 Task: Look for Airbnb properties in Paidha, Uganda from 12th December, 2023 to 16th December, 2023 for 8 adults.8 bedrooms having 8 beds and 8 bathrooms. Property type can be house. Amenities needed are: wifi, TV, free parkinig on premises, gym, breakfast. Booking option can be shelf check-in. Look for 3 properties as per requirement.
Action: Mouse moved to (451, 134)
Screenshot: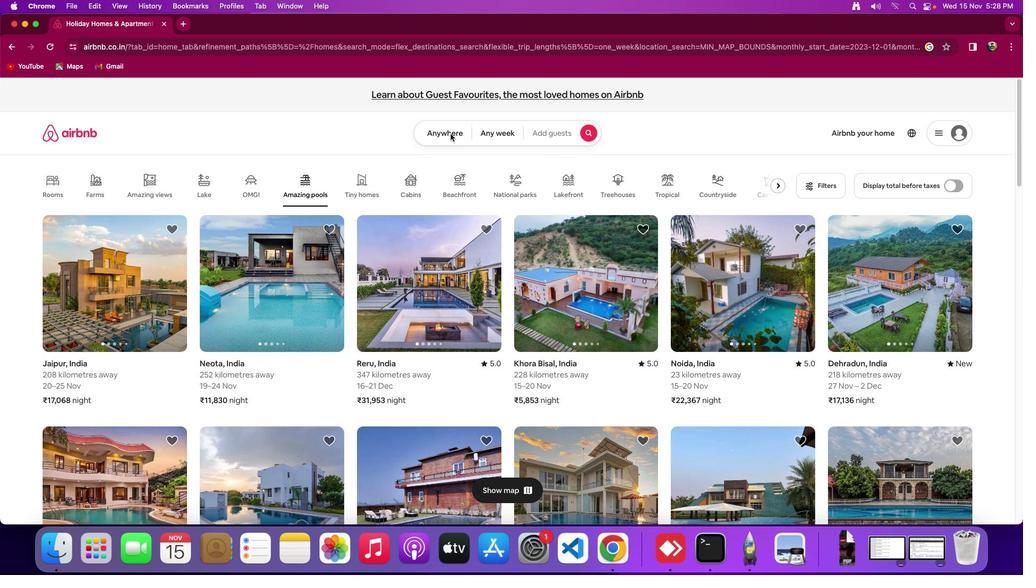 
Action: Mouse pressed left at (451, 134)
Screenshot: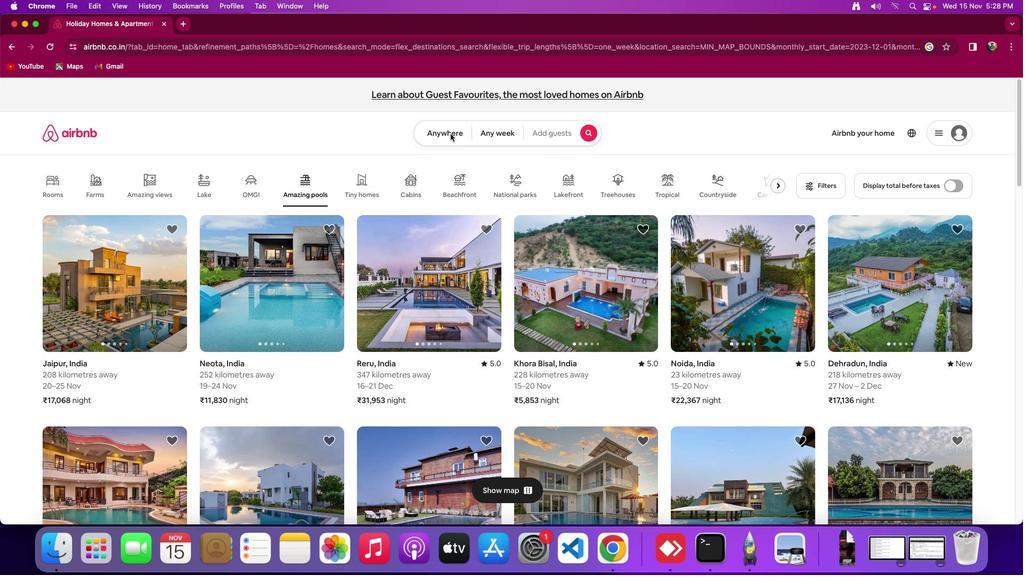 
Action: Mouse pressed left at (451, 134)
Screenshot: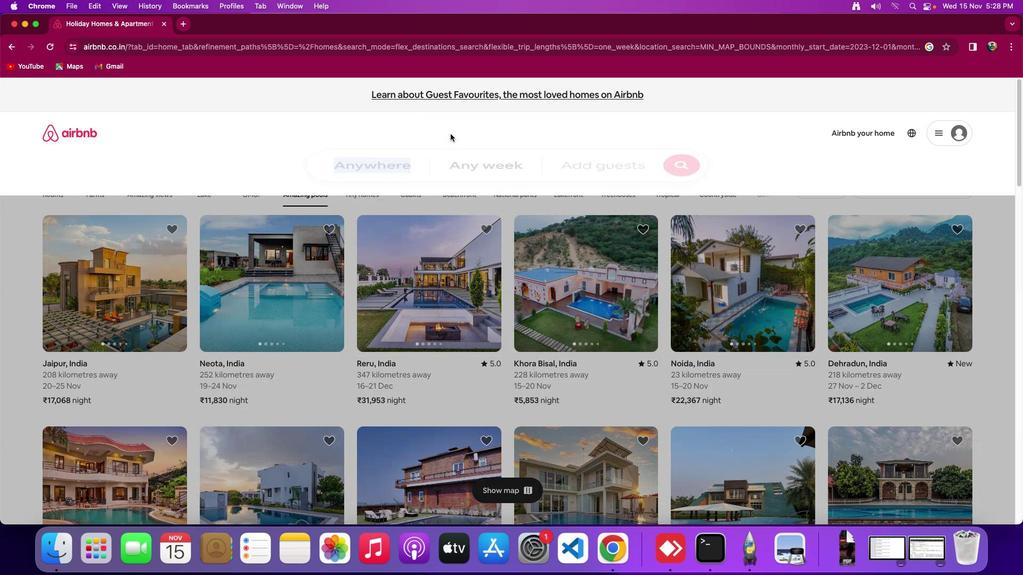
Action: Mouse moved to (390, 167)
Screenshot: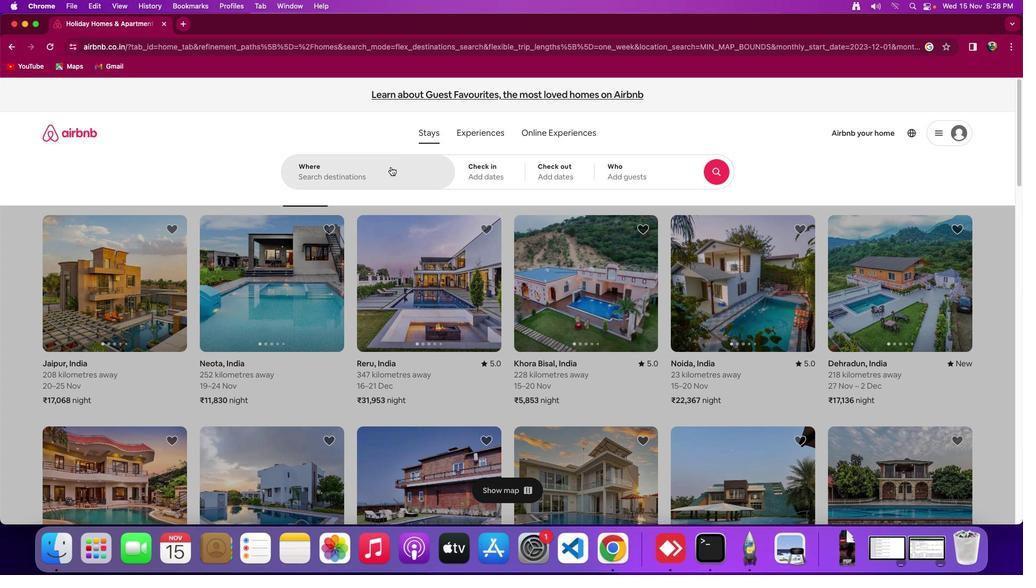 
Action: Mouse pressed left at (390, 167)
Screenshot: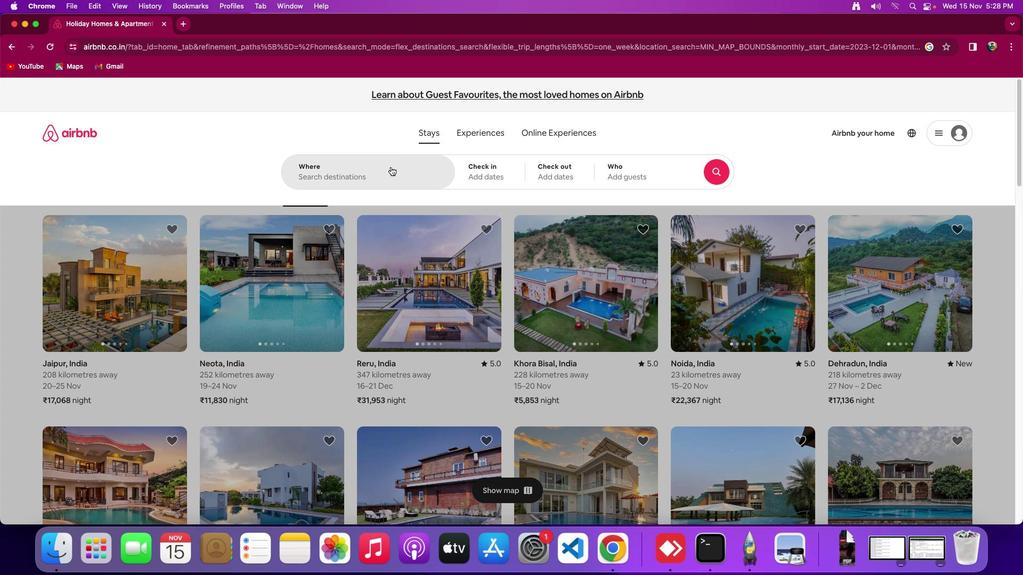 
Action: Mouse moved to (390, 167)
Screenshot: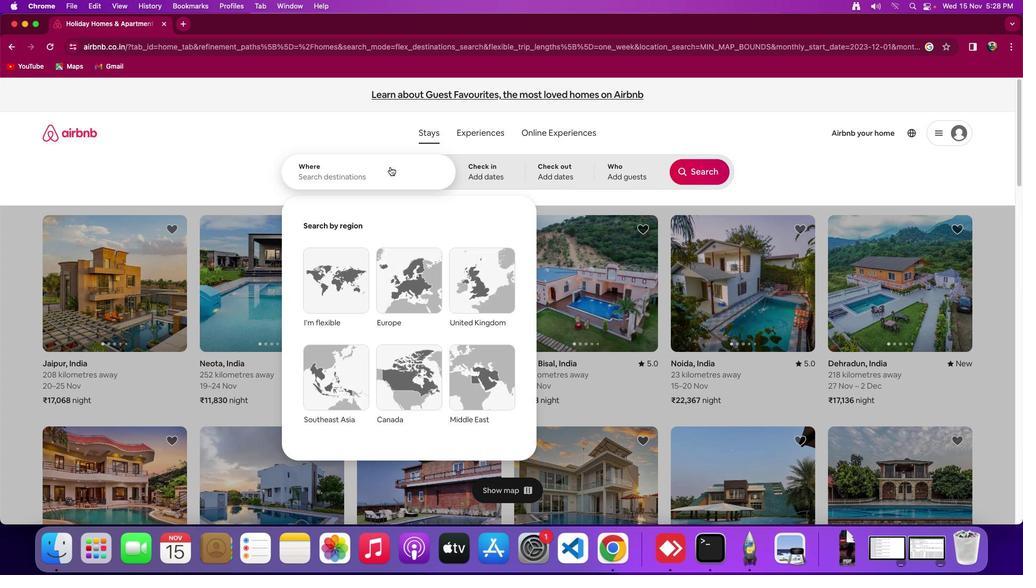 
Action: Key pressed Key.shift'P''a''i''d''h''a'','Key.spaceKey.shift'U''g''a''n''d''a'
Screenshot: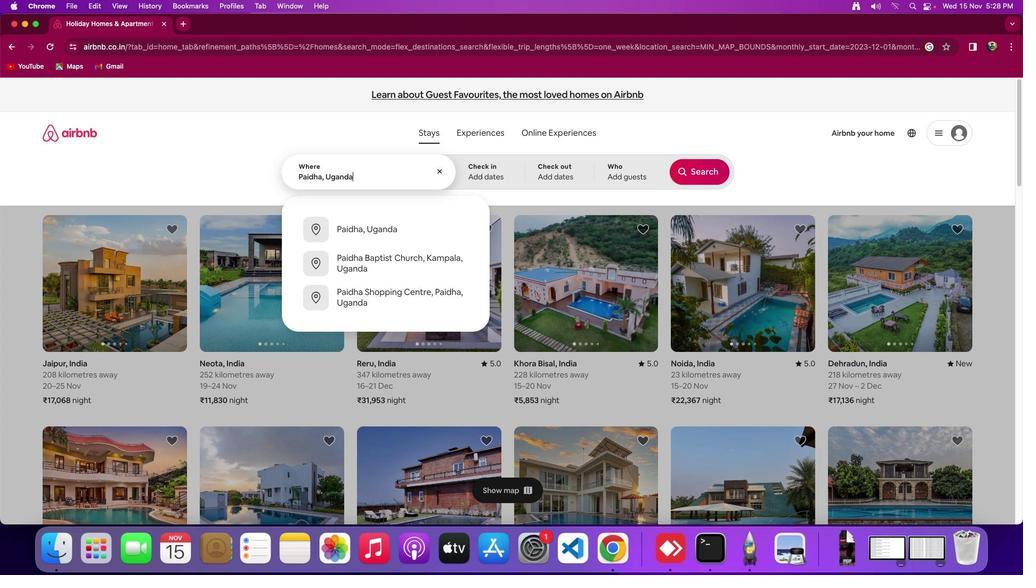 
Action: Mouse moved to (497, 175)
Screenshot: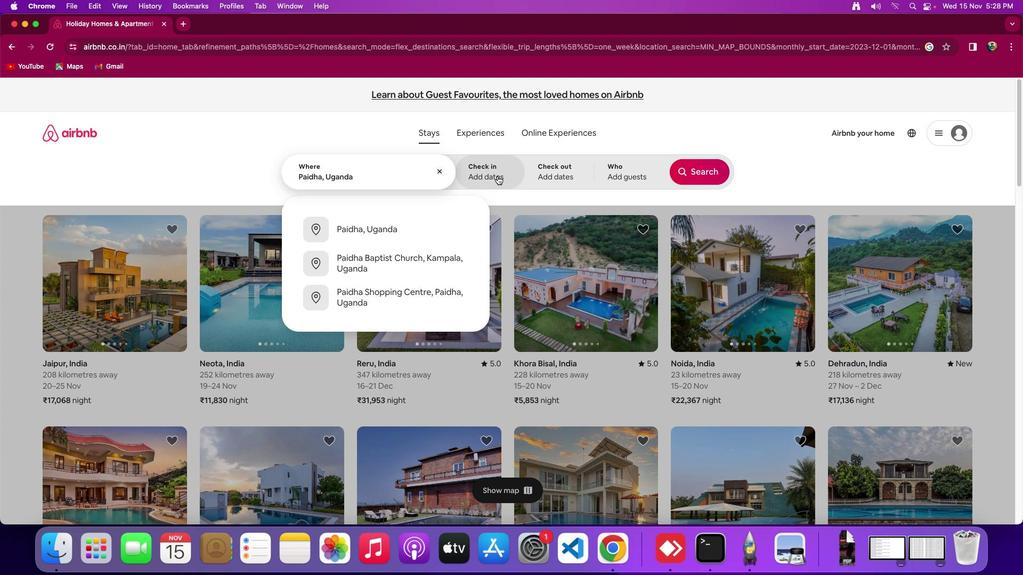 
Action: Mouse pressed left at (497, 175)
Screenshot: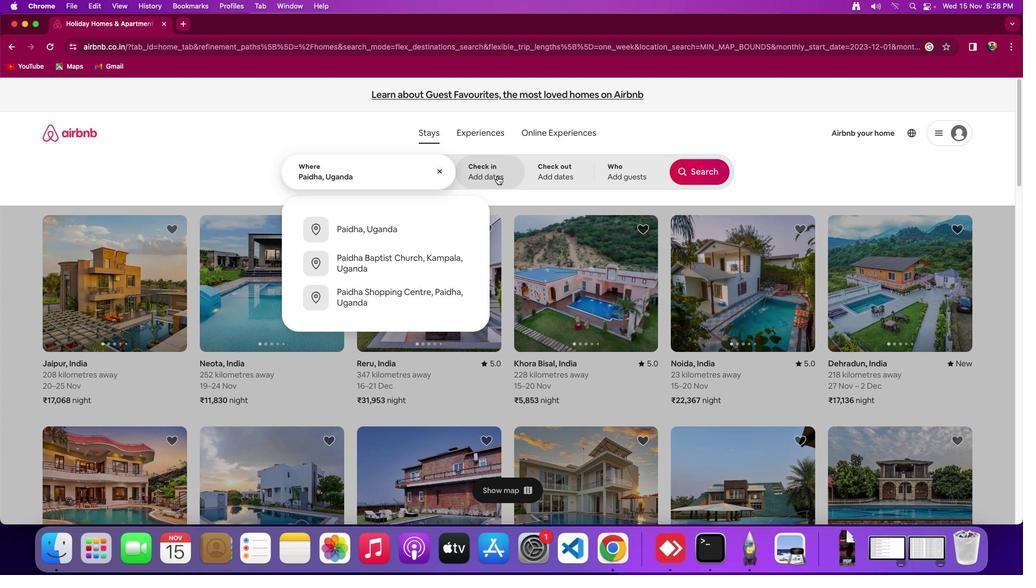
Action: Mouse moved to (589, 354)
Screenshot: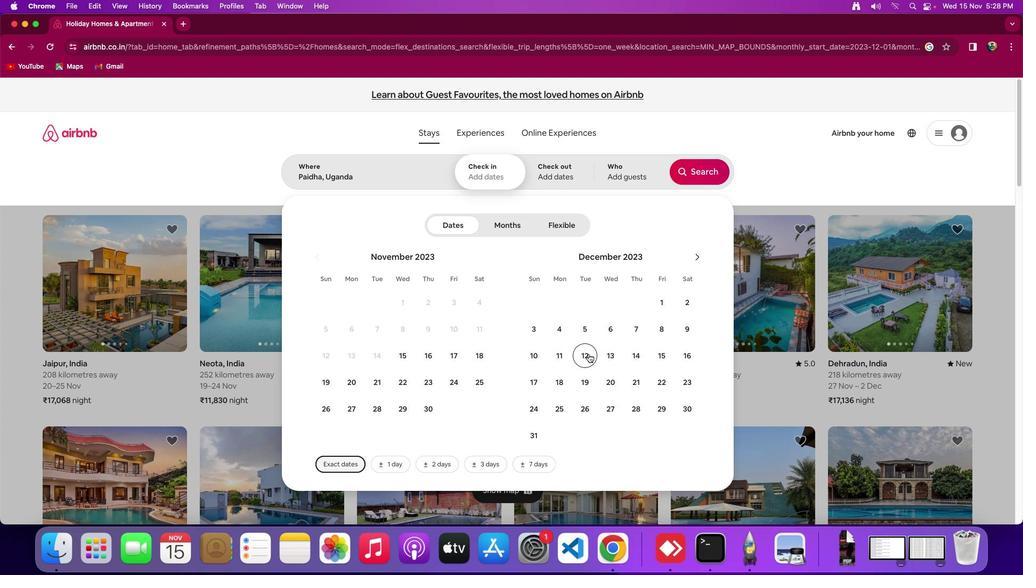 
Action: Mouse pressed left at (589, 354)
Screenshot: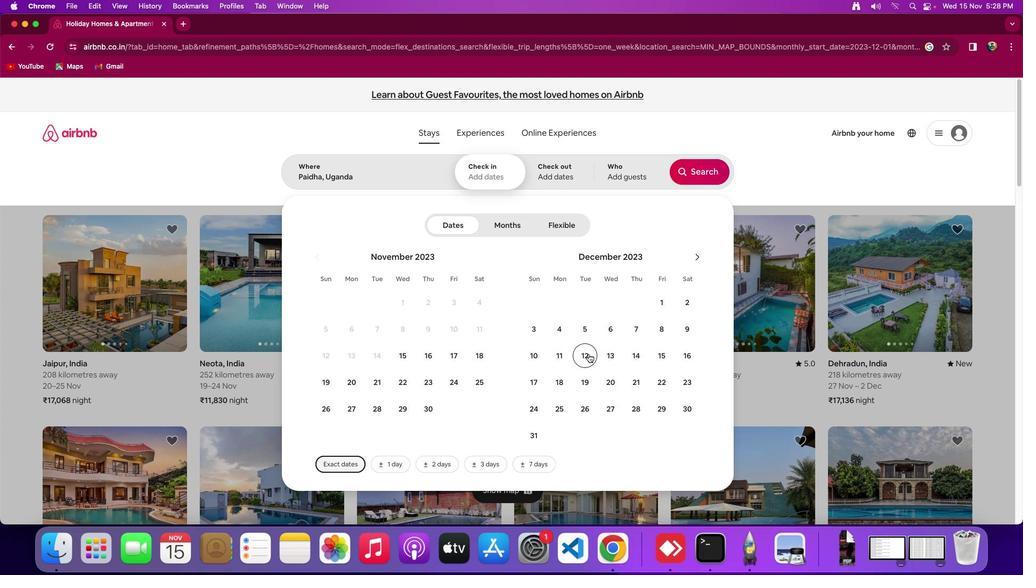 
Action: Mouse moved to (684, 357)
Screenshot: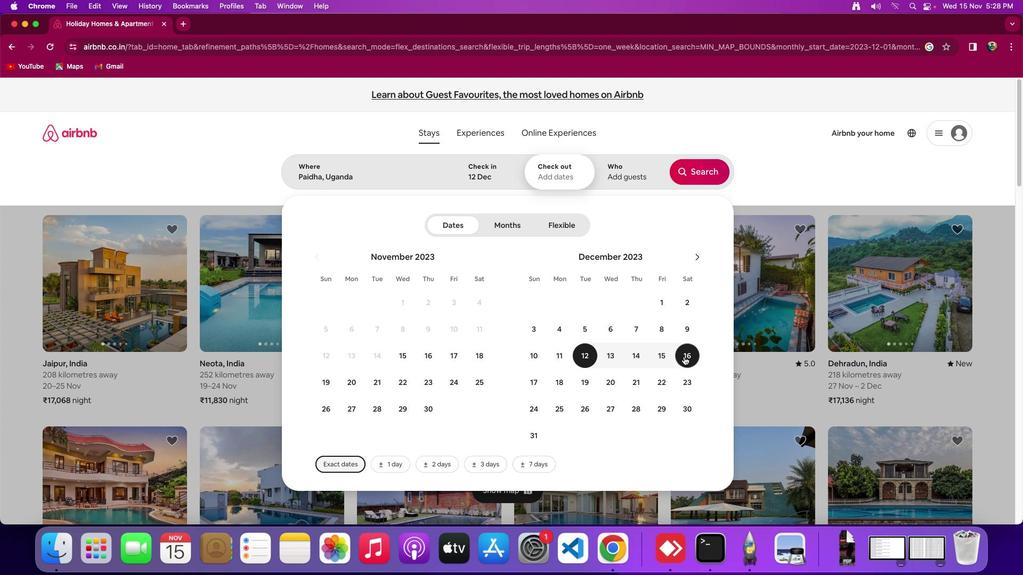 
Action: Mouse pressed left at (684, 357)
Screenshot: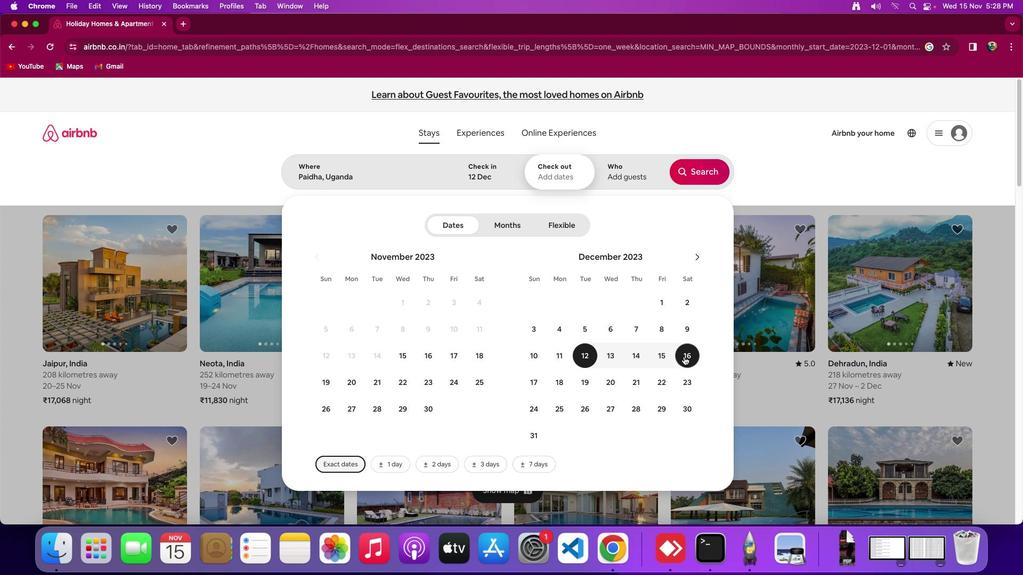 
Action: Mouse moved to (614, 177)
Screenshot: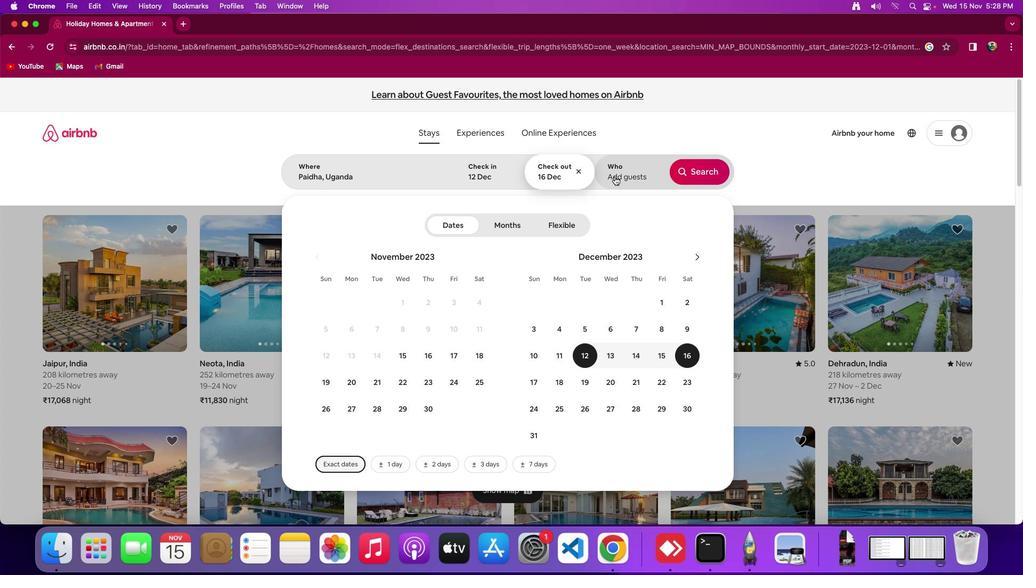 
Action: Mouse pressed left at (614, 177)
Screenshot: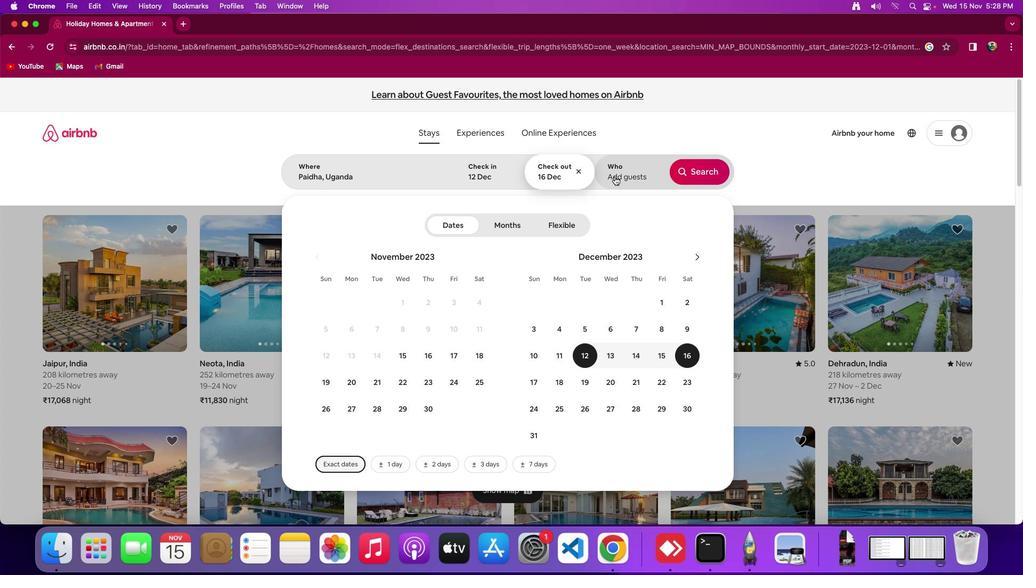 
Action: Mouse moved to (707, 227)
Screenshot: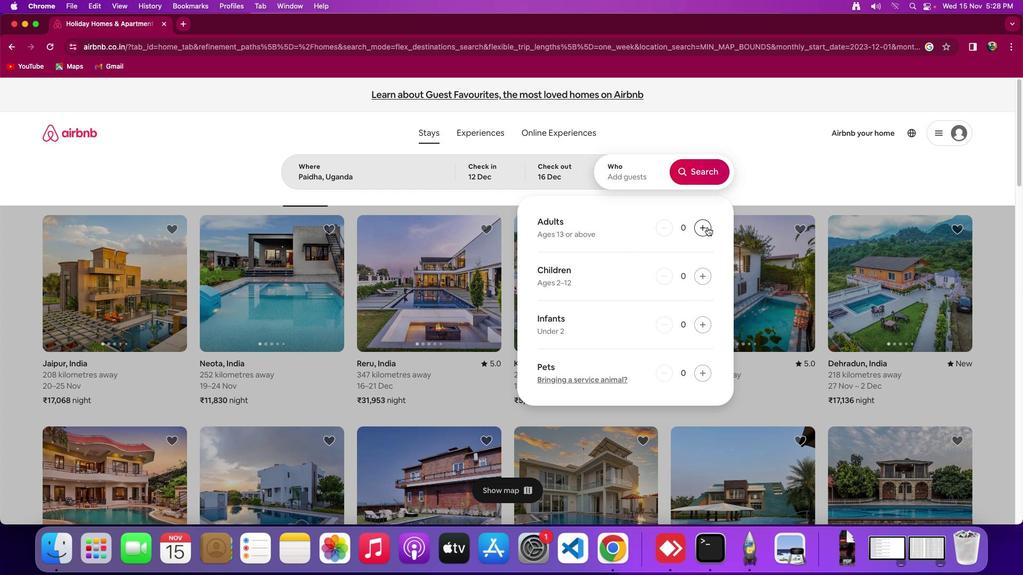 
Action: Mouse pressed left at (707, 227)
Screenshot: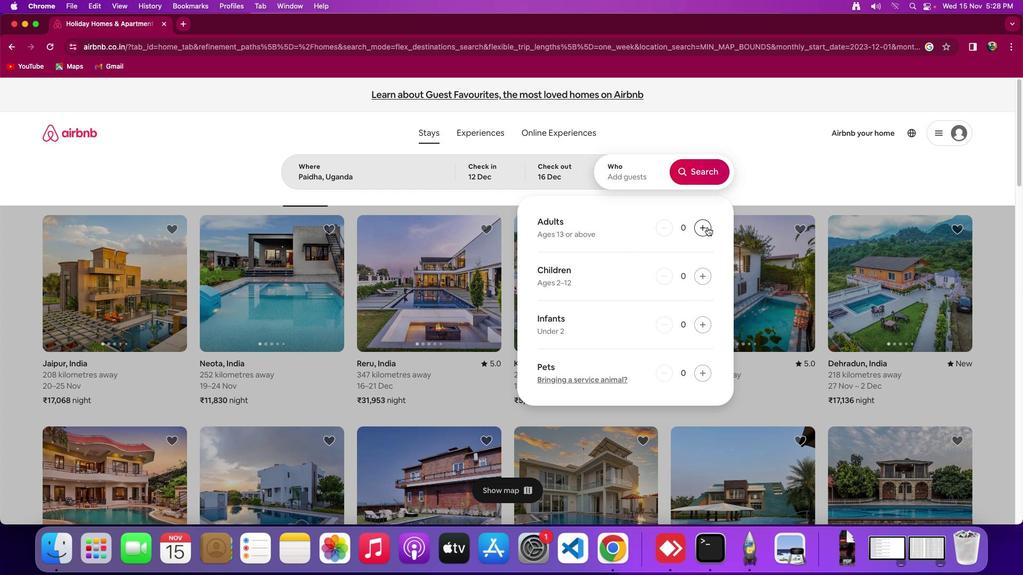 
Action: Mouse pressed left at (707, 227)
Screenshot: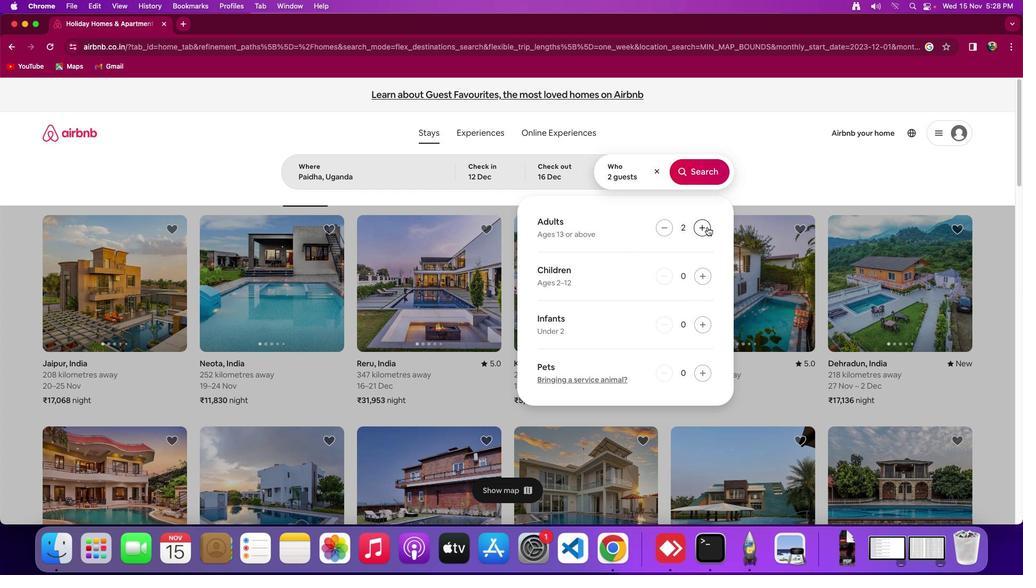 
Action: Mouse pressed left at (707, 227)
Screenshot: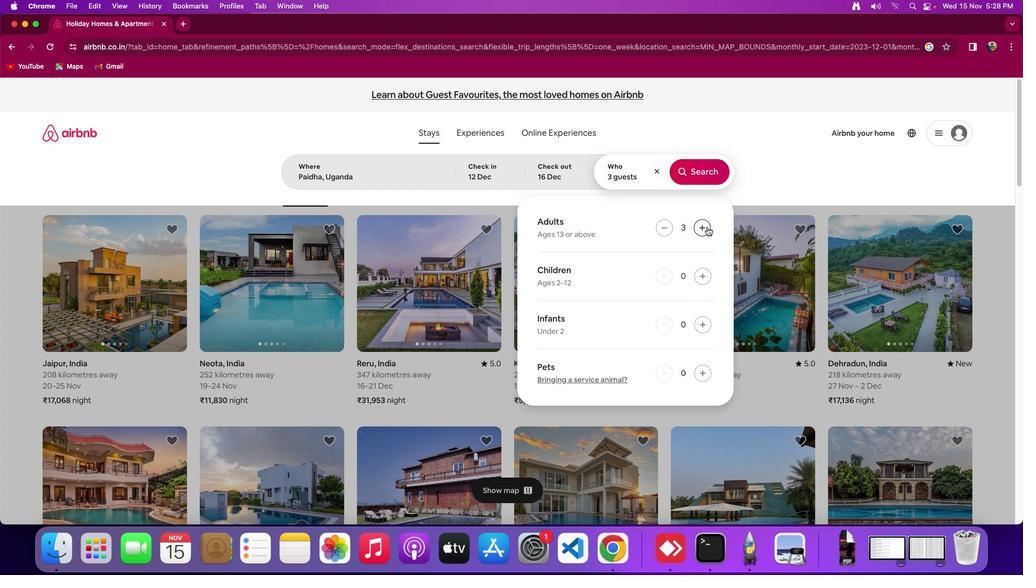 
Action: Mouse pressed left at (707, 227)
Screenshot: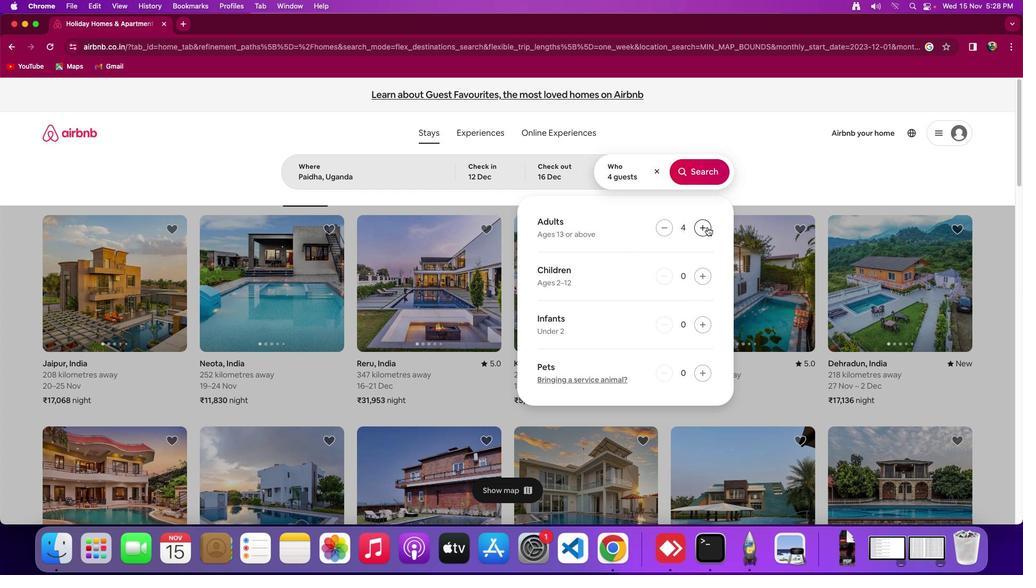 
Action: Mouse moved to (707, 227)
Screenshot: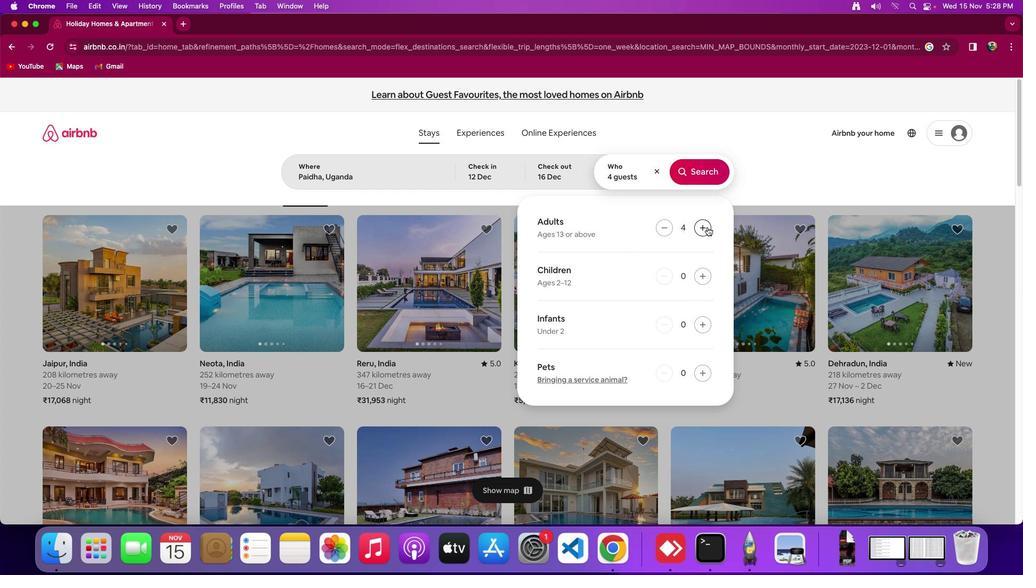 
Action: Mouse pressed left at (707, 227)
Screenshot: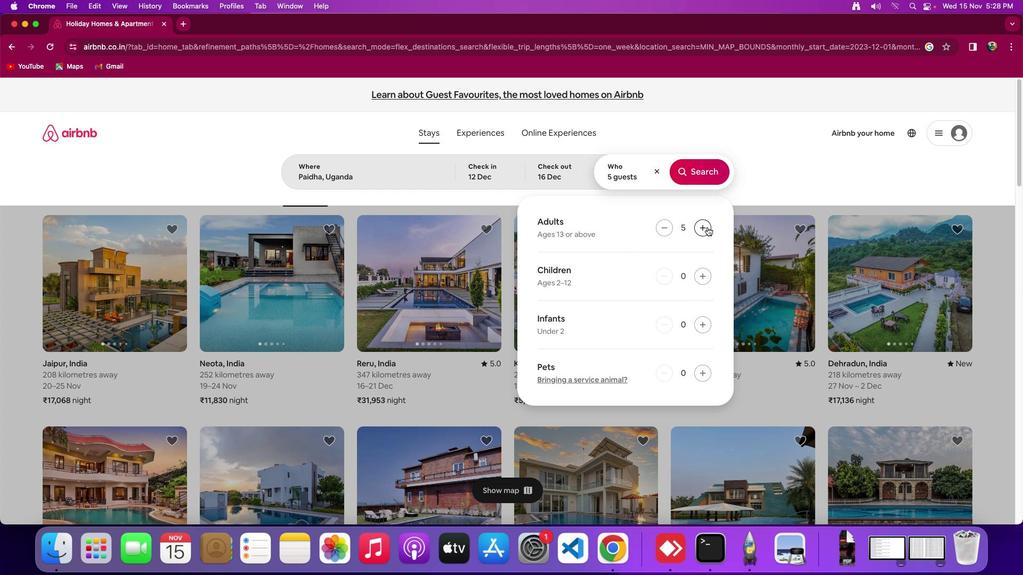 
Action: Mouse pressed left at (707, 227)
Screenshot: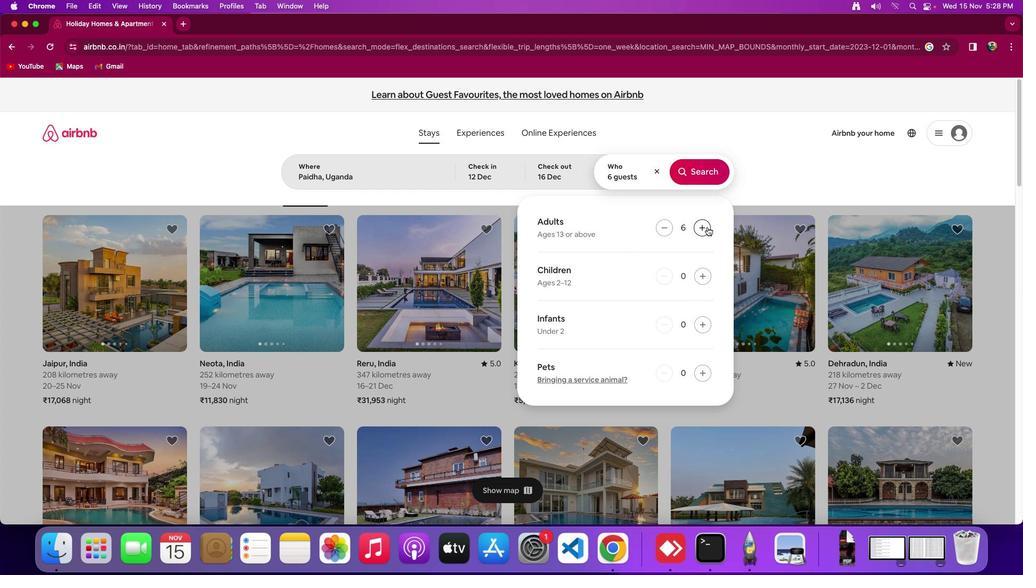
Action: Mouse pressed left at (707, 227)
Screenshot: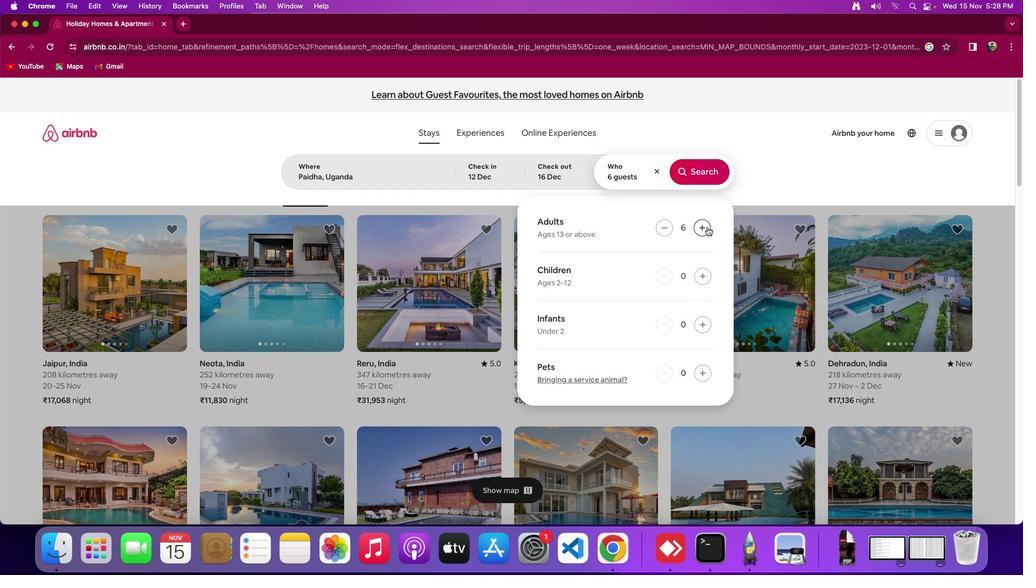 
Action: Mouse pressed left at (707, 227)
Screenshot: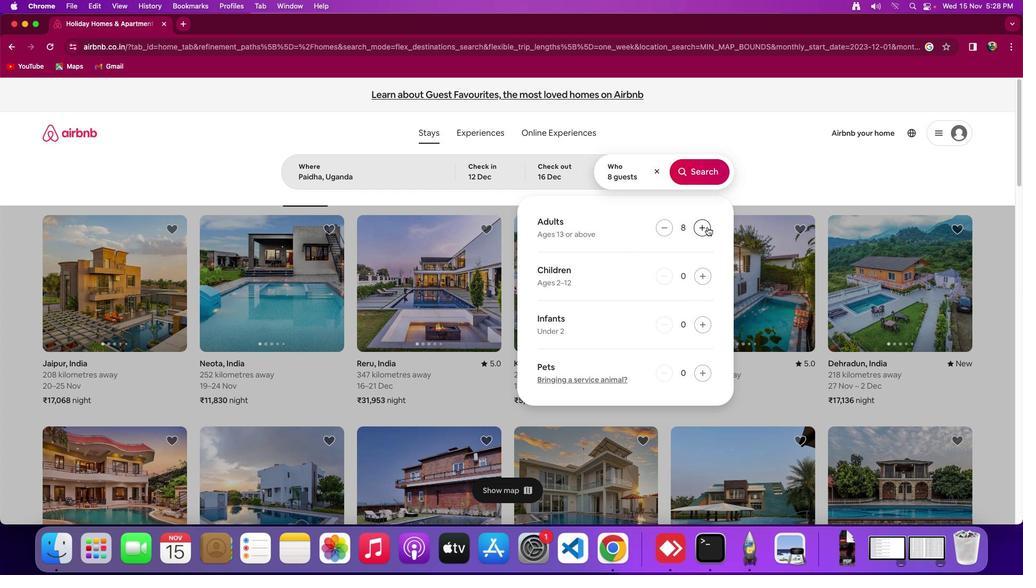 
Action: Mouse pressed left at (707, 227)
Screenshot: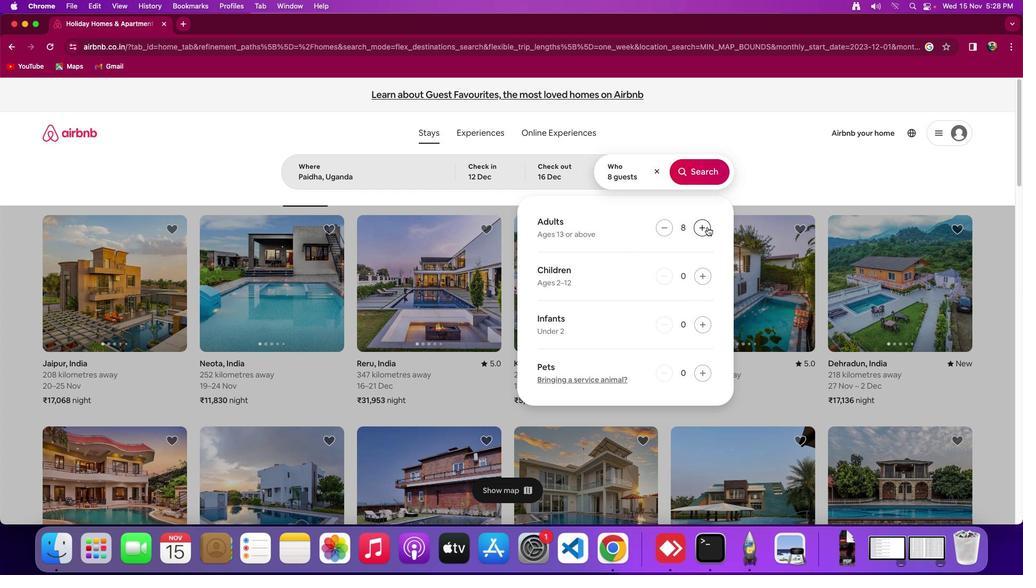 
Action: Mouse moved to (662, 229)
Screenshot: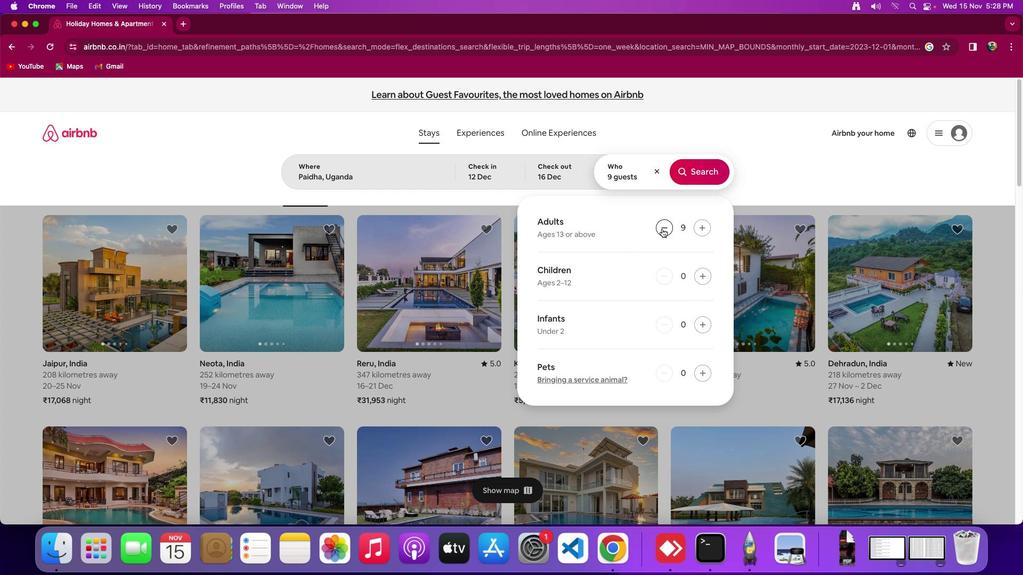 
Action: Mouse pressed left at (662, 229)
Screenshot: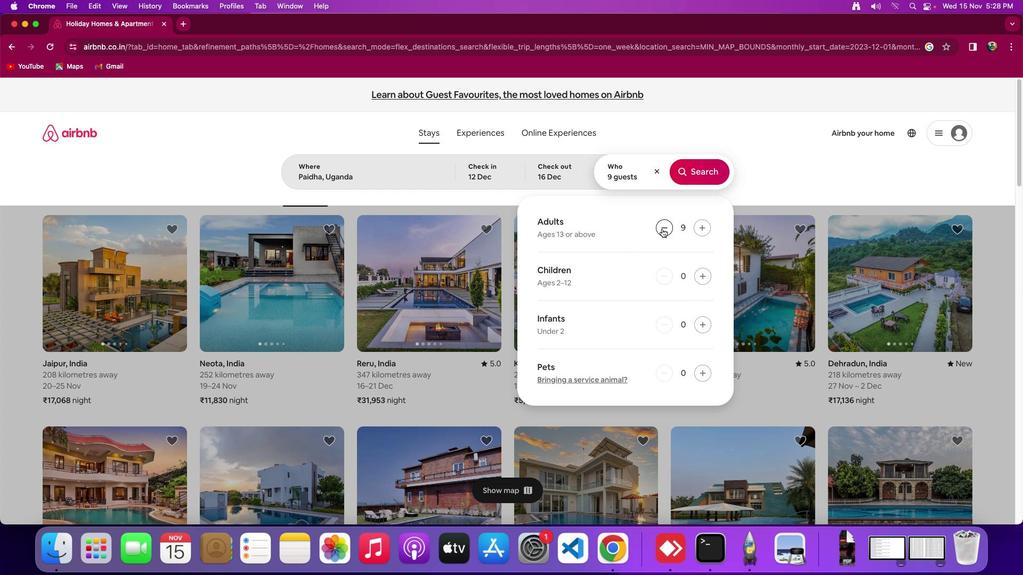 
Action: Mouse moved to (717, 167)
Screenshot: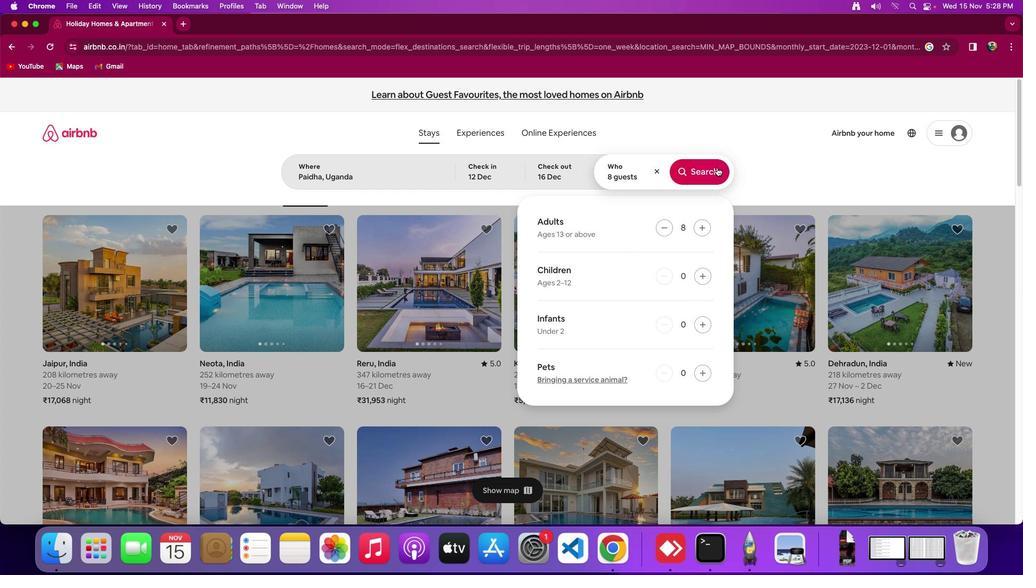
Action: Mouse pressed left at (717, 167)
Screenshot: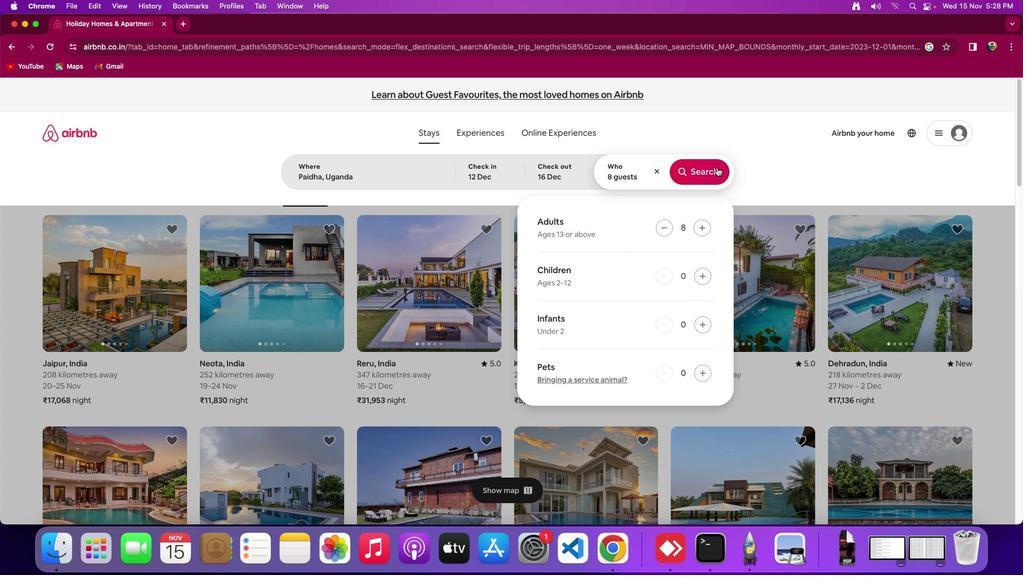
Action: Mouse moved to (850, 140)
Screenshot: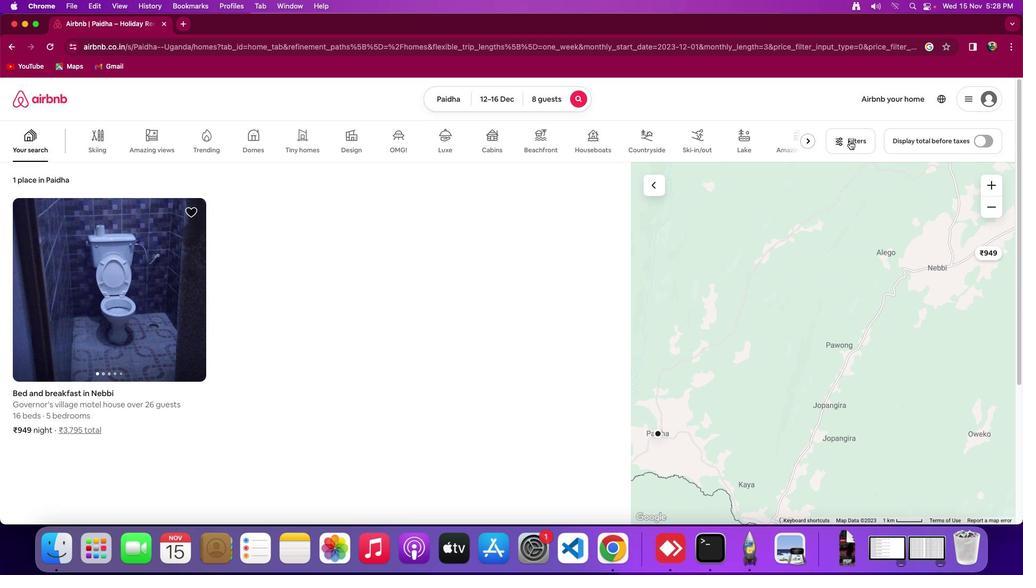 
Action: Mouse pressed left at (850, 140)
Screenshot: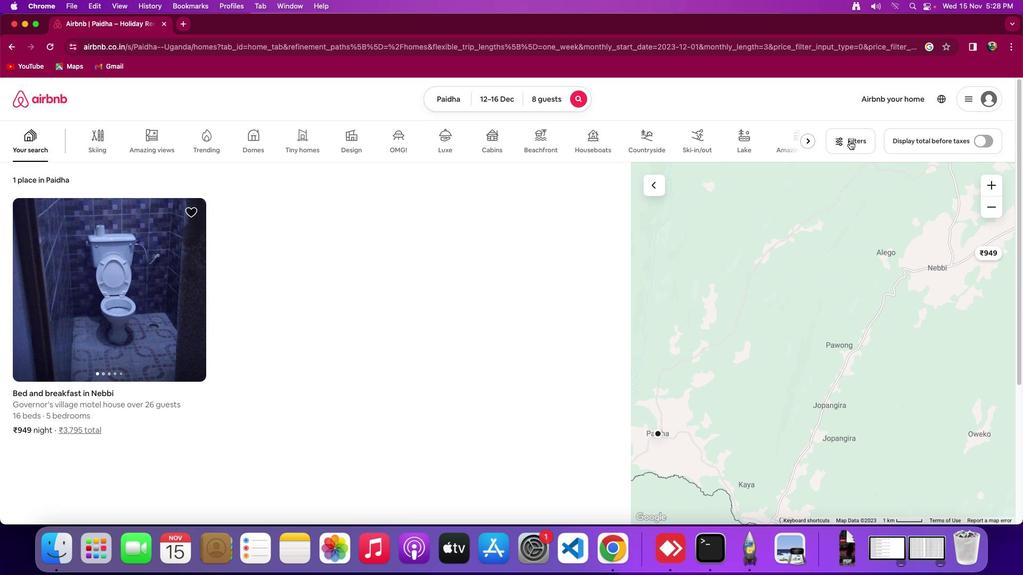 
Action: Mouse moved to (516, 306)
Screenshot: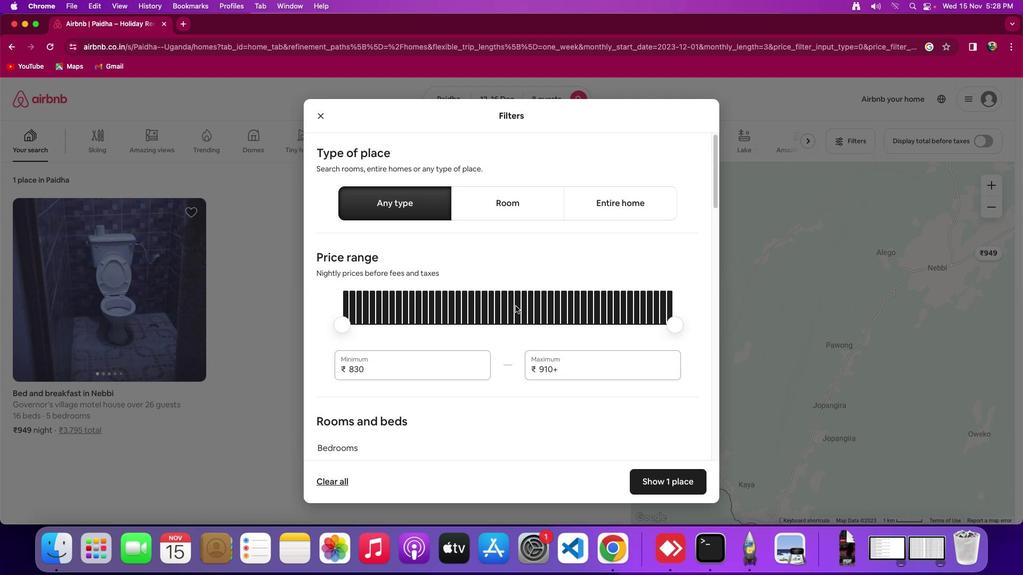 
Action: Mouse scrolled (516, 306) with delta (0, 0)
Screenshot: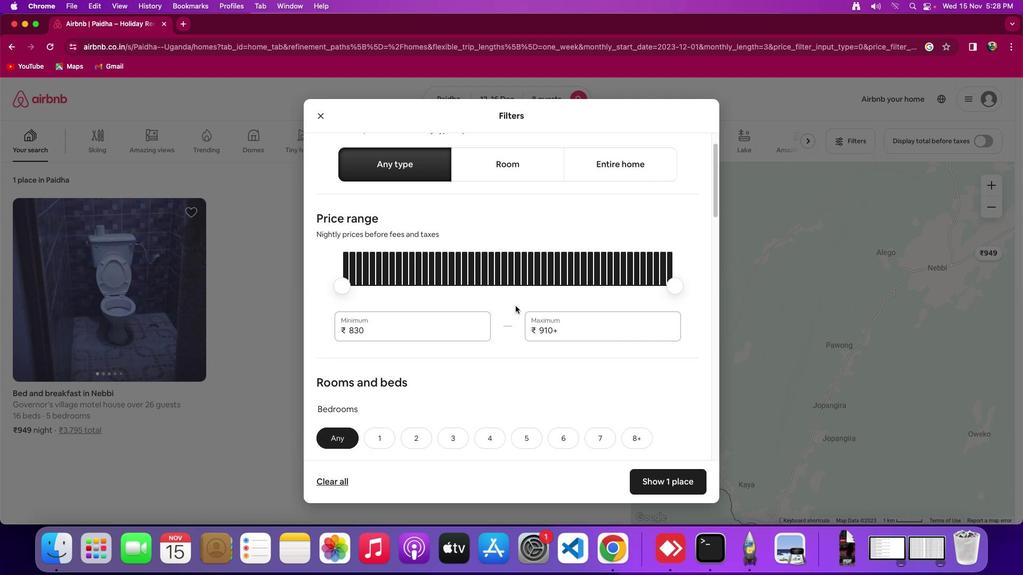 
Action: Mouse scrolled (516, 306) with delta (0, 0)
Screenshot: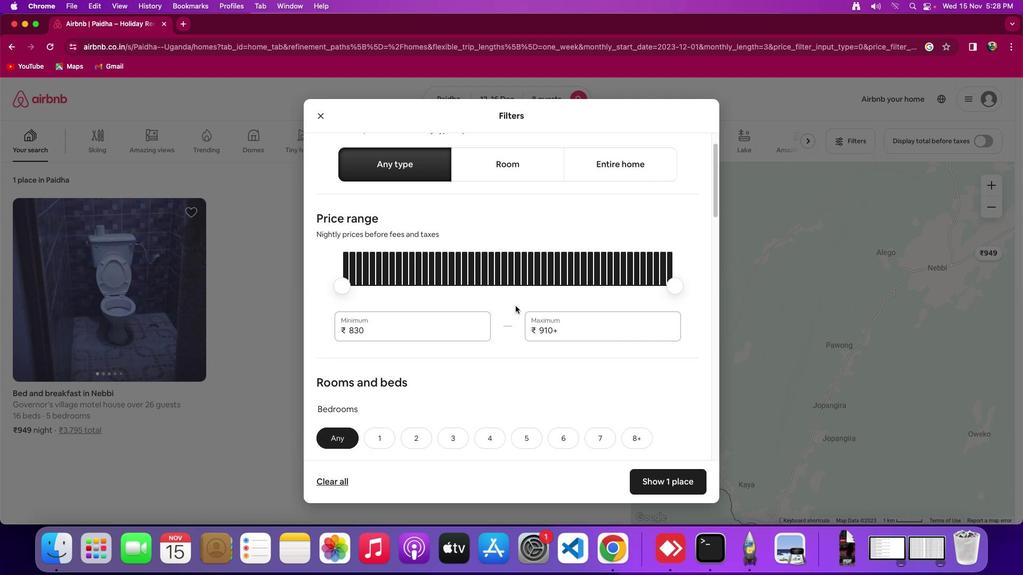 
Action: Mouse scrolled (516, 306) with delta (0, -2)
Screenshot: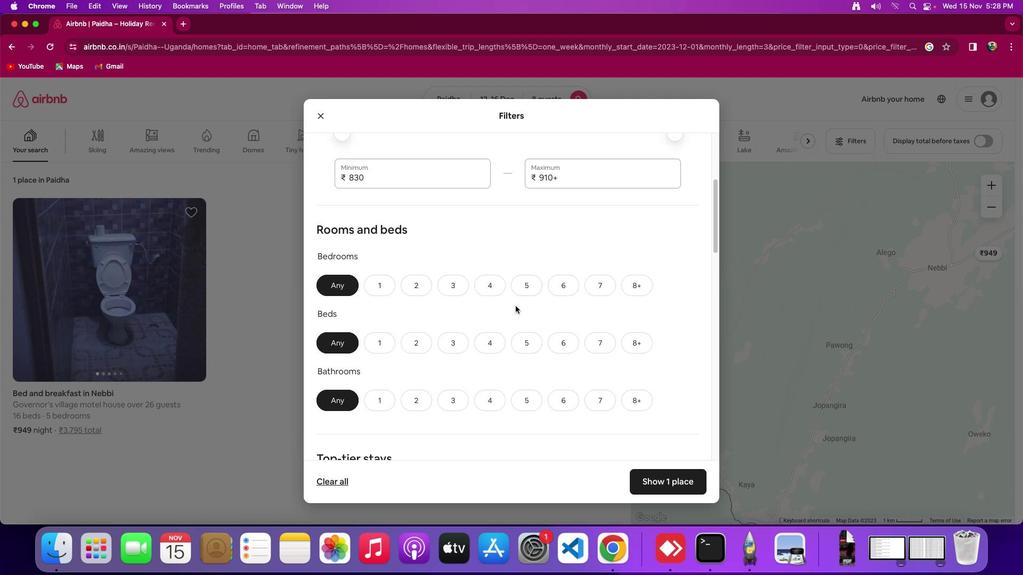 
Action: Mouse scrolled (516, 306) with delta (0, -2)
Screenshot: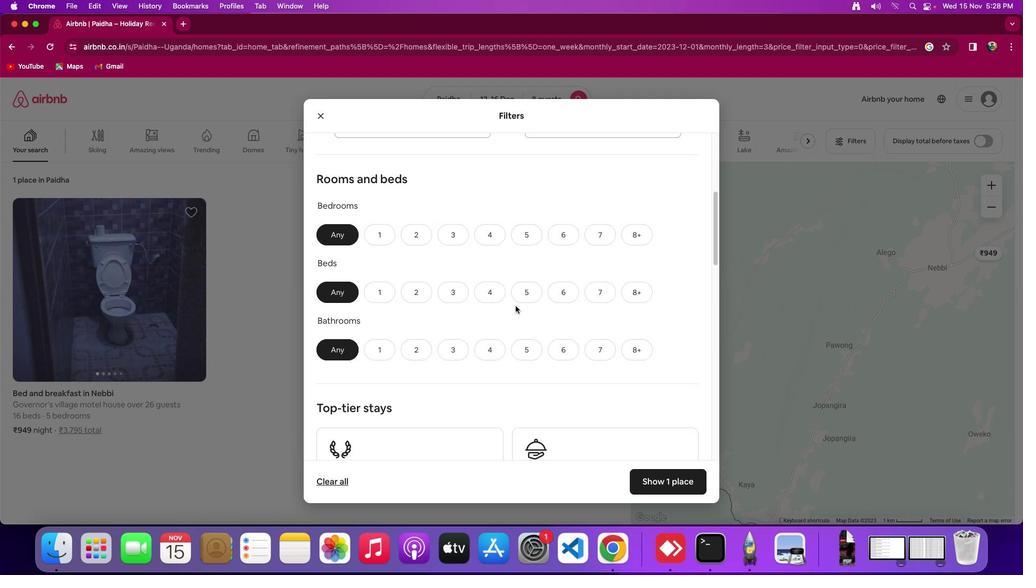 
Action: Mouse moved to (516, 306)
Screenshot: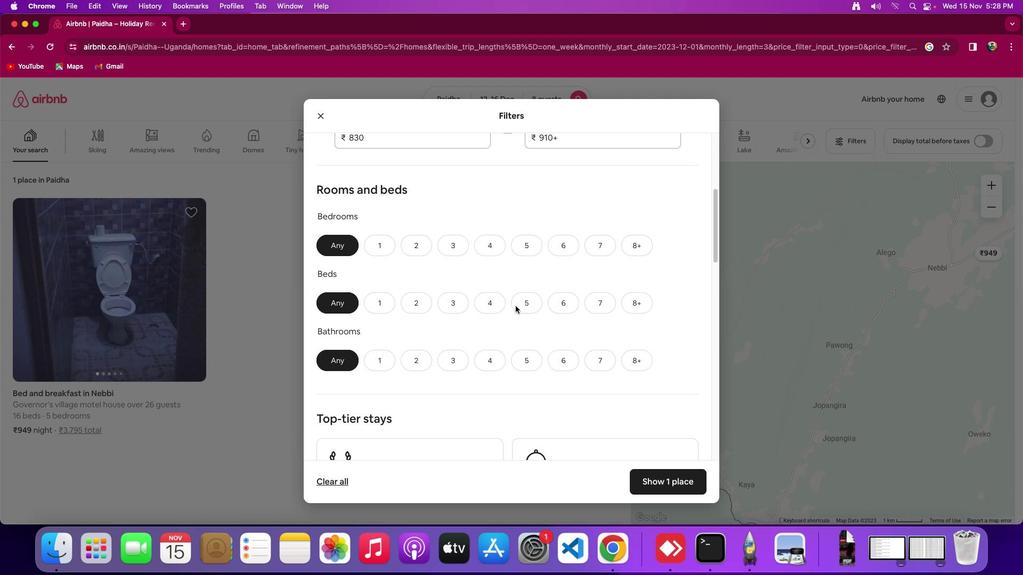 
Action: Mouse scrolled (516, 306) with delta (0, 0)
Screenshot: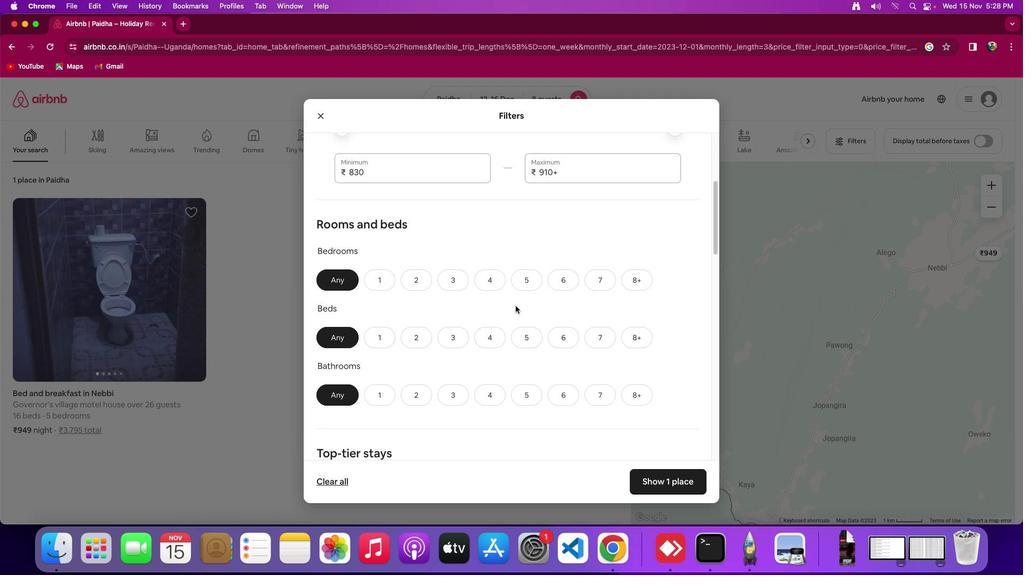 
Action: Mouse scrolled (516, 306) with delta (0, 0)
Screenshot: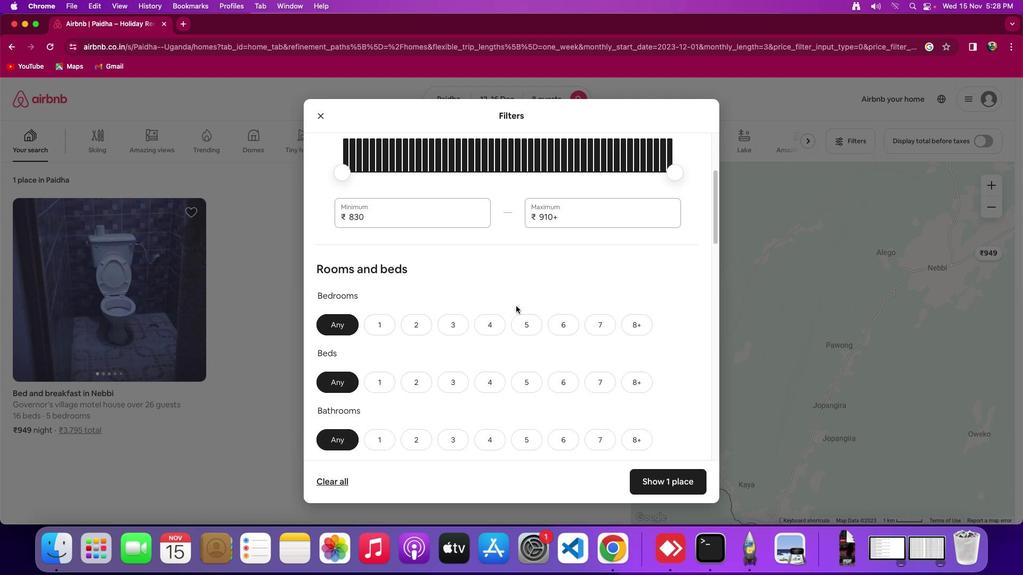 
Action: Mouse scrolled (516, 306) with delta (0, 2)
Screenshot: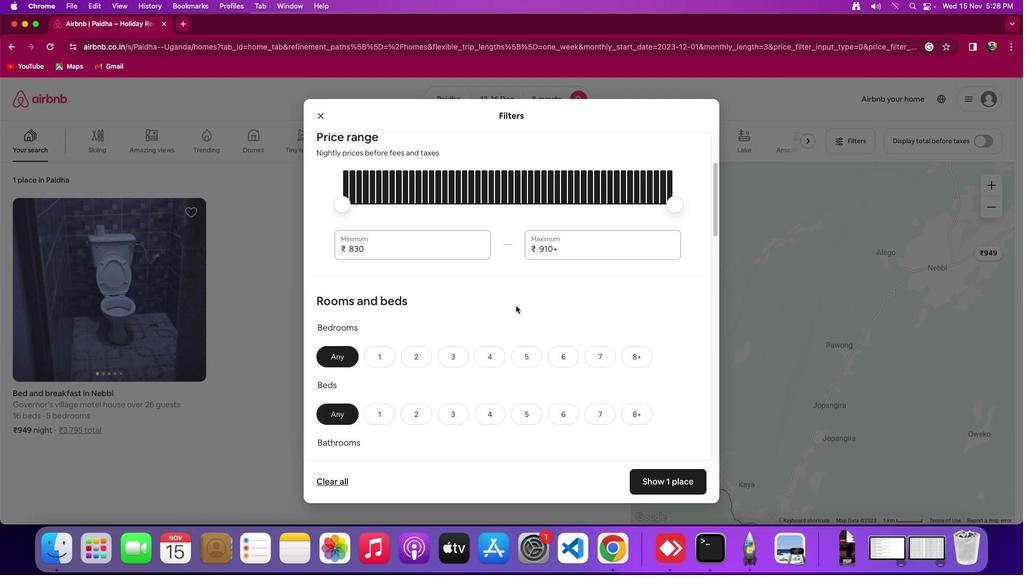 
Action: Mouse moved to (516, 306)
Screenshot: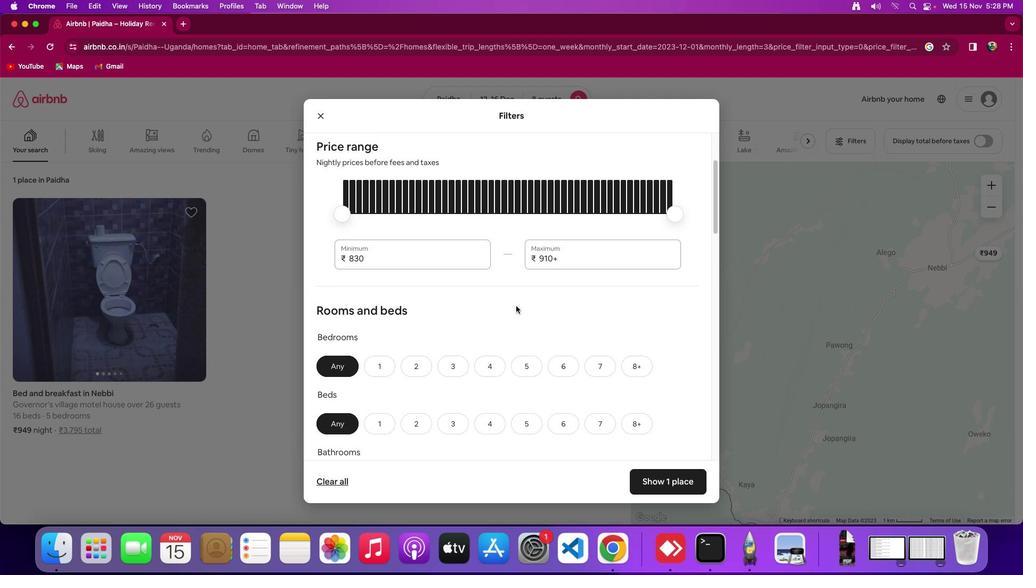 
Action: Mouse scrolled (516, 306) with delta (0, 0)
Screenshot: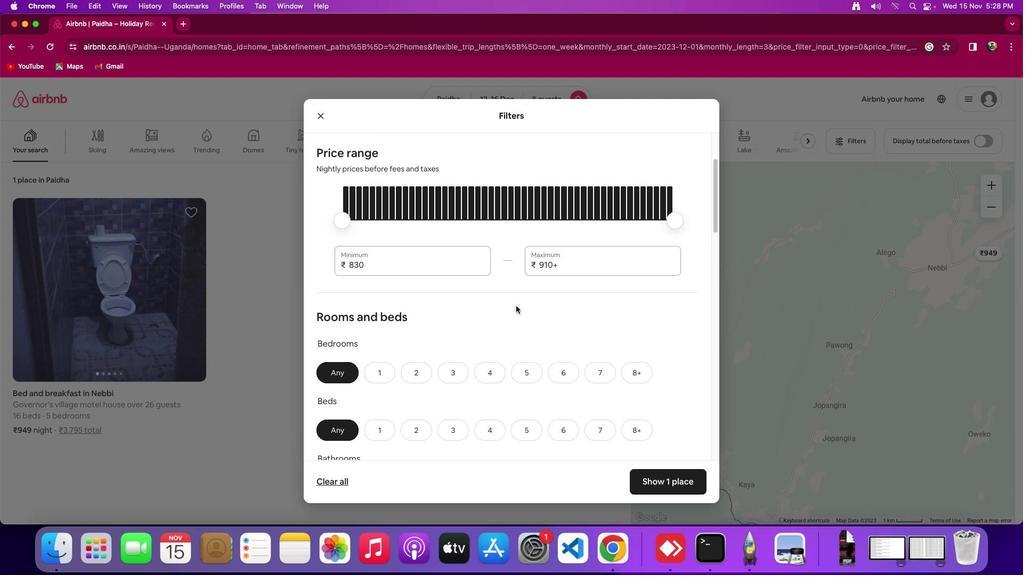 
Action: Mouse scrolled (516, 306) with delta (0, 0)
Screenshot: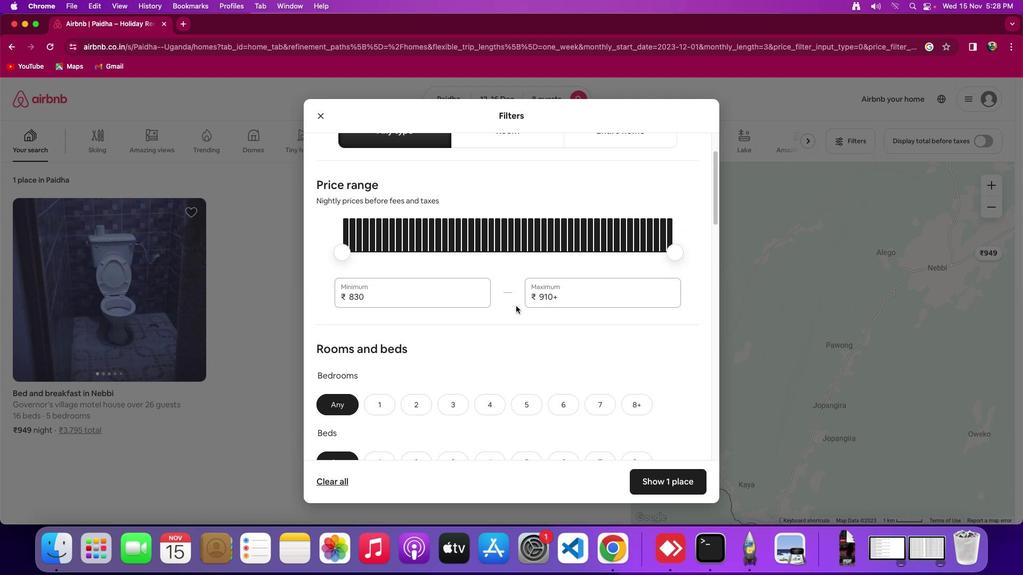
Action: Mouse scrolled (516, 306) with delta (0, 1)
Screenshot: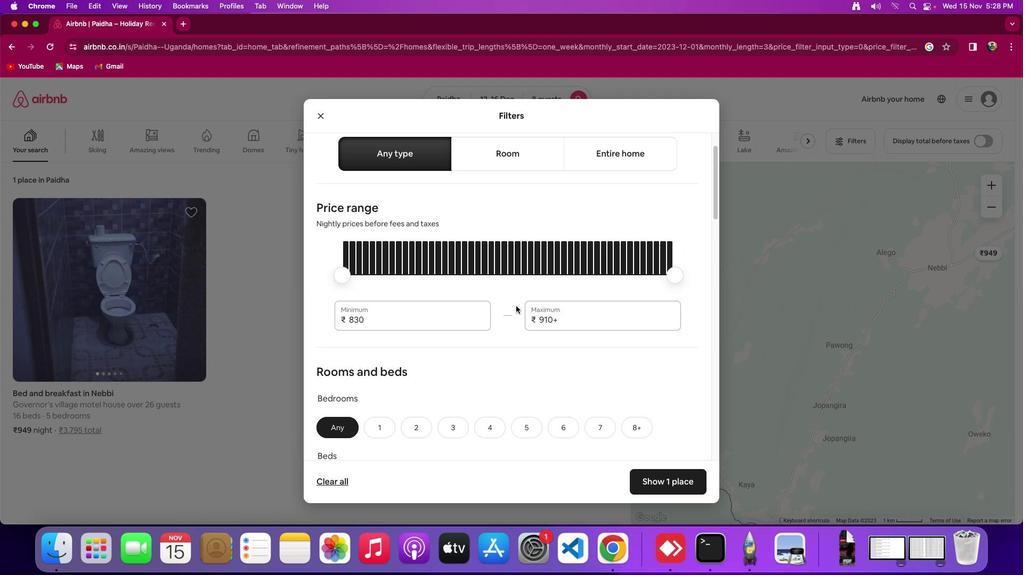 
Action: Mouse scrolled (516, 306) with delta (0, 2)
Screenshot: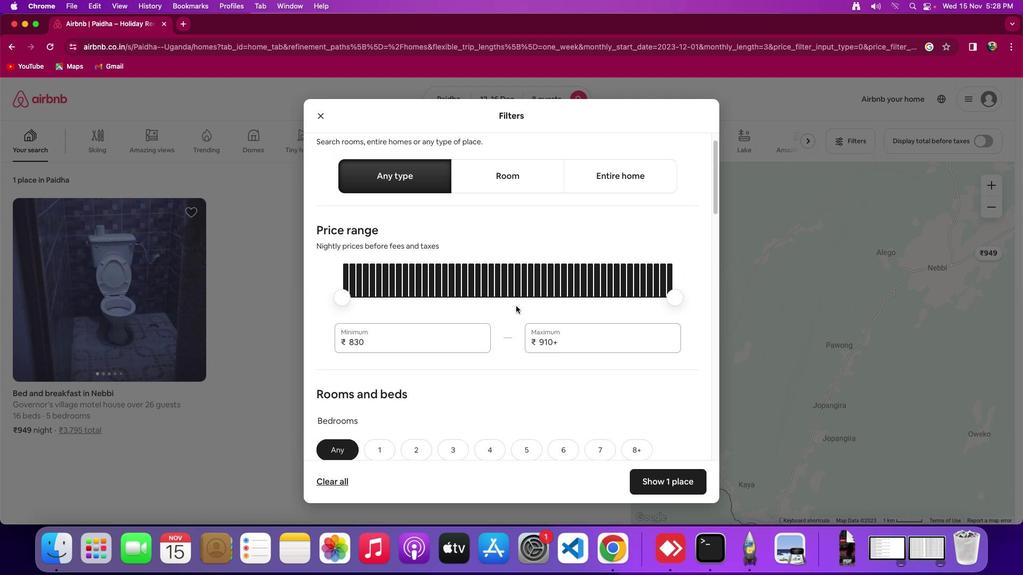 
Action: Mouse moved to (517, 307)
Screenshot: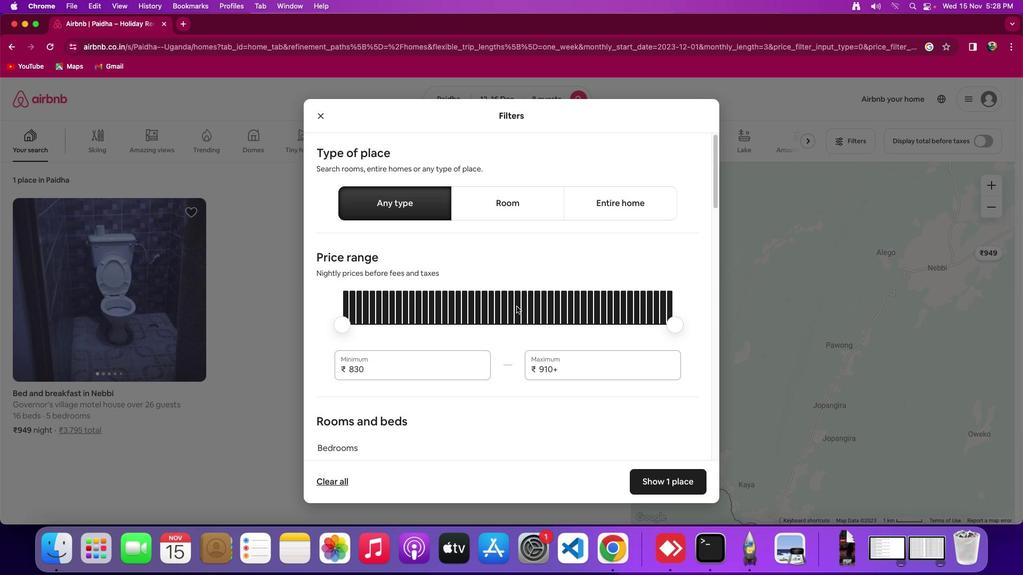 
Action: Mouse scrolled (517, 307) with delta (0, 0)
Screenshot: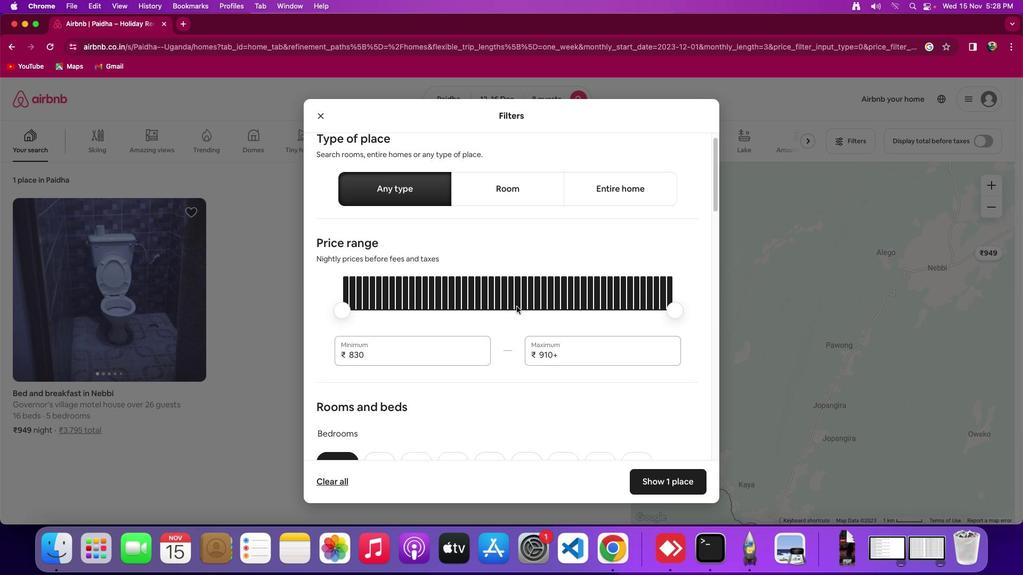 
Action: Mouse scrolled (517, 307) with delta (0, 0)
Screenshot: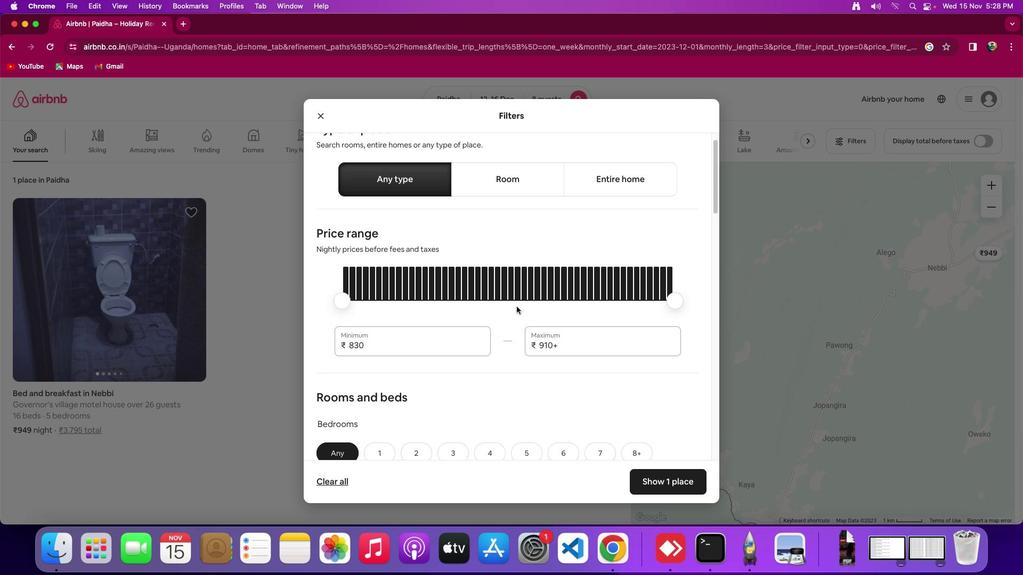 
Action: Mouse moved to (517, 306)
Screenshot: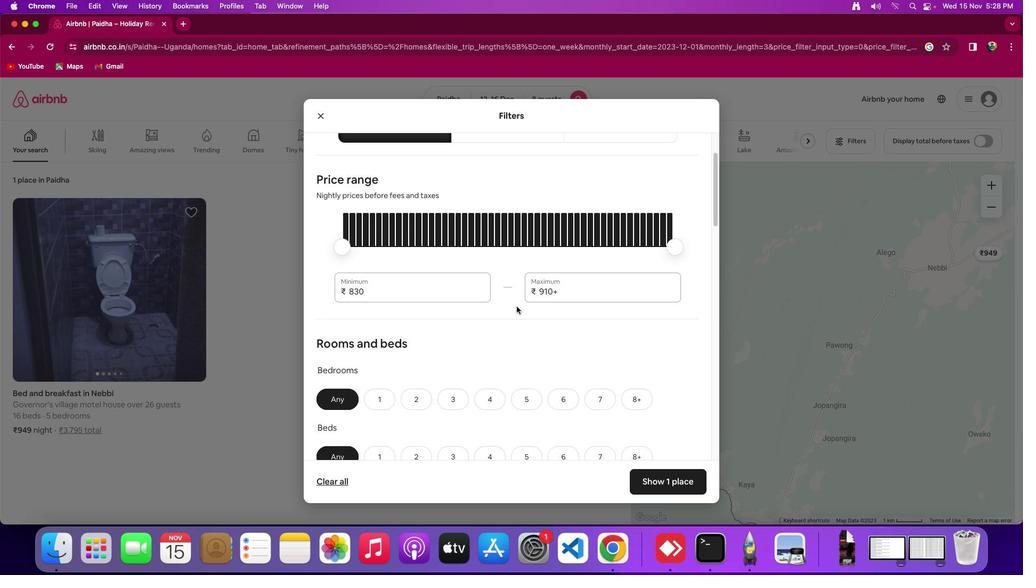 
Action: Mouse scrolled (517, 306) with delta (0, -1)
Screenshot: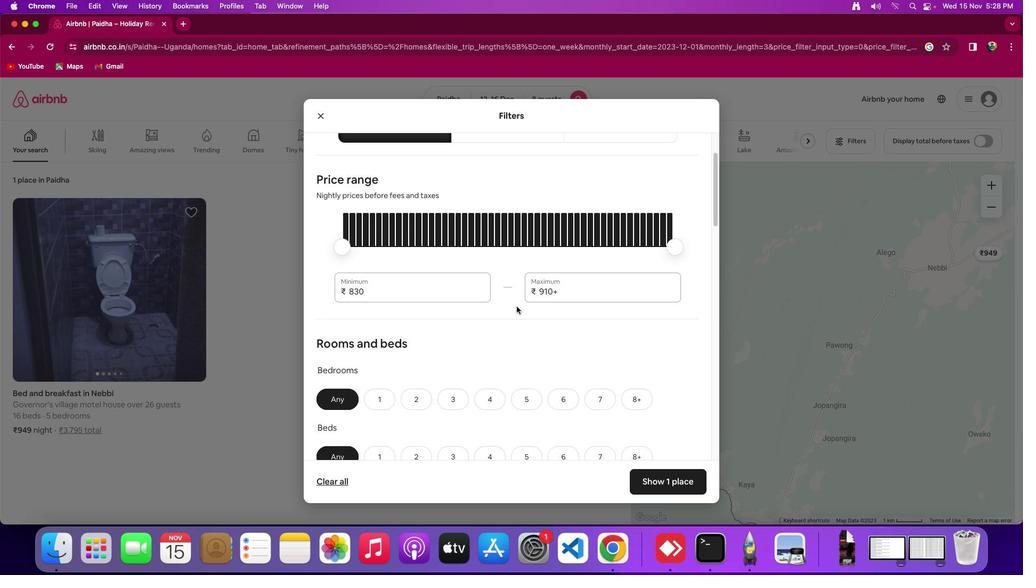 
Action: Mouse moved to (517, 307)
Screenshot: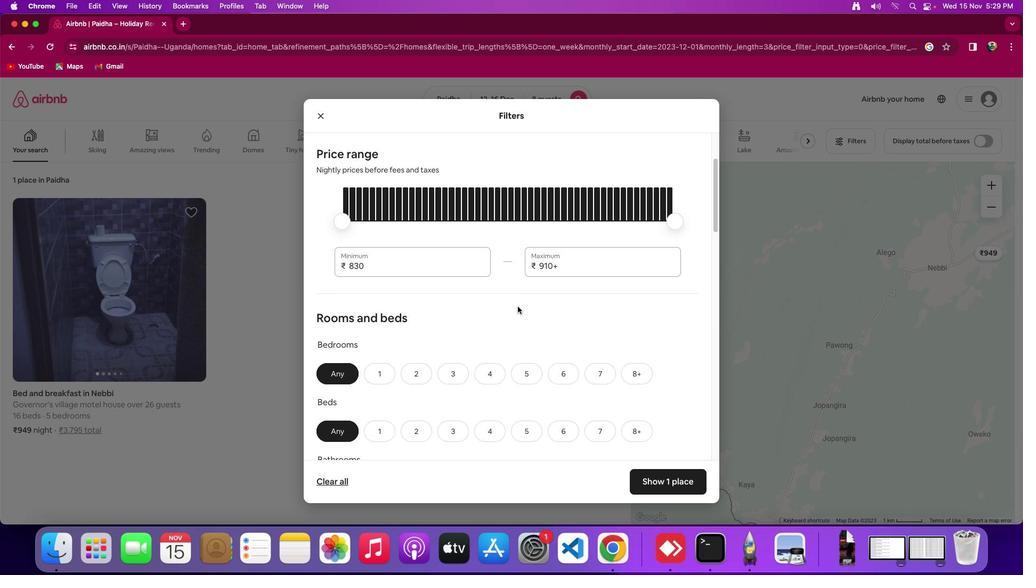 
Action: Mouse scrolled (517, 307) with delta (0, 0)
Screenshot: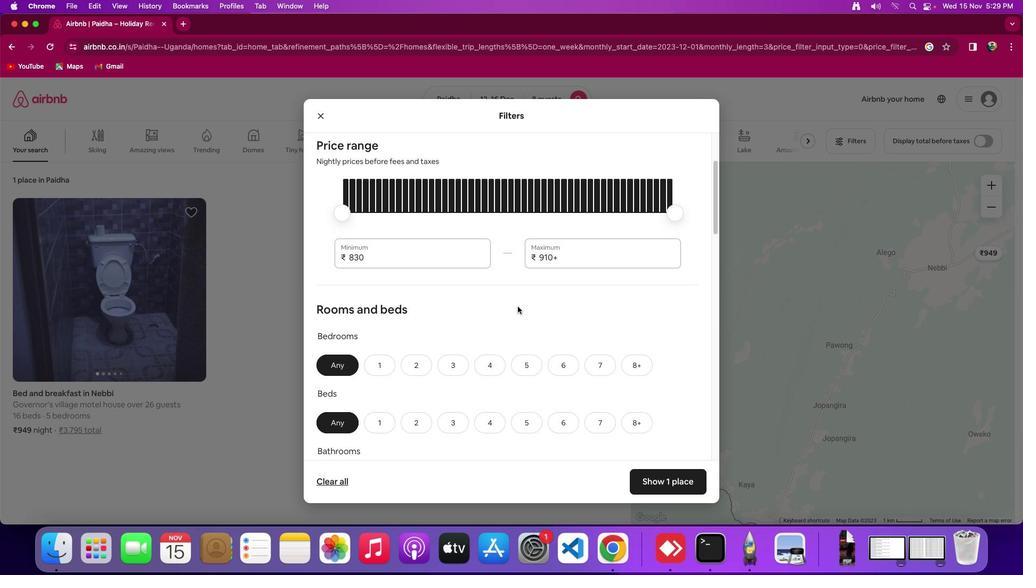 
Action: Mouse moved to (518, 307)
Screenshot: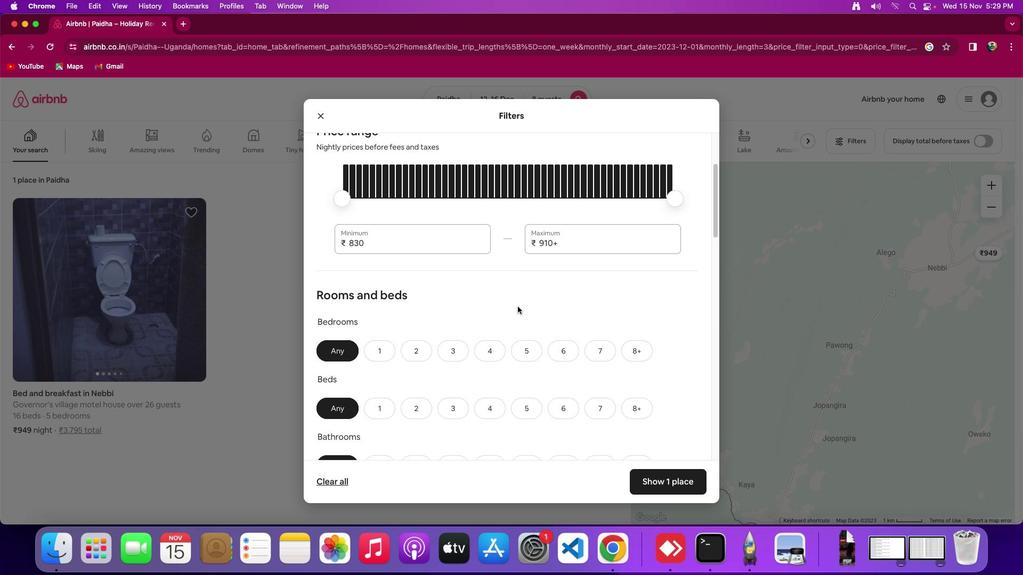 
Action: Mouse scrolled (518, 307) with delta (0, 0)
Screenshot: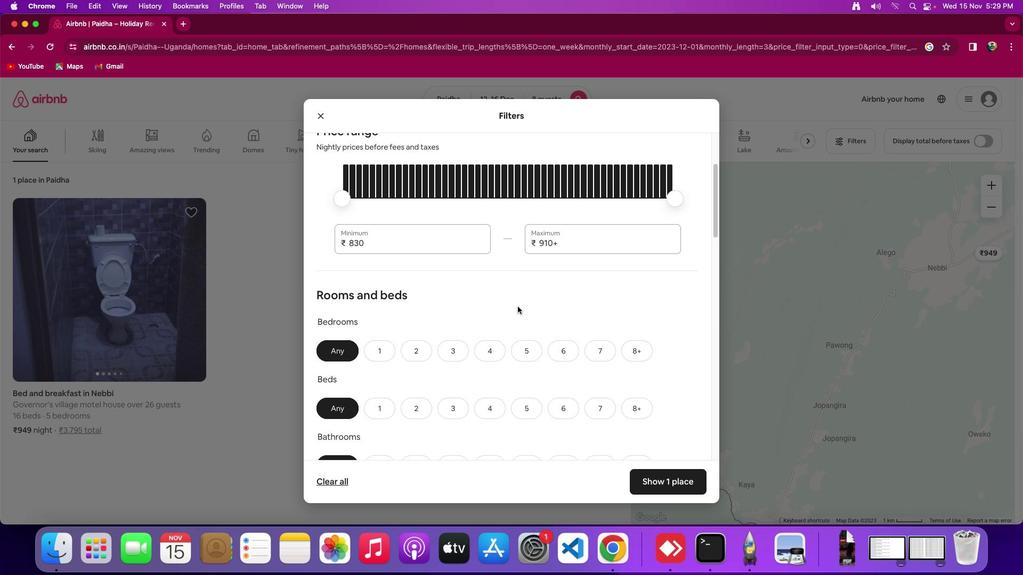 
Action: Mouse scrolled (518, 307) with delta (0, -1)
Screenshot: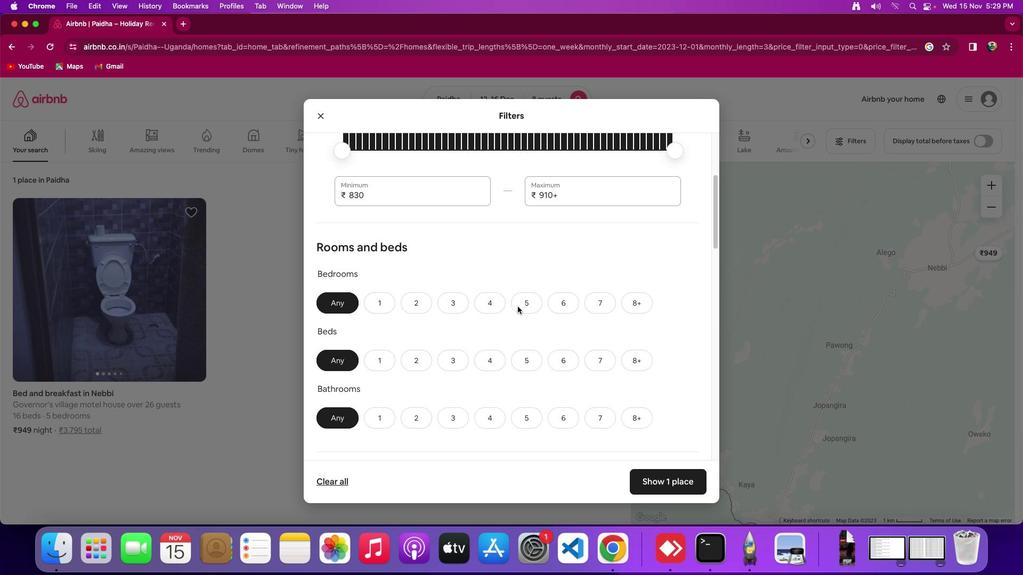 
Action: Mouse moved to (518, 306)
Screenshot: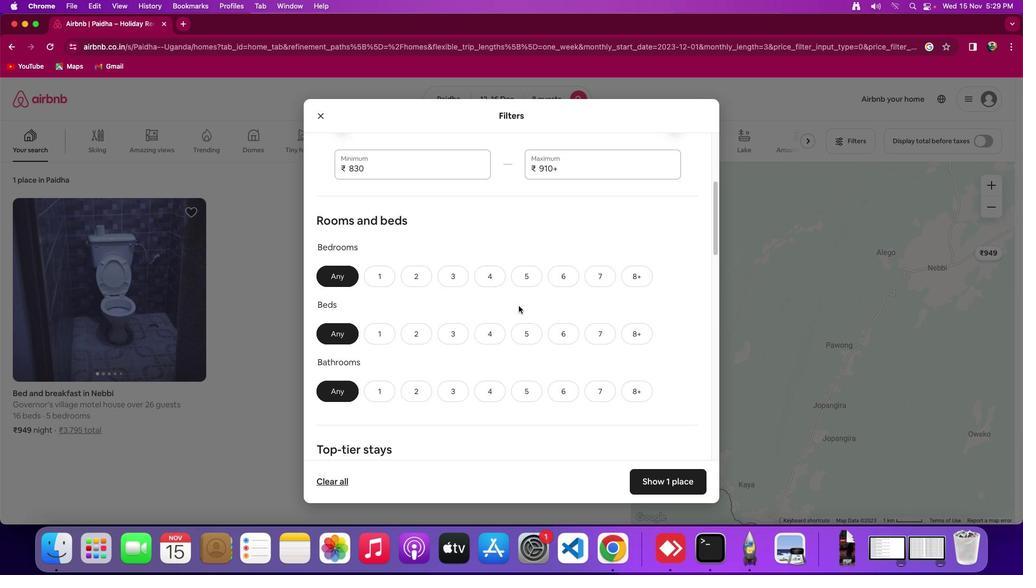 
Action: Mouse scrolled (518, 306) with delta (0, 0)
Screenshot: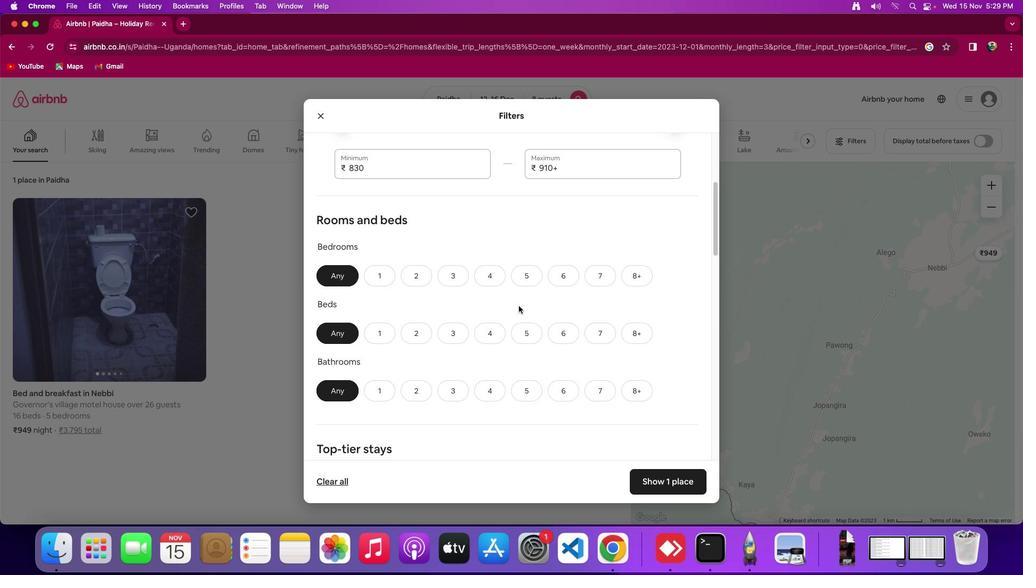 
Action: Mouse moved to (519, 306)
Screenshot: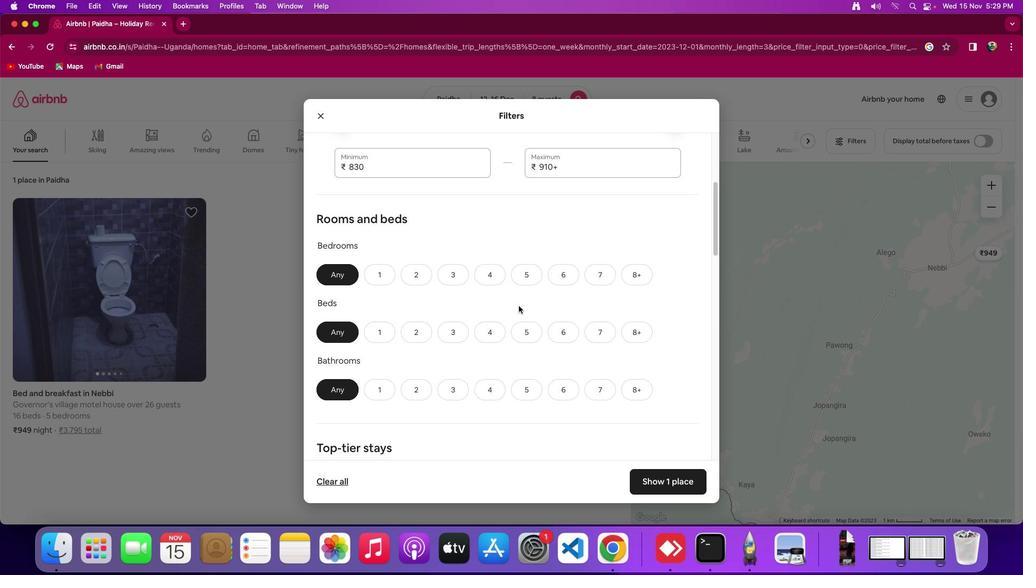 
Action: Mouse scrolled (519, 306) with delta (0, 0)
Screenshot: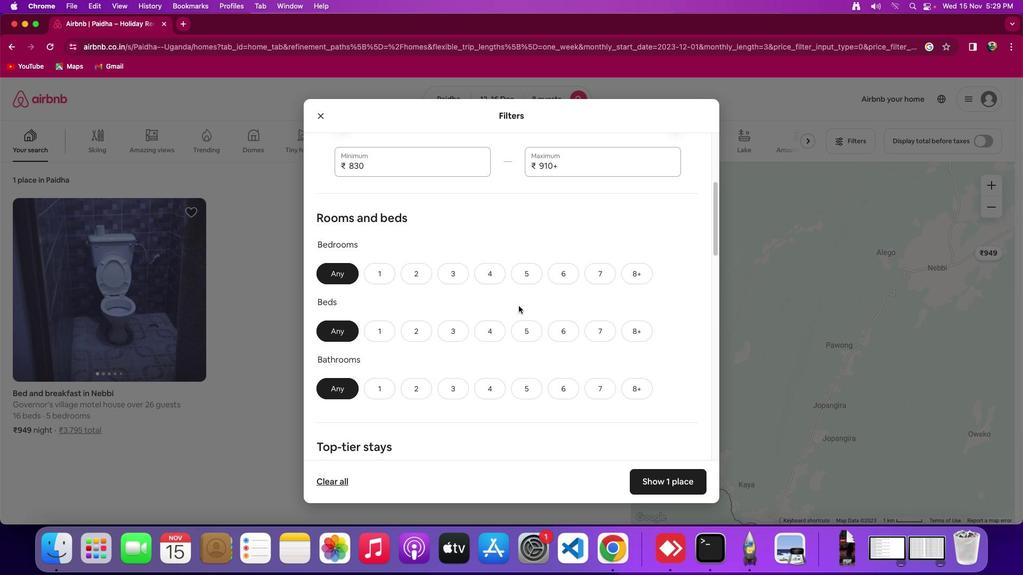 
Action: Mouse moved to (636, 275)
Screenshot: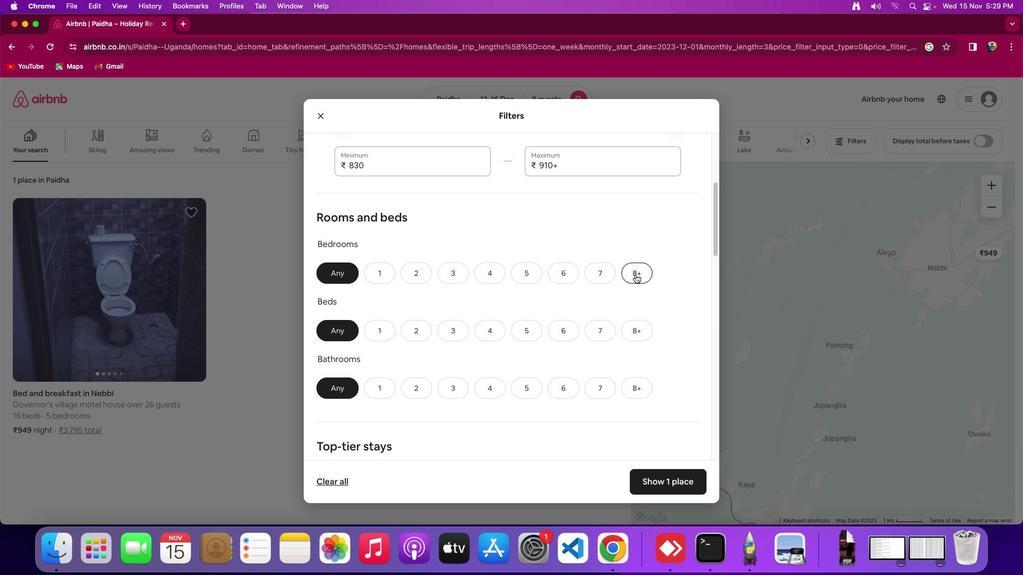 
Action: Mouse pressed left at (636, 275)
Screenshot: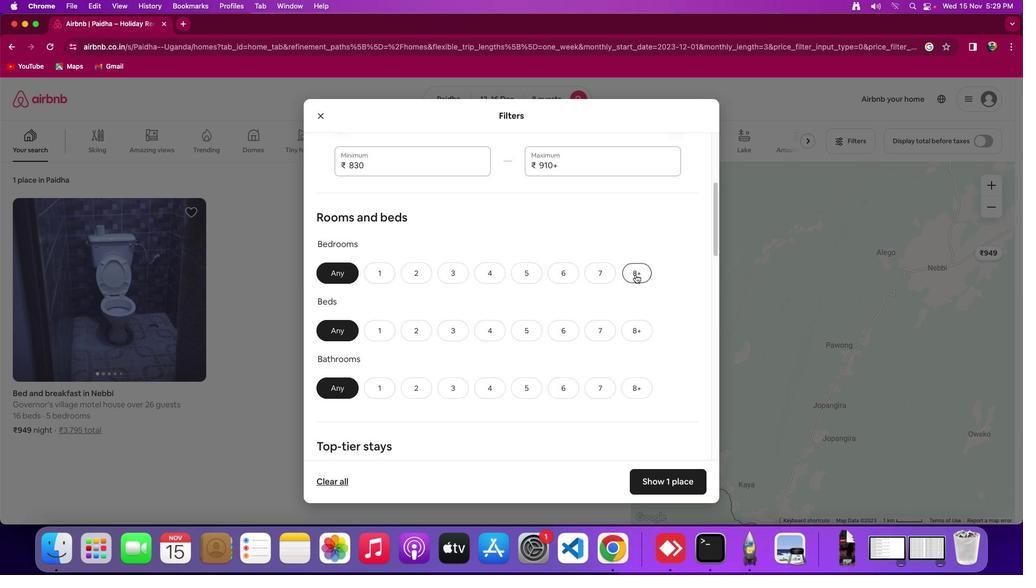 
Action: Mouse moved to (635, 329)
Screenshot: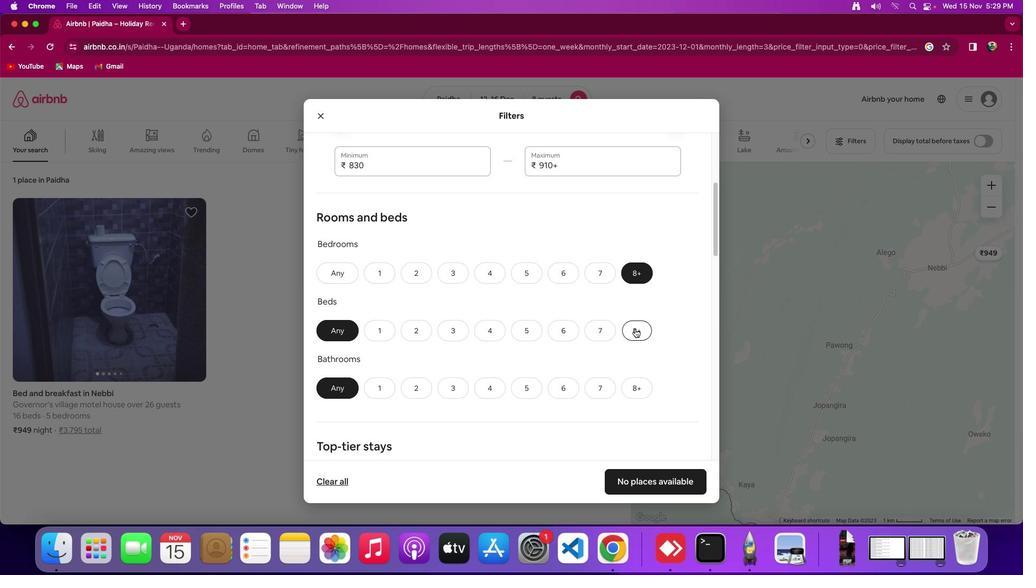 
Action: Mouse pressed left at (635, 329)
Screenshot: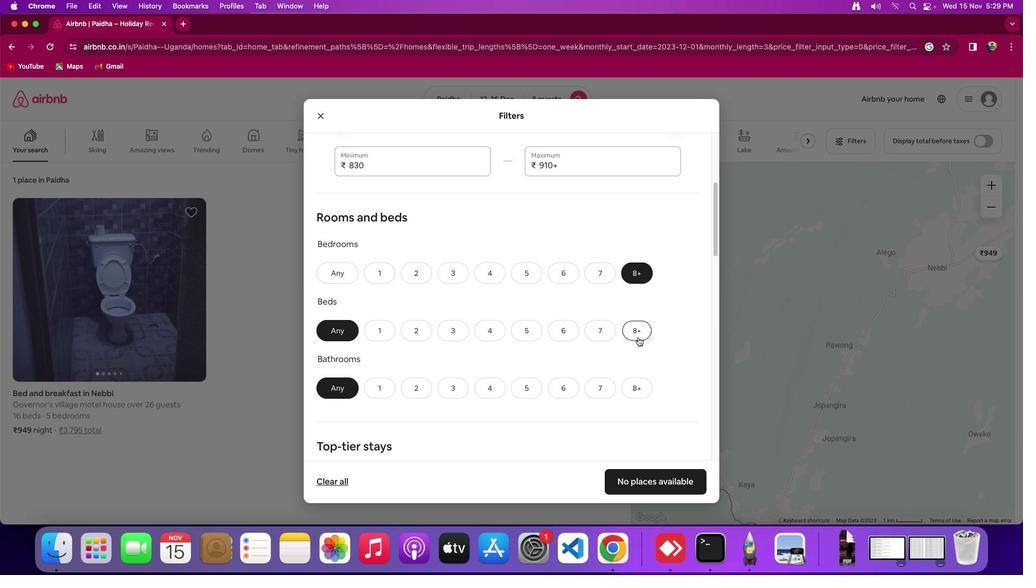 
Action: Mouse moved to (638, 391)
Screenshot: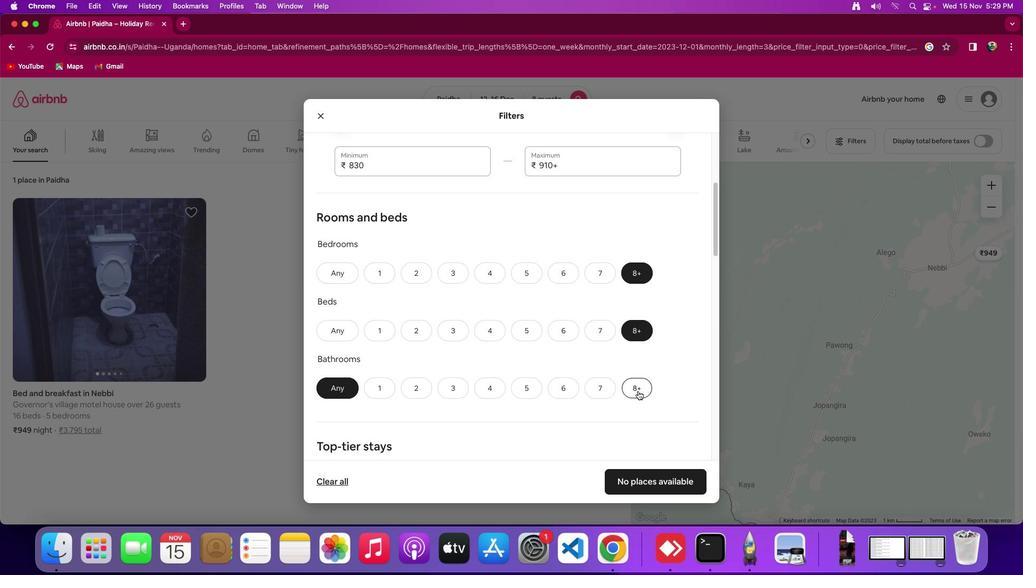 
Action: Mouse pressed left at (638, 391)
Screenshot: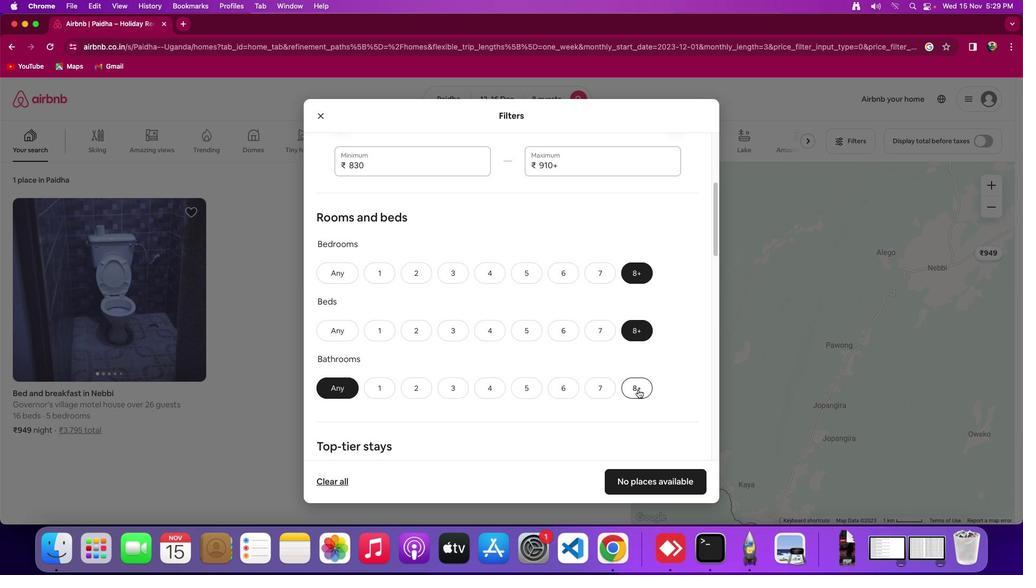 
Action: Mouse moved to (577, 361)
Screenshot: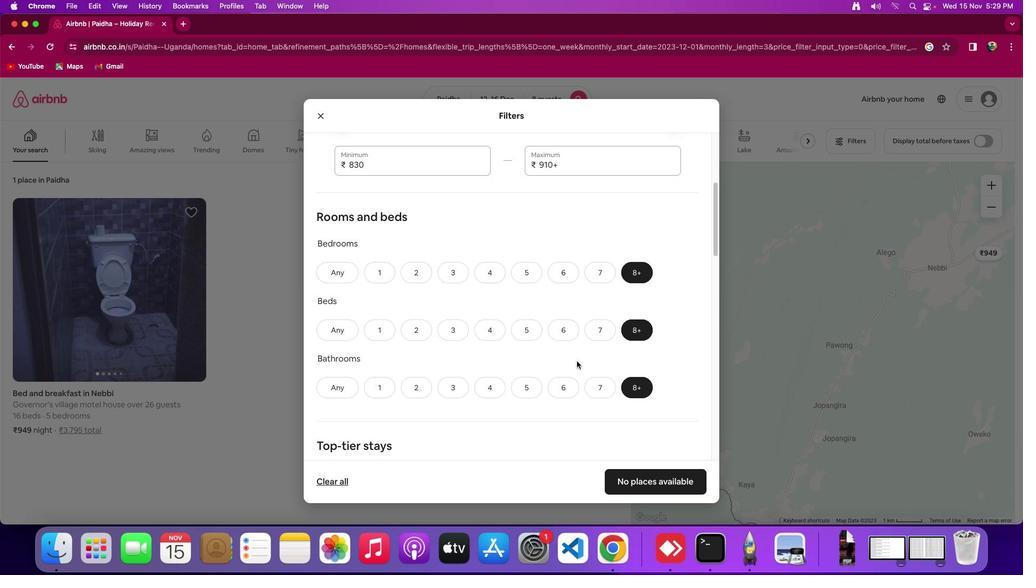
Action: Mouse scrolled (577, 361) with delta (0, 0)
Screenshot: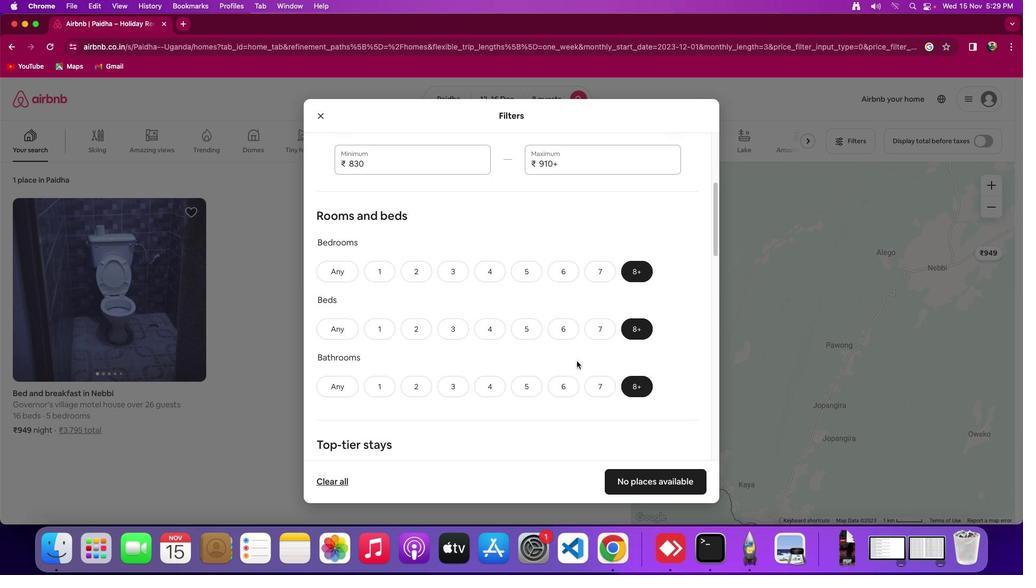 
Action: Mouse scrolled (577, 361) with delta (0, 0)
Screenshot: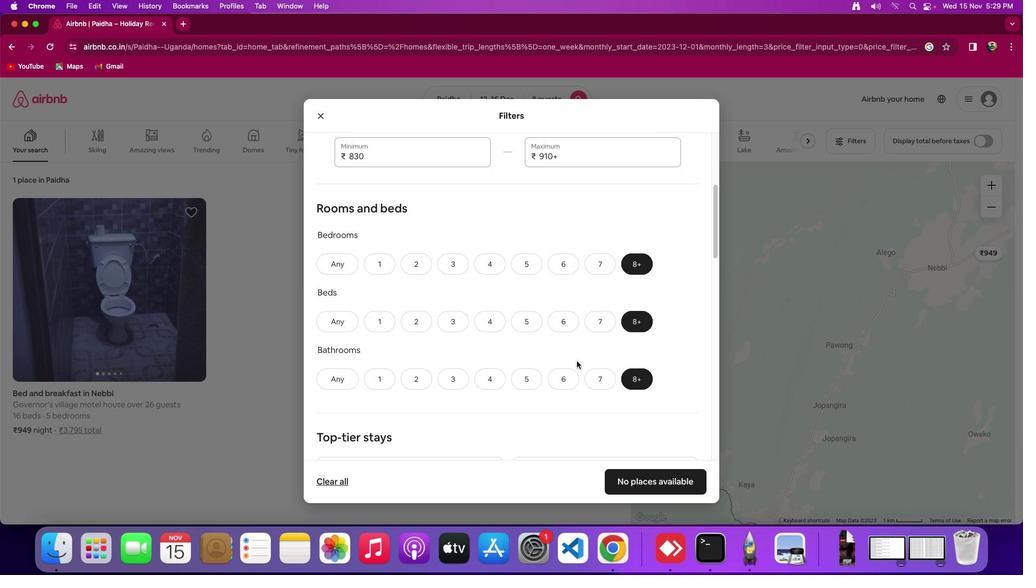 
Action: Mouse scrolled (577, 361) with delta (0, 0)
Screenshot: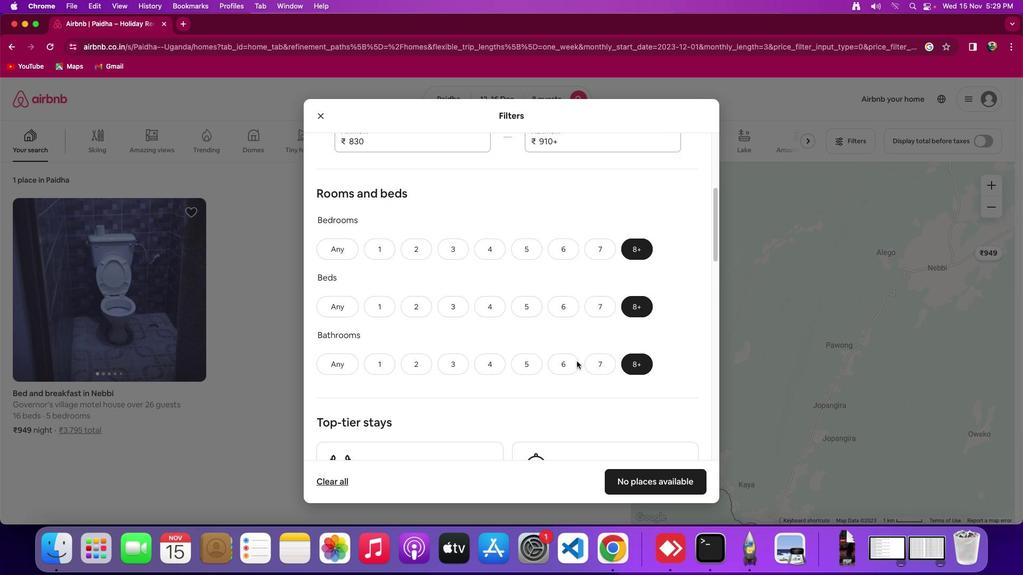 
Action: Mouse moved to (578, 360)
Screenshot: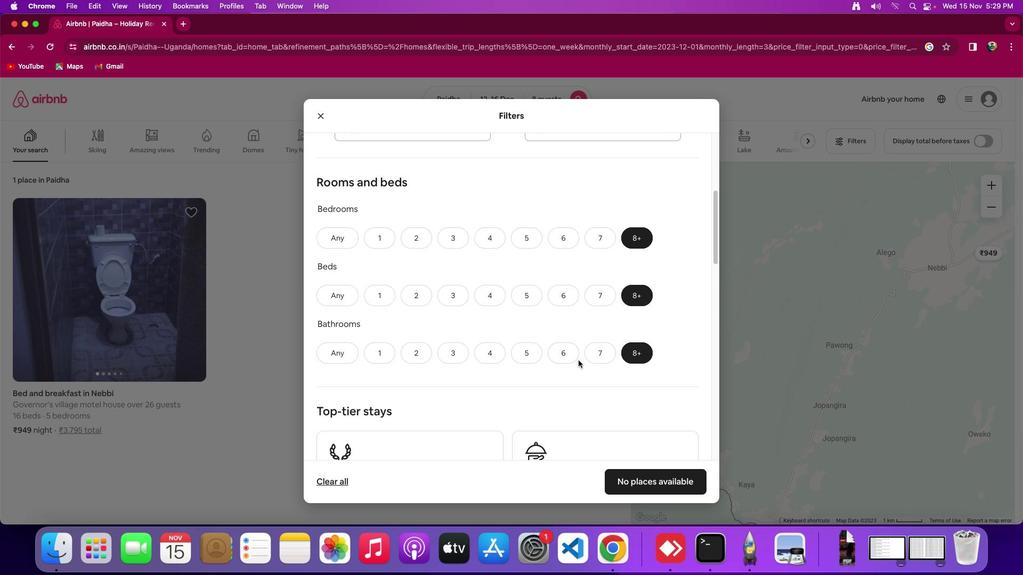 
Action: Mouse scrolled (578, 360) with delta (0, 0)
Screenshot: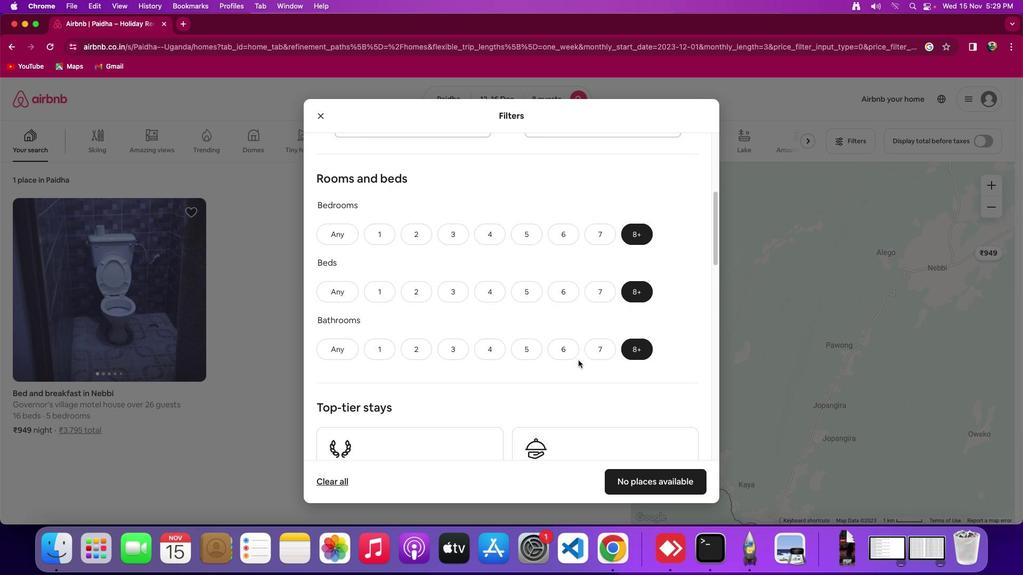 
Action: Mouse scrolled (578, 360) with delta (0, 0)
Screenshot: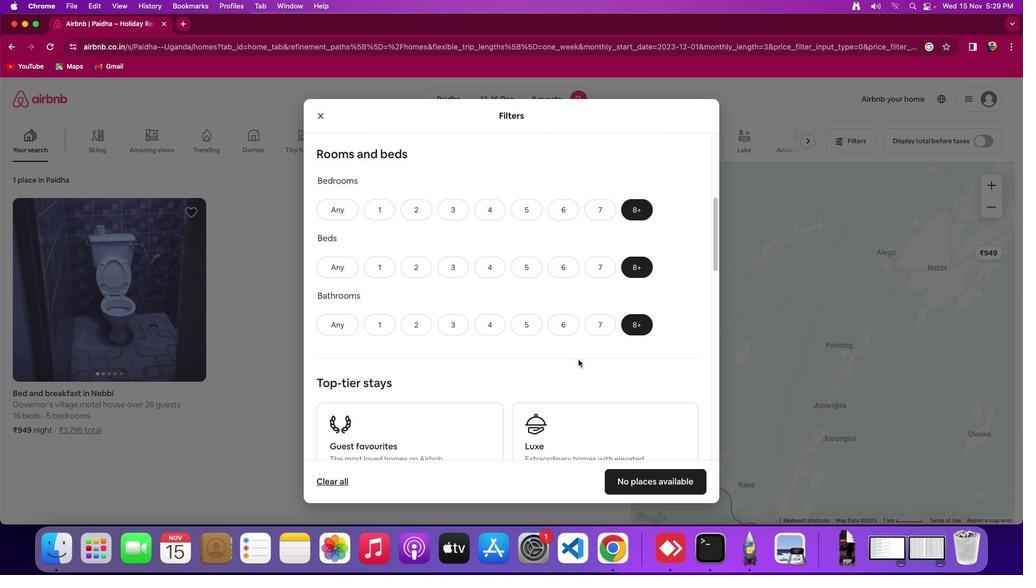 
Action: Mouse scrolled (578, 360) with delta (0, -1)
Screenshot: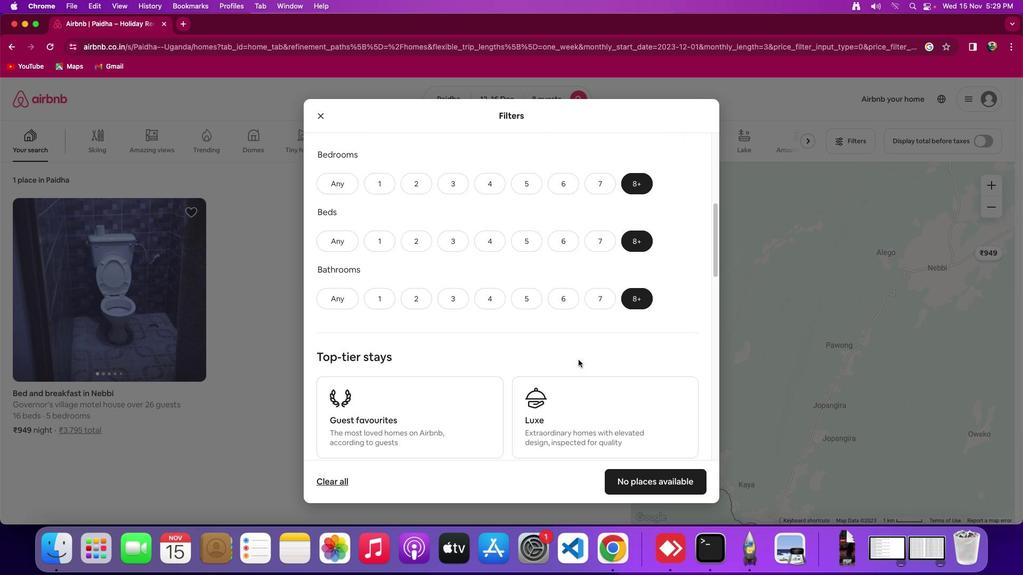 
Action: Mouse moved to (577, 356)
Screenshot: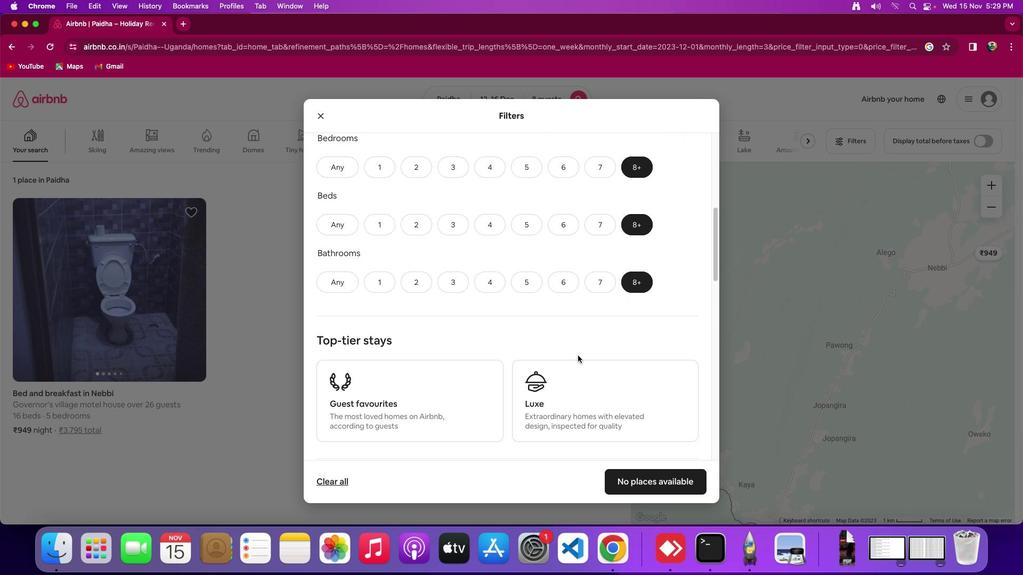 
Action: Mouse scrolled (577, 356) with delta (0, 0)
Screenshot: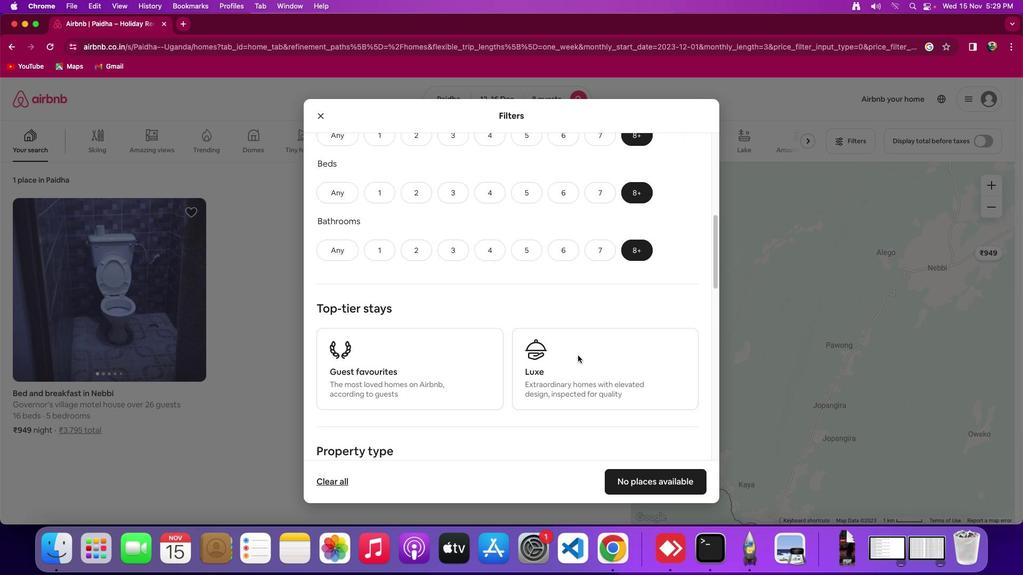 
Action: Mouse scrolled (577, 356) with delta (0, 0)
Screenshot: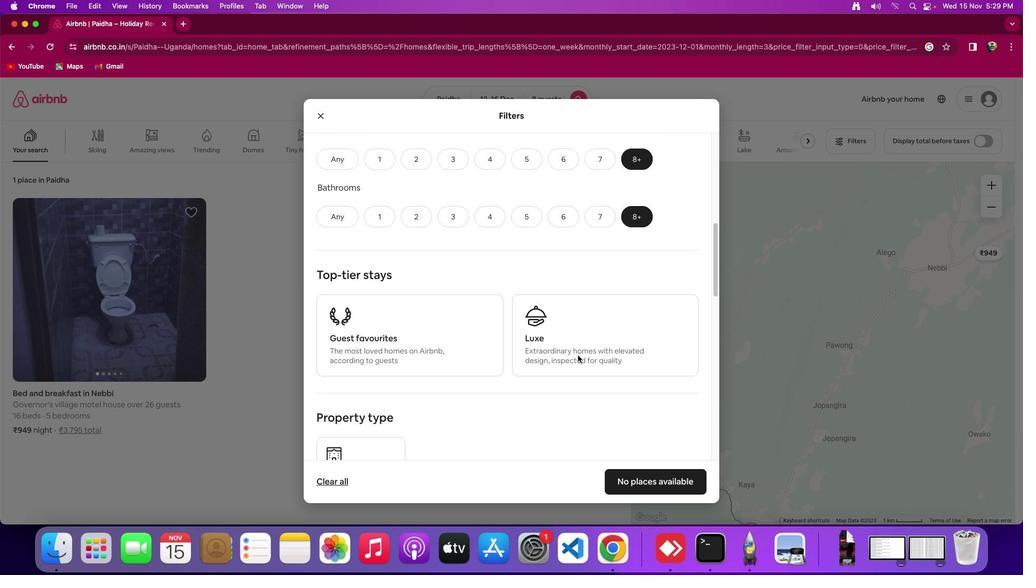 
Action: Mouse scrolled (577, 356) with delta (0, -2)
Screenshot: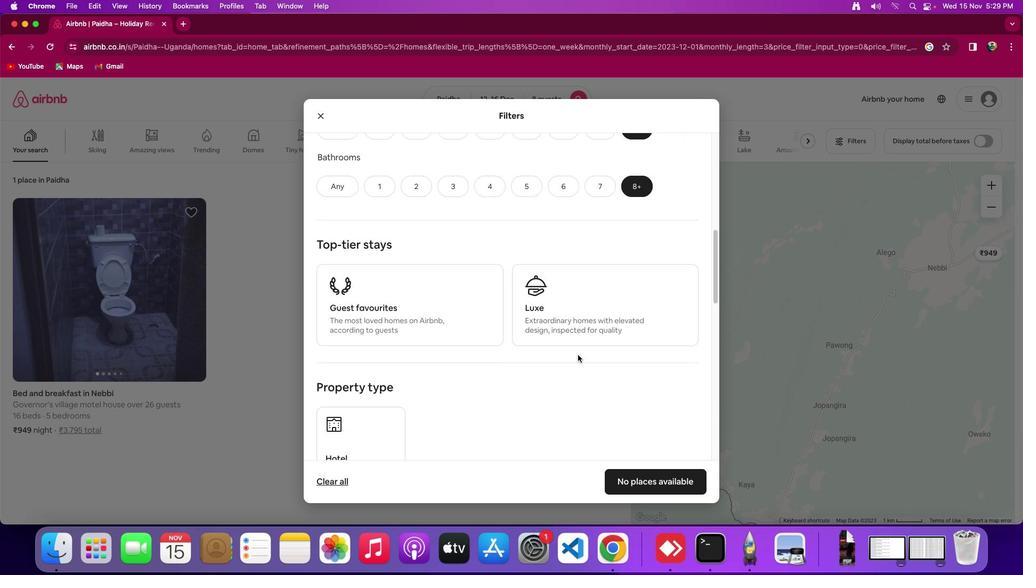 
Action: Mouse moved to (447, 388)
Screenshot: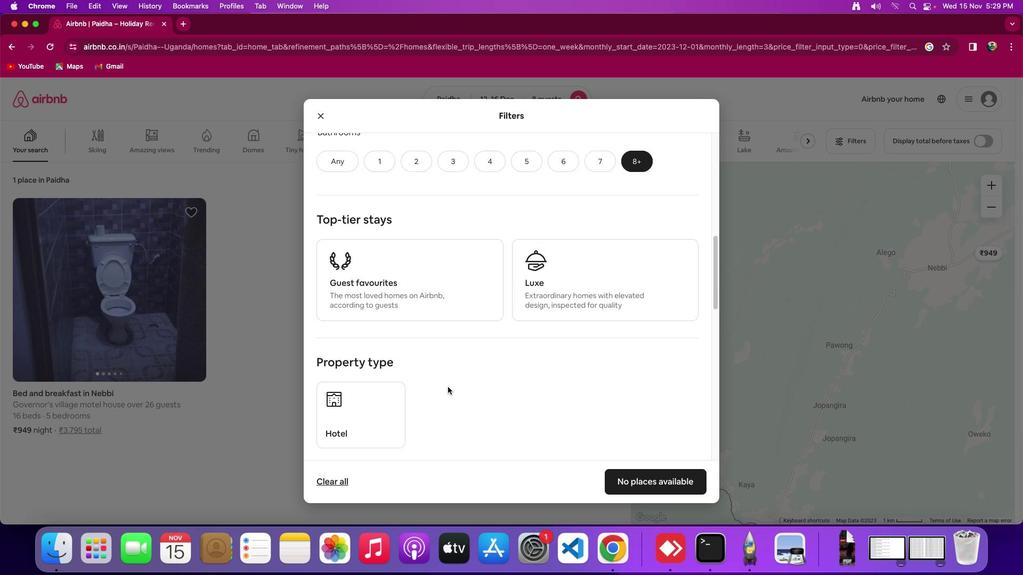 
Action: Mouse scrolled (447, 388) with delta (0, 0)
Screenshot: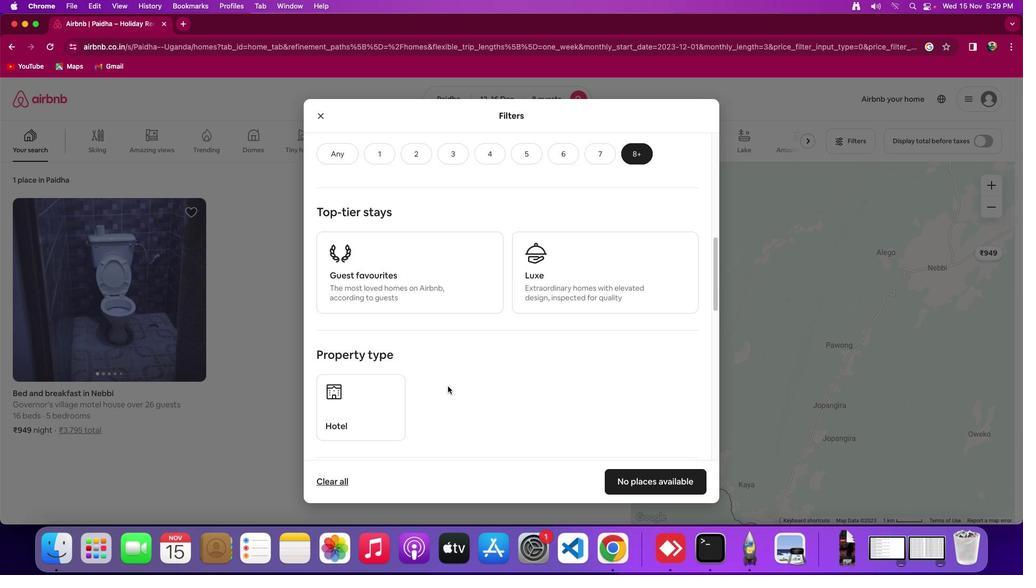 
Action: Mouse moved to (447, 388)
Screenshot: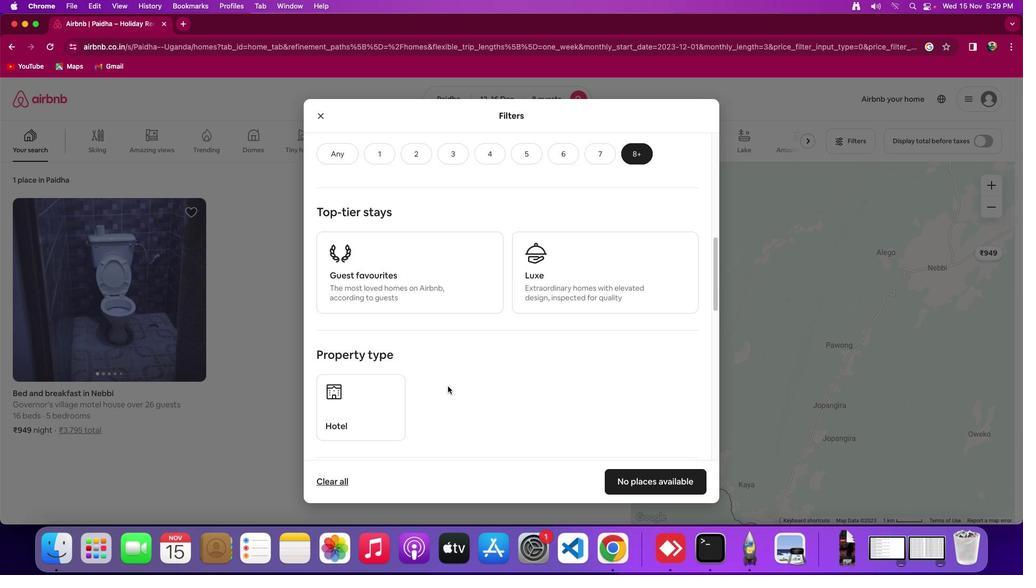 
Action: Mouse scrolled (447, 388) with delta (0, 0)
Screenshot: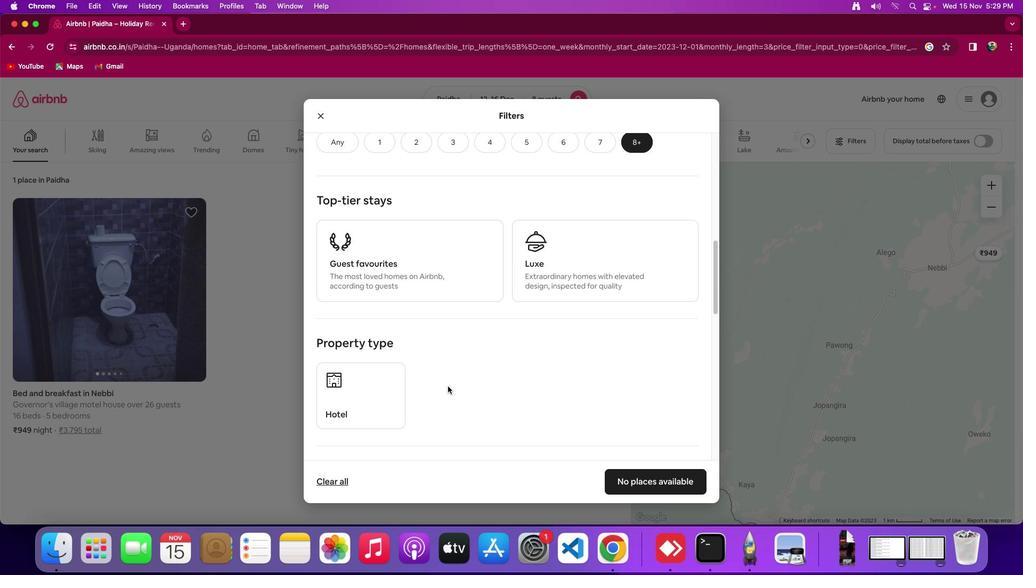
Action: Mouse moved to (447, 387)
Screenshot: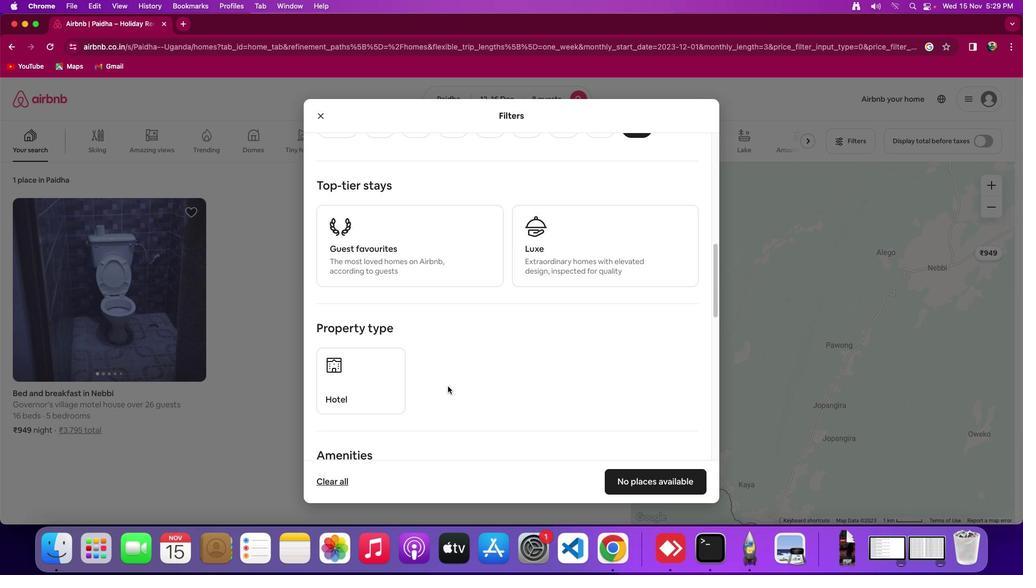 
Action: Mouse scrolled (447, 387) with delta (0, -1)
Screenshot: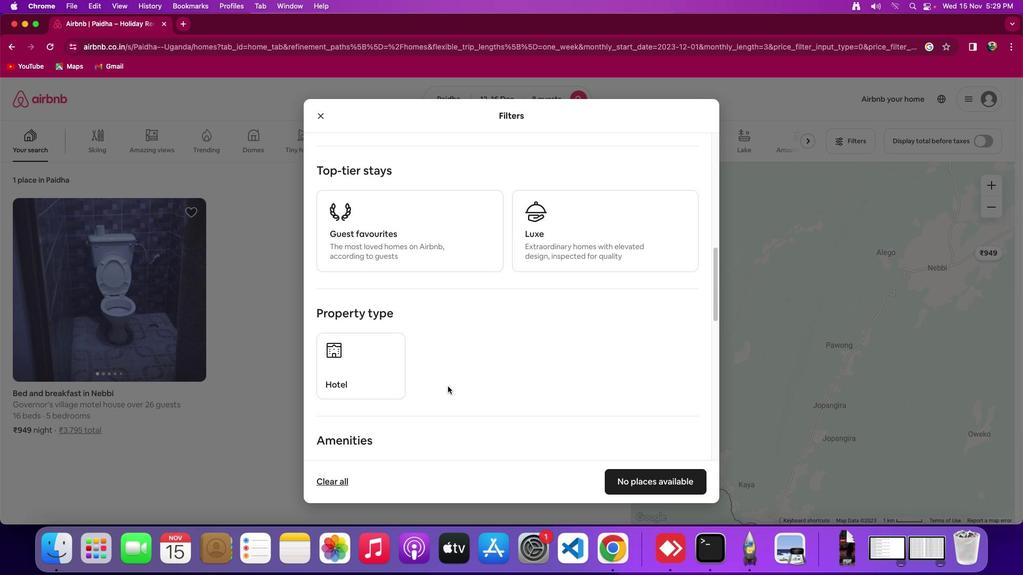 
Action: Mouse moved to (518, 365)
Screenshot: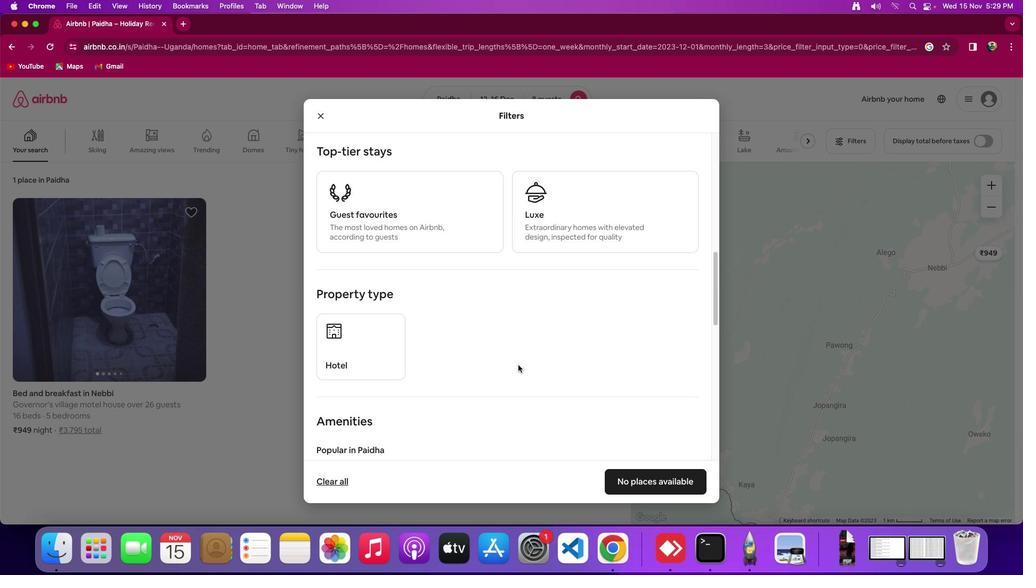 
Action: Mouse scrolled (518, 365) with delta (0, 0)
Screenshot: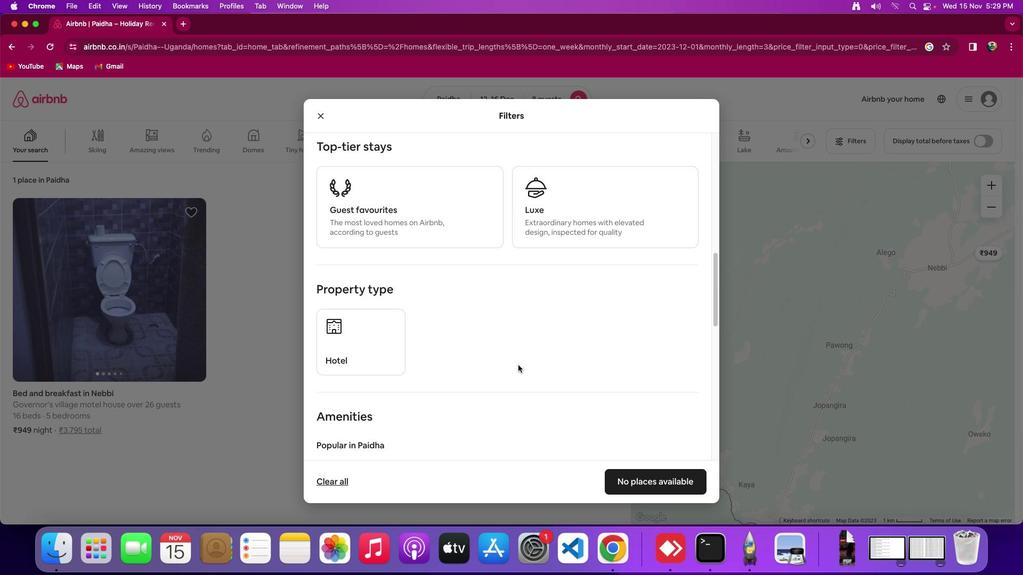 
Action: Mouse scrolled (518, 365) with delta (0, 0)
Screenshot: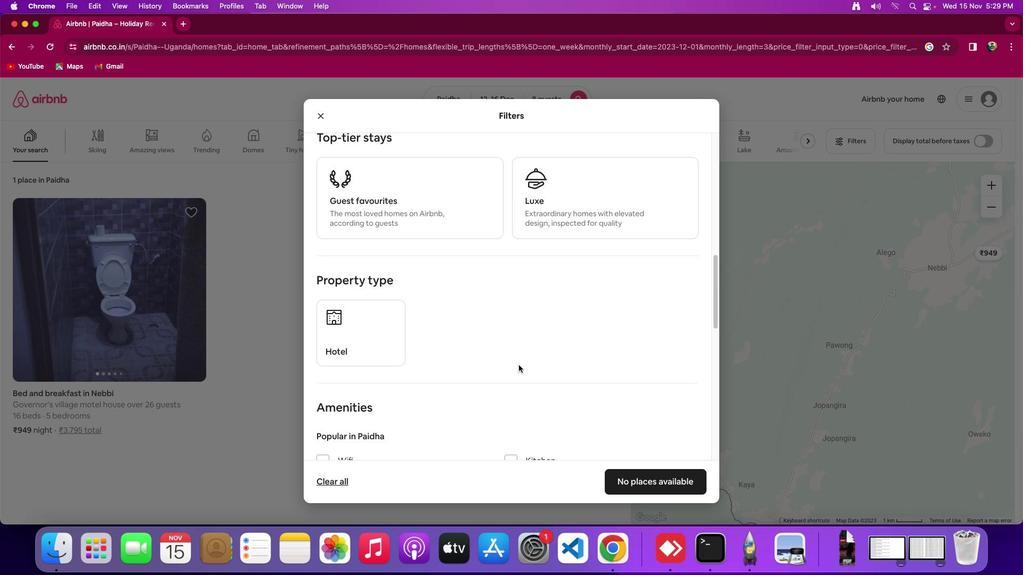 
Action: Mouse moved to (518, 365)
Screenshot: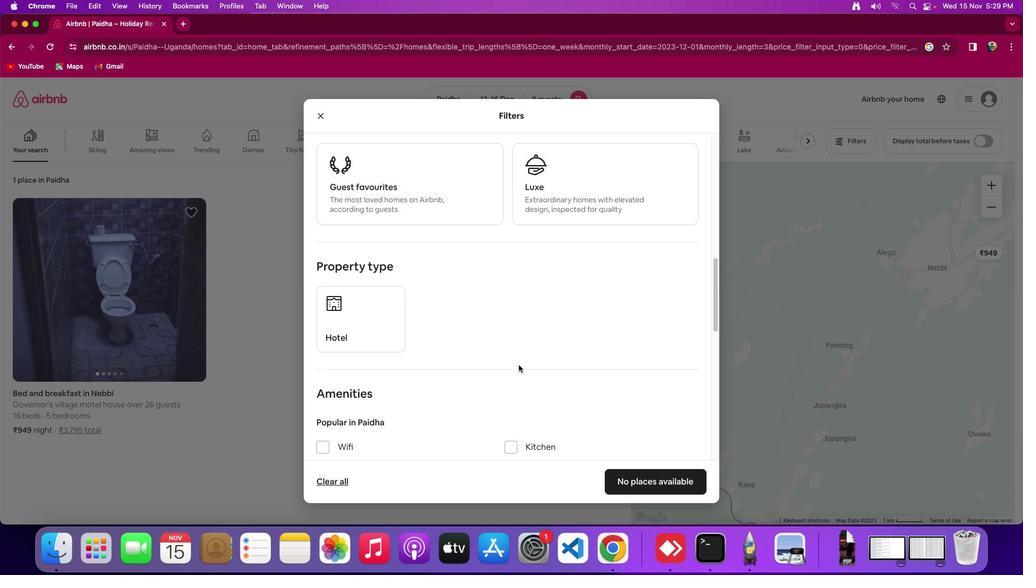 
Action: Mouse scrolled (518, 365) with delta (0, -1)
Screenshot: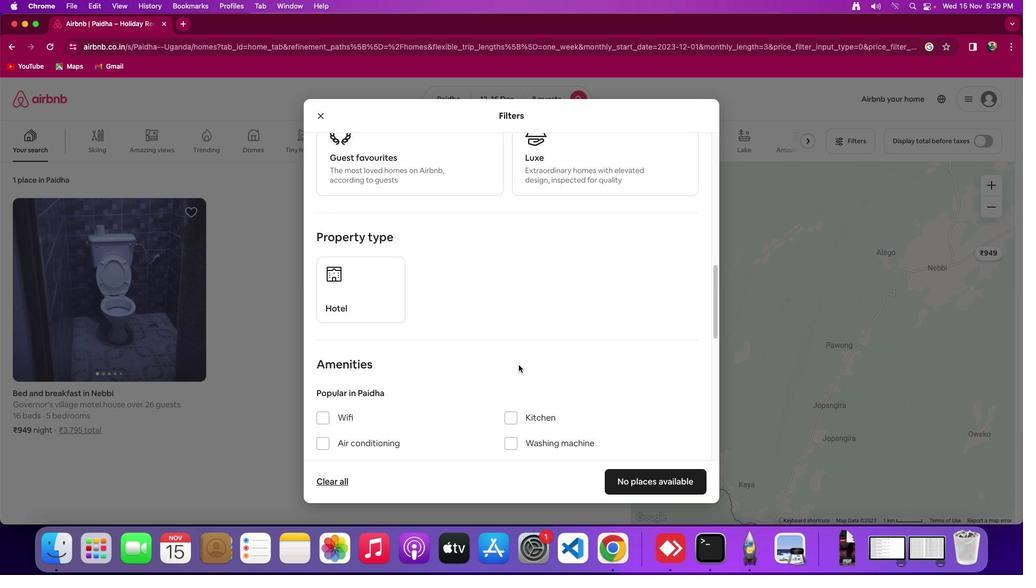 
Action: Mouse moved to (527, 347)
Screenshot: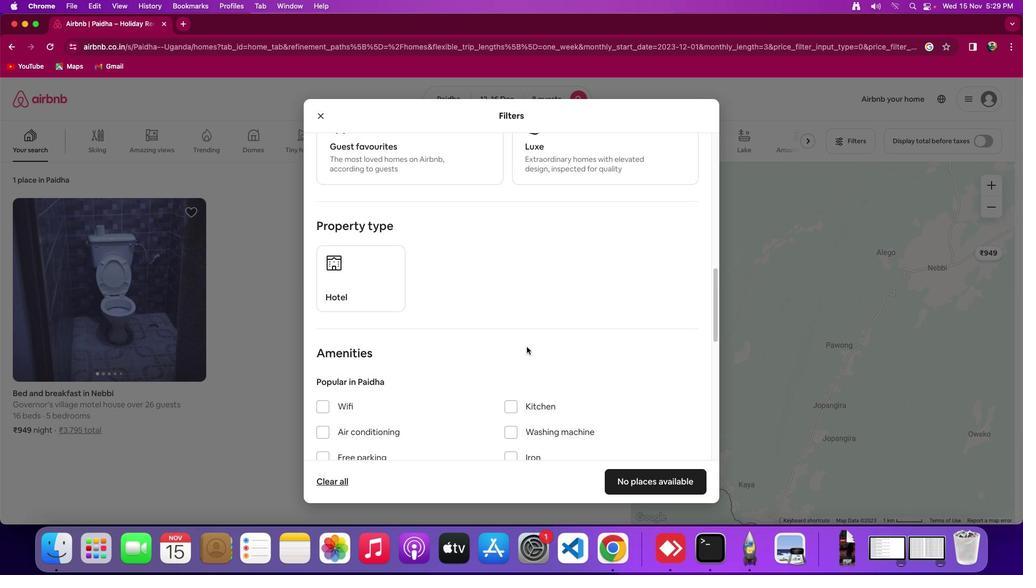 
Action: Mouse scrolled (527, 347) with delta (0, 0)
Screenshot: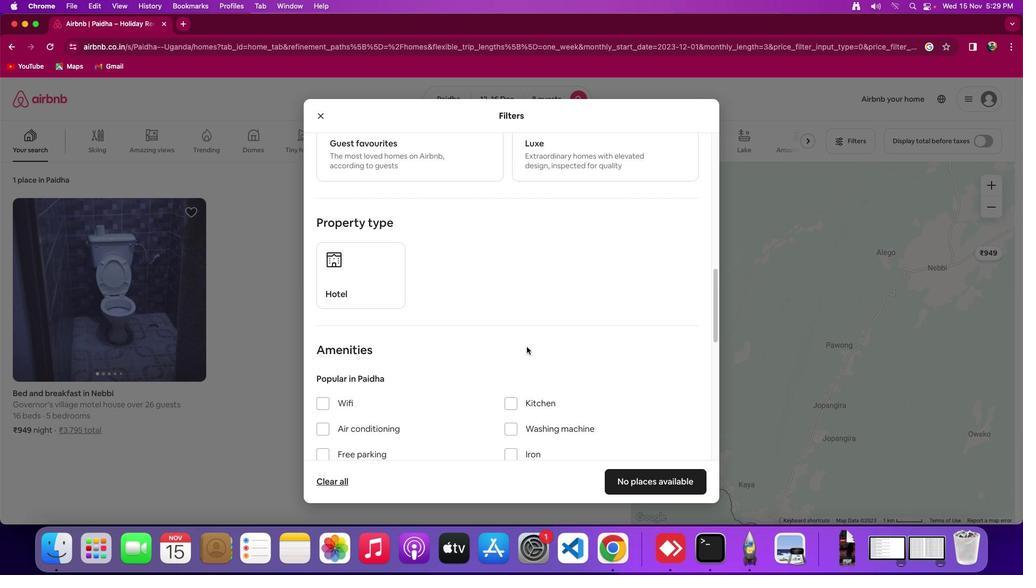 
Action: Mouse moved to (527, 347)
Screenshot: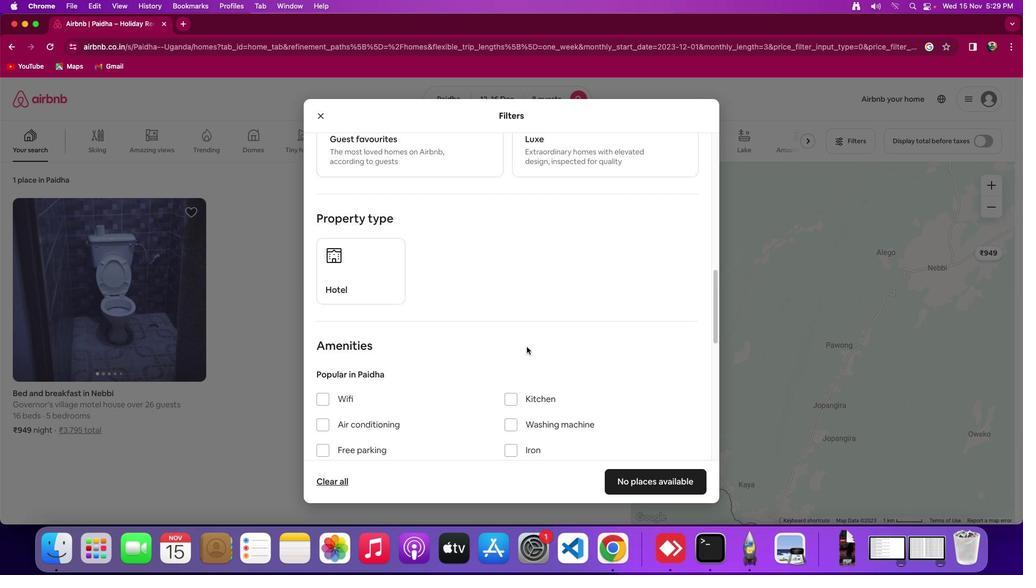 
Action: Mouse scrolled (527, 347) with delta (0, 0)
Screenshot: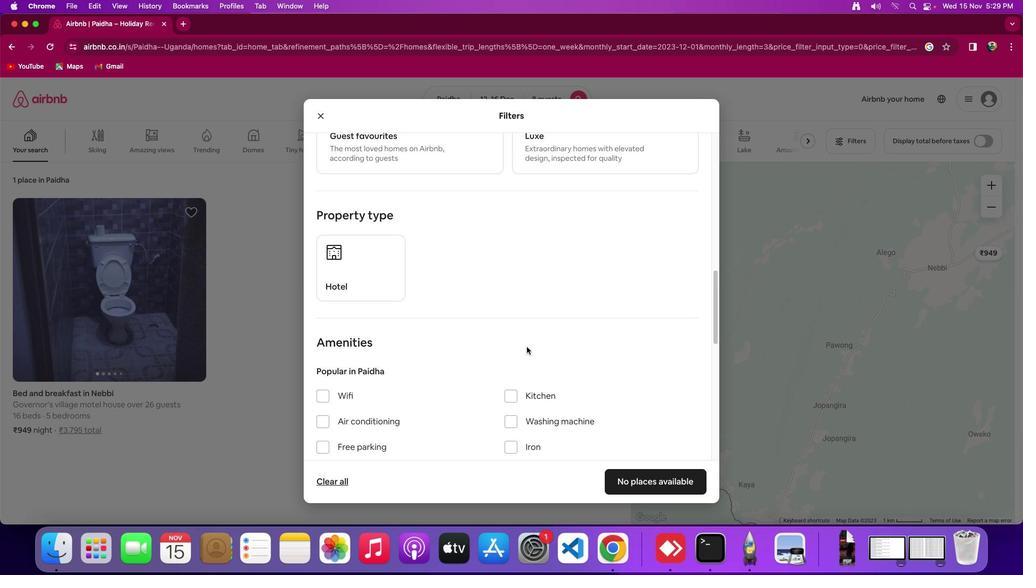 
Action: Mouse moved to (527, 349)
Screenshot: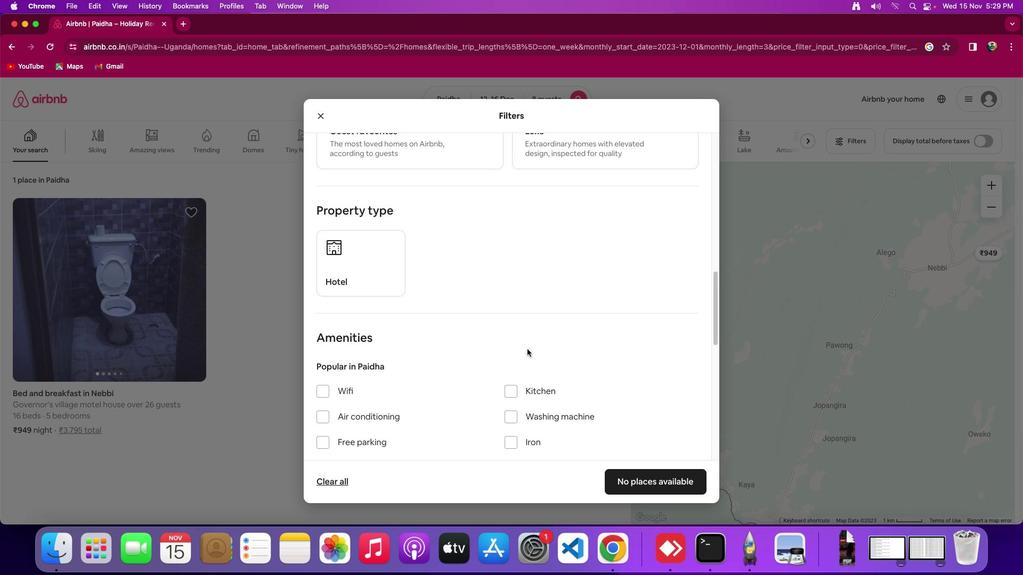 
Action: Mouse scrolled (527, 349) with delta (0, 0)
Screenshot: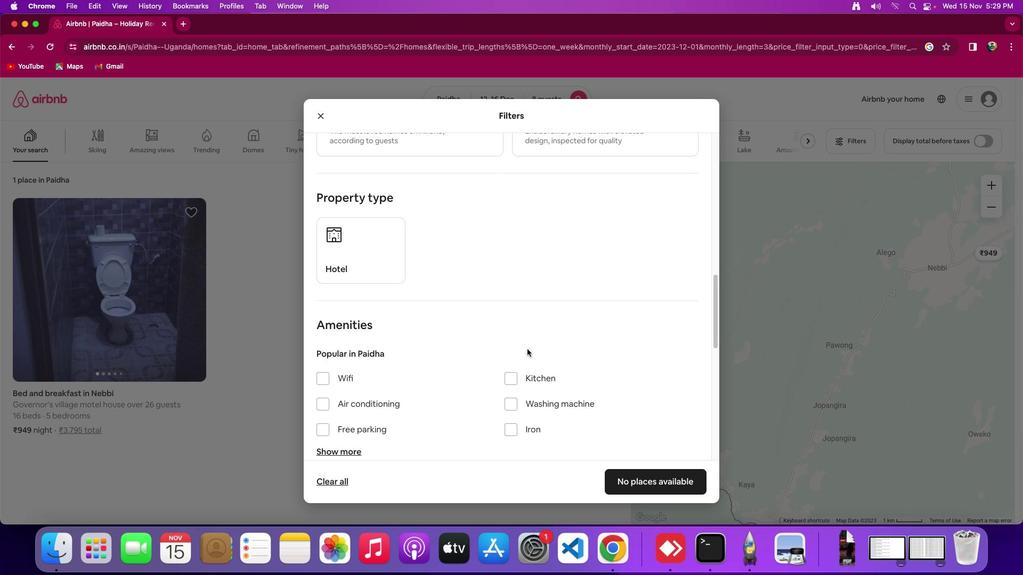
Action: Mouse scrolled (527, 349) with delta (0, 0)
Screenshot: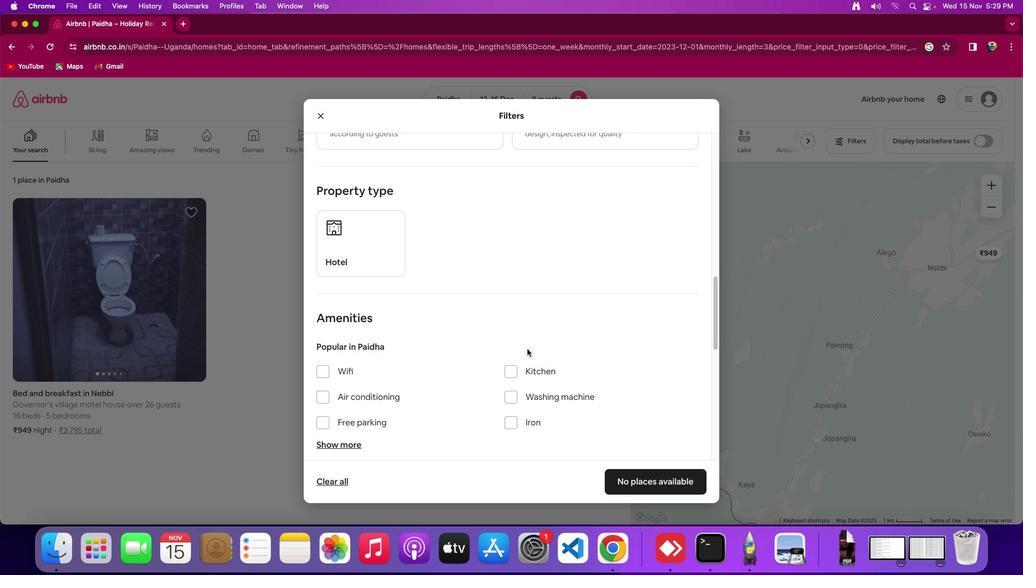 
Action: Mouse scrolled (527, 349) with delta (0, 0)
Screenshot: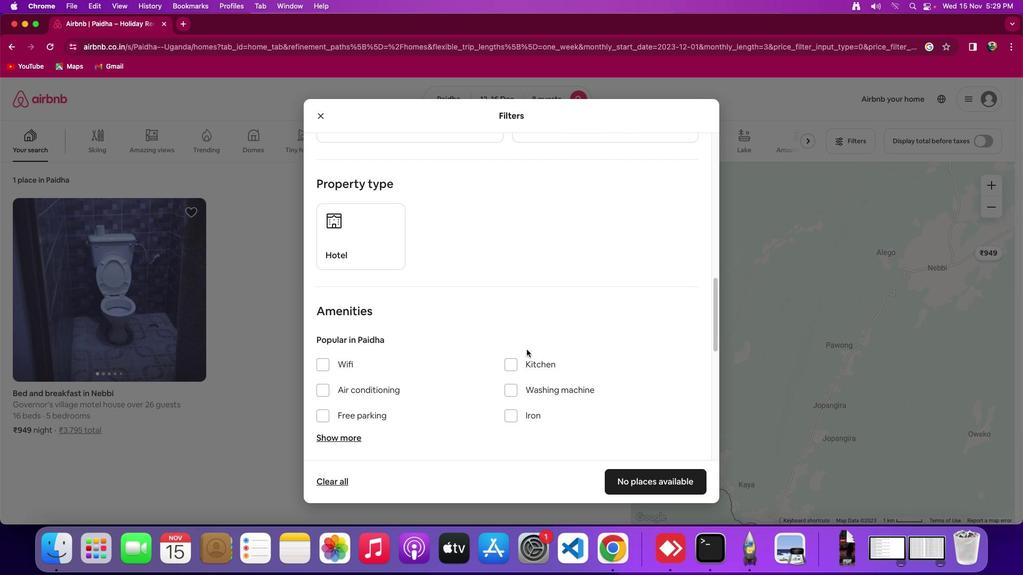 
Action: Mouse moved to (526, 354)
Screenshot: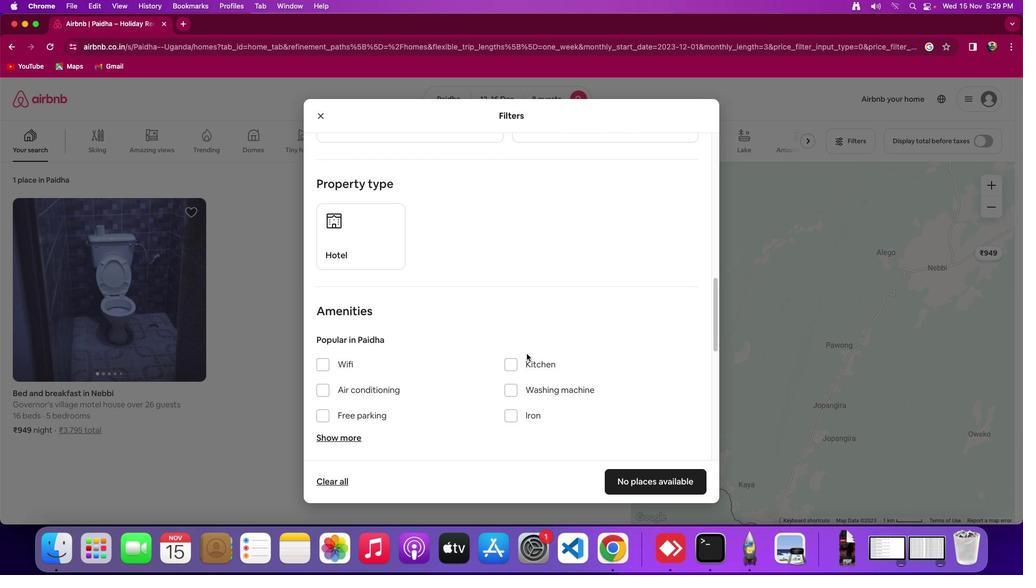 
Action: Mouse scrolled (526, 354) with delta (0, 0)
Screenshot: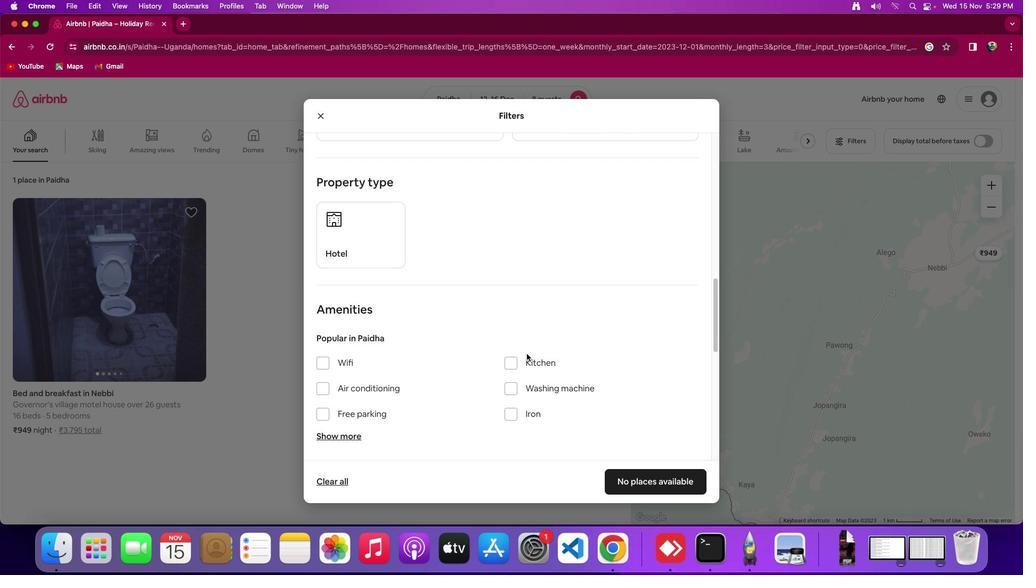 
Action: Mouse scrolled (526, 354) with delta (0, 0)
Screenshot: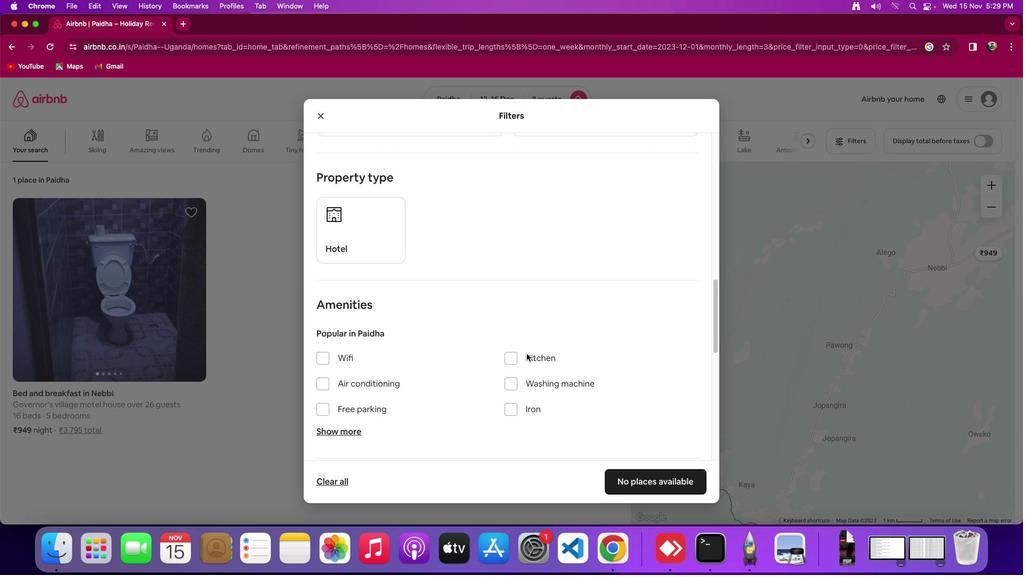 
Action: Mouse scrolled (526, 354) with delta (0, 0)
Screenshot: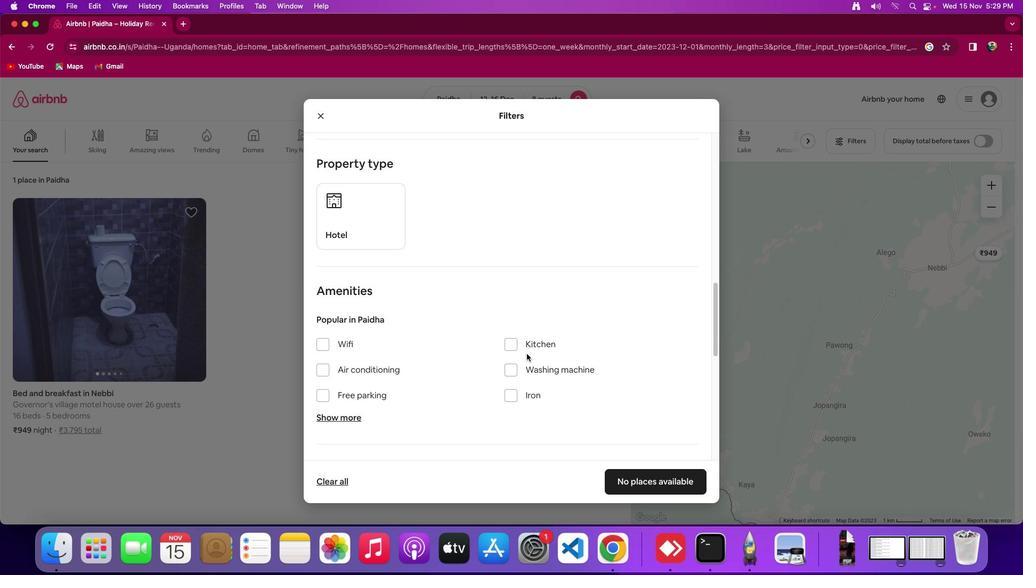 
Action: Mouse moved to (526, 354)
Screenshot: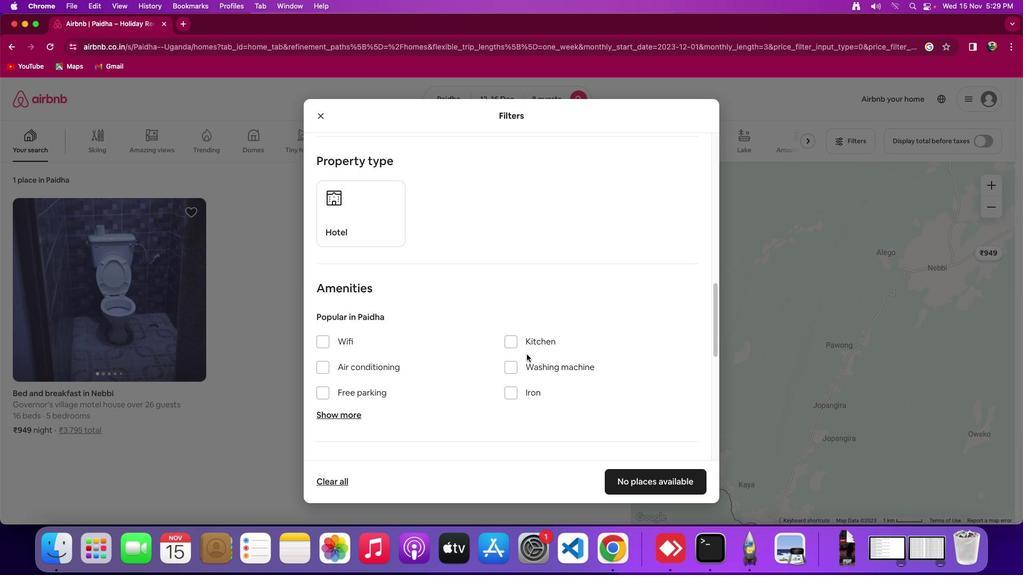 
Action: Mouse scrolled (526, 354) with delta (0, 0)
Screenshot: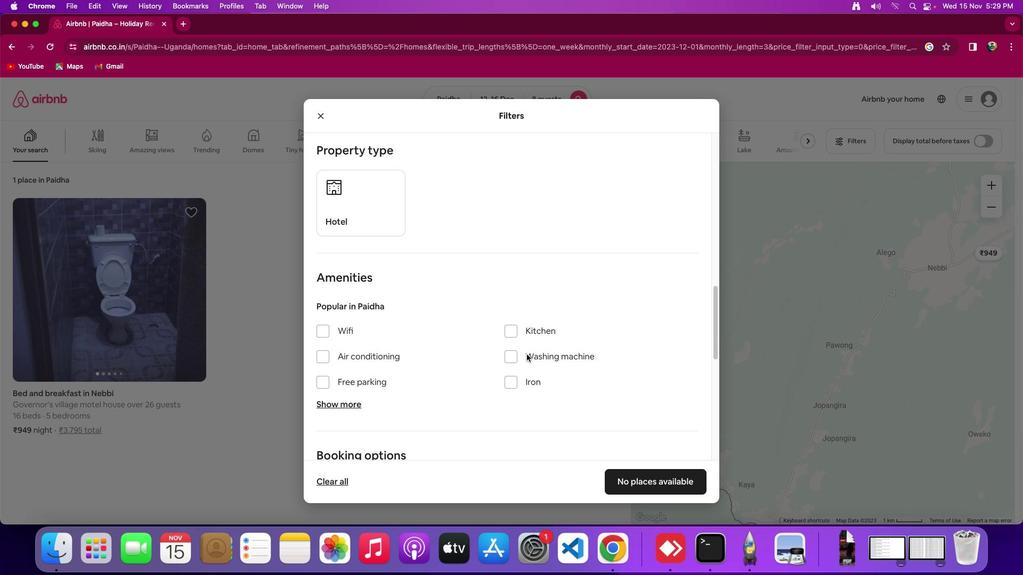 
Action: Mouse scrolled (526, 354) with delta (0, 0)
Screenshot: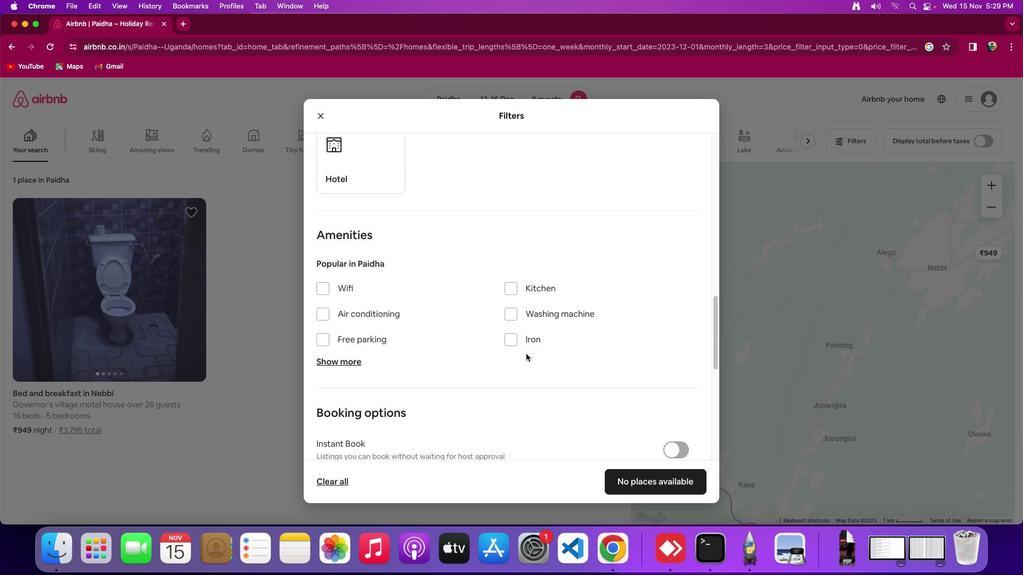 
Action: Mouse scrolled (526, 354) with delta (0, -1)
Screenshot: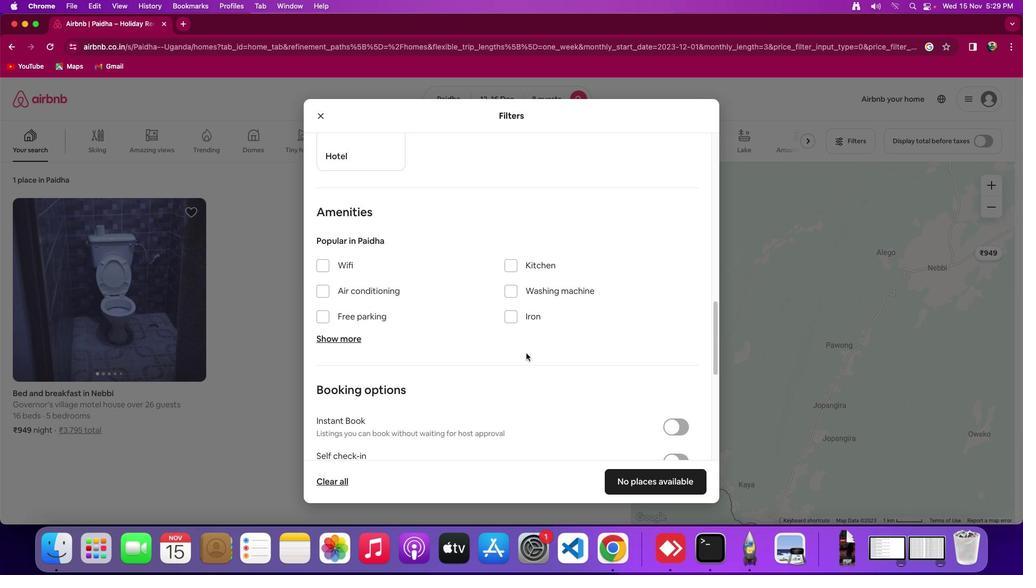 
Action: Mouse moved to (333, 248)
Screenshot: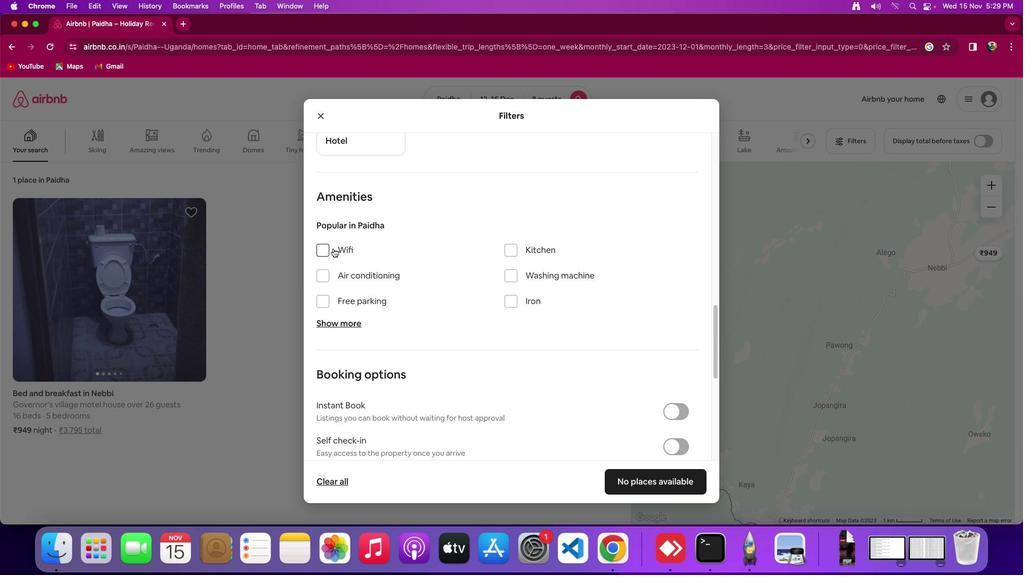 
Action: Mouse pressed left at (333, 248)
Screenshot: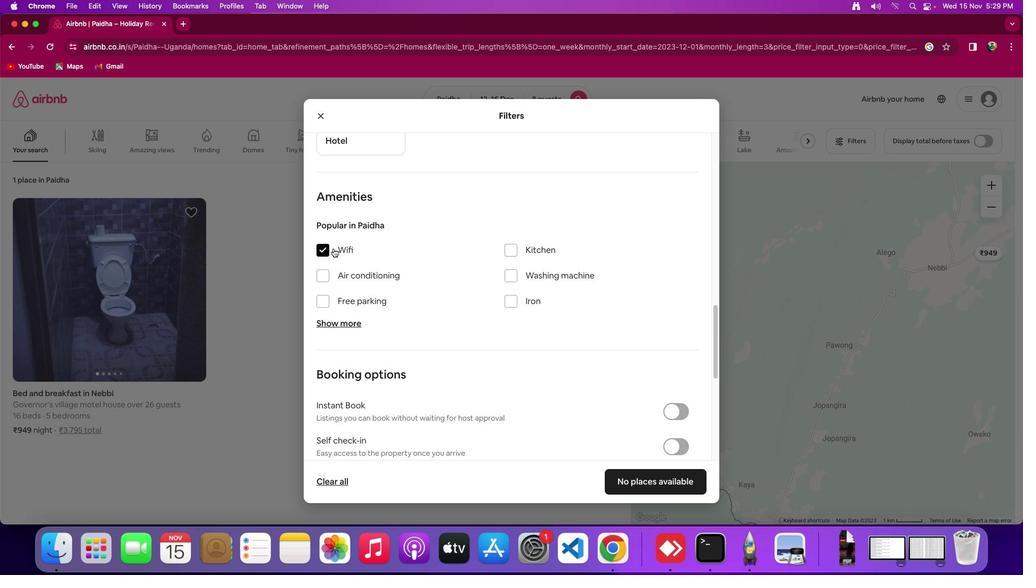 
Action: Mouse moved to (341, 326)
Screenshot: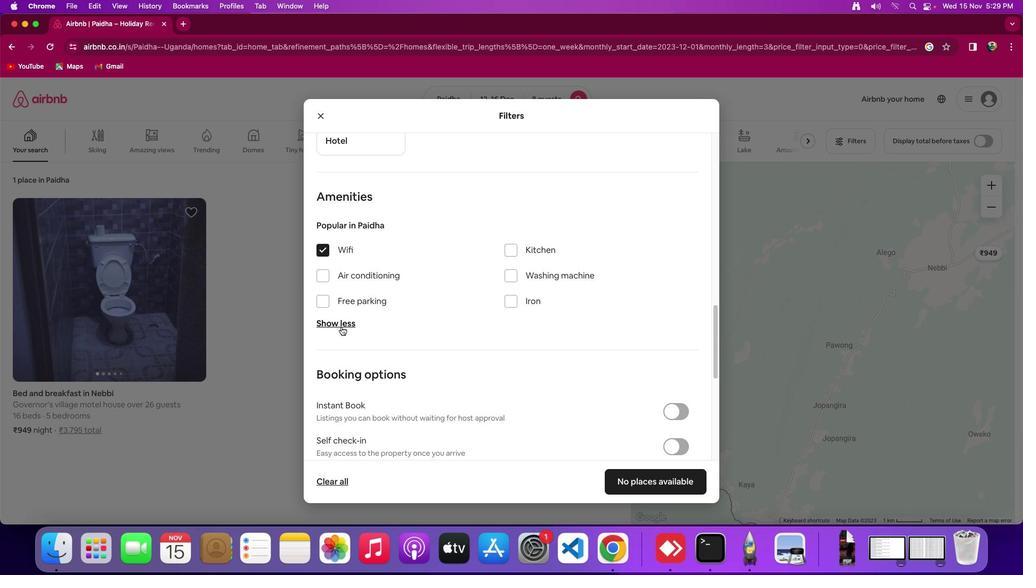 
Action: Mouse pressed left at (341, 326)
Screenshot: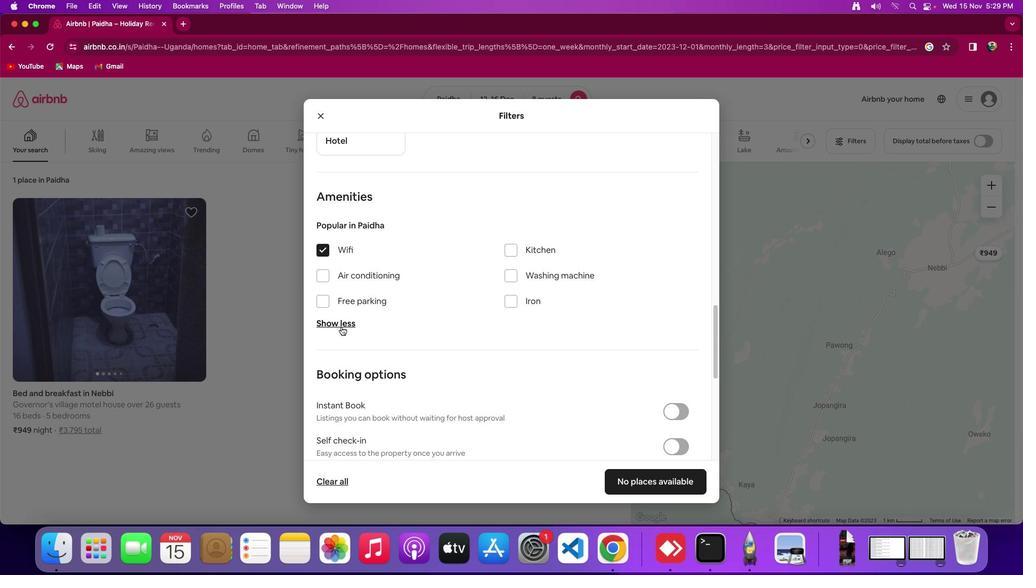 
Action: Mouse moved to (552, 321)
Screenshot: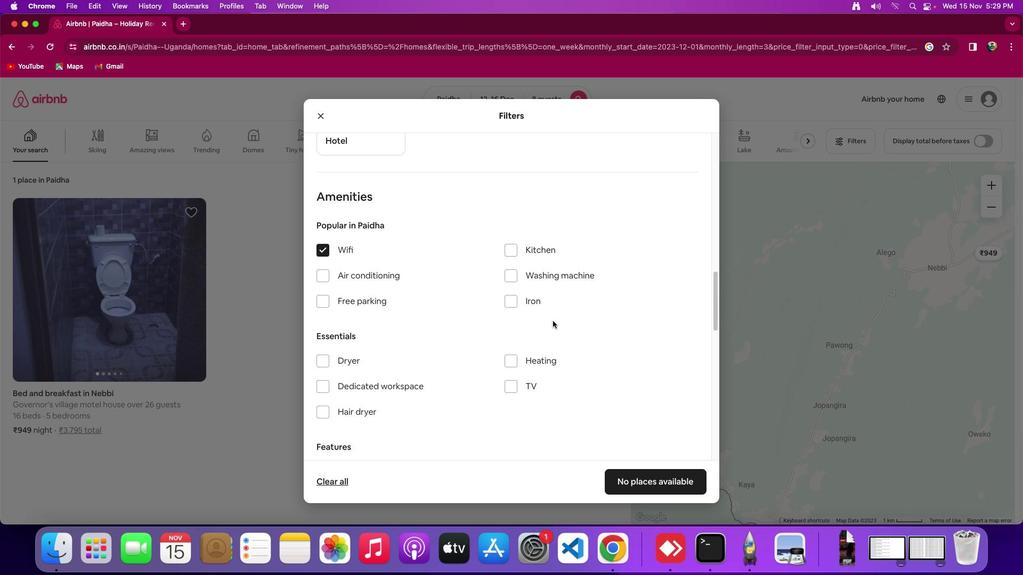 
Action: Mouse scrolled (552, 321) with delta (0, 0)
Screenshot: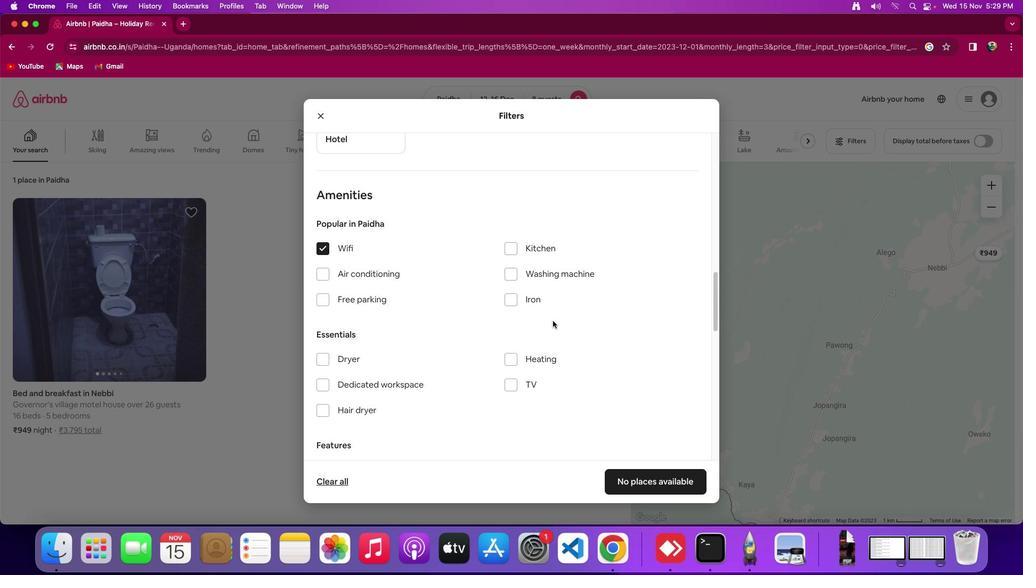 
Action: Mouse scrolled (552, 321) with delta (0, 0)
Screenshot: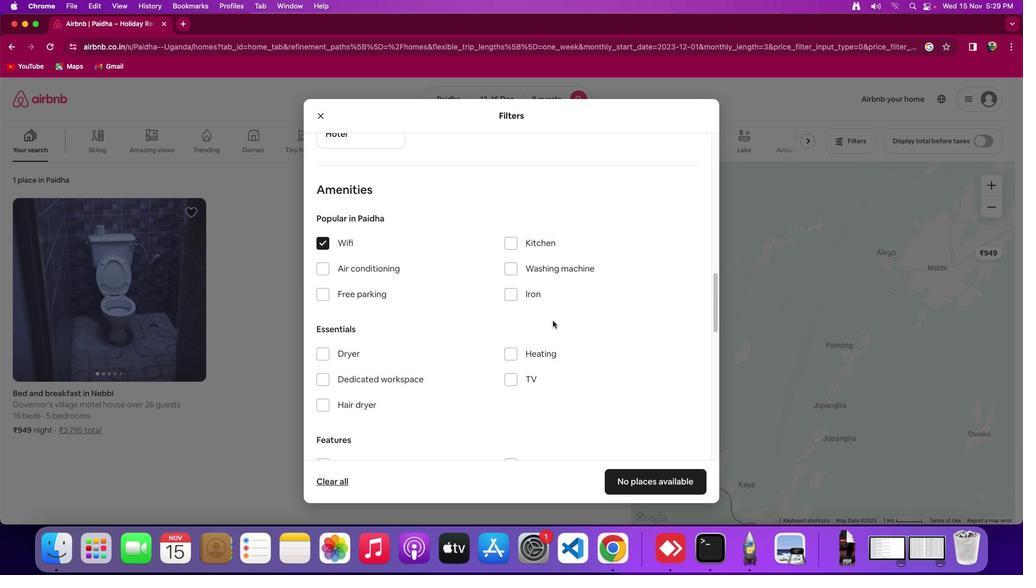 
Action: Mouse moved to (511, 375)
Screenshot: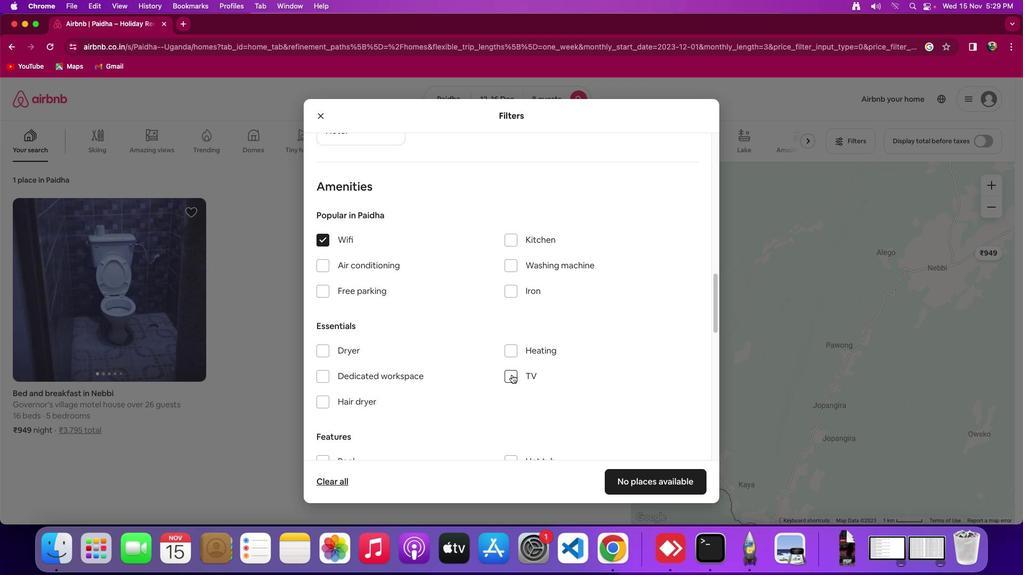 
Action: Mouse pressed left at (511, 375)
Screenshot: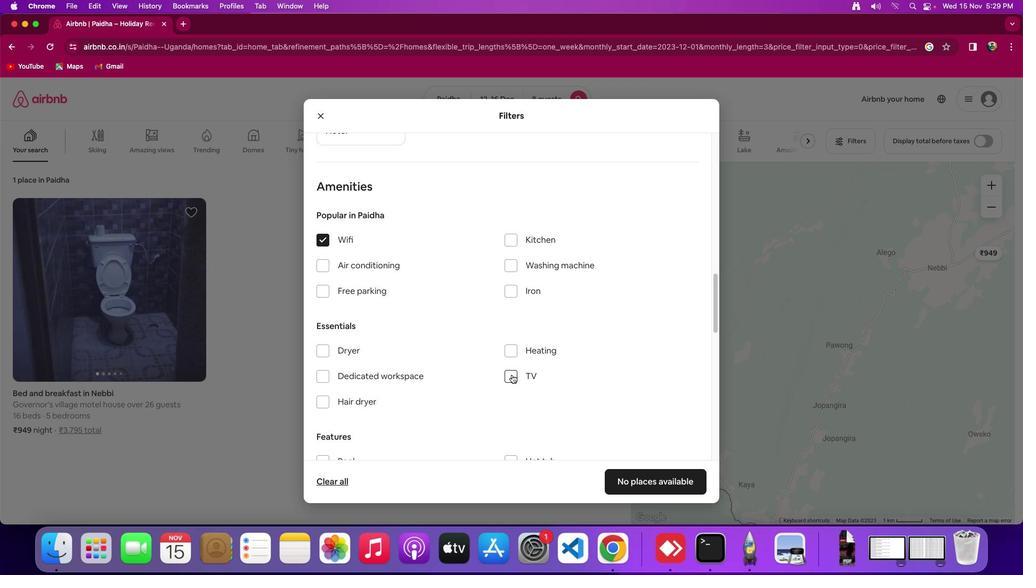 
Action: Mouse moved to (512, 372)
Screenshot: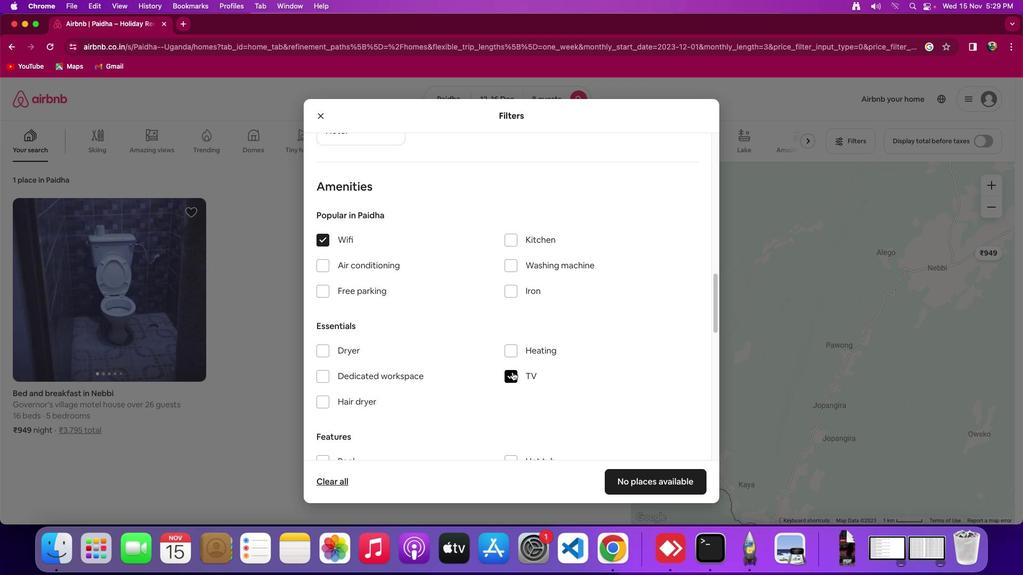 
Action: Mouse scrolled (512, 372) with delta (0, 0)
Screenshot: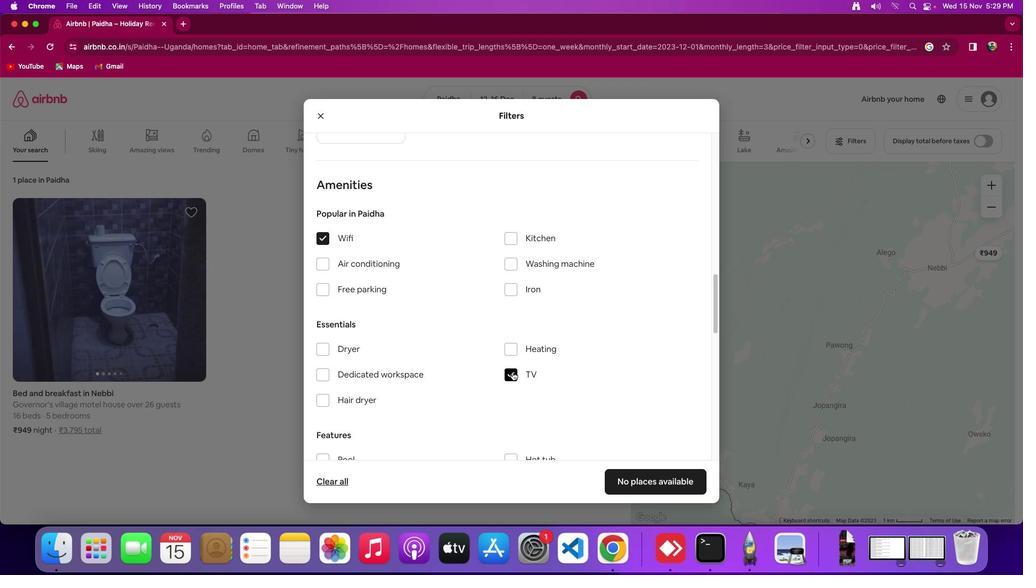 
Action: Mouse scrolled (512, 372) with delta (0, 0)
Screenshot: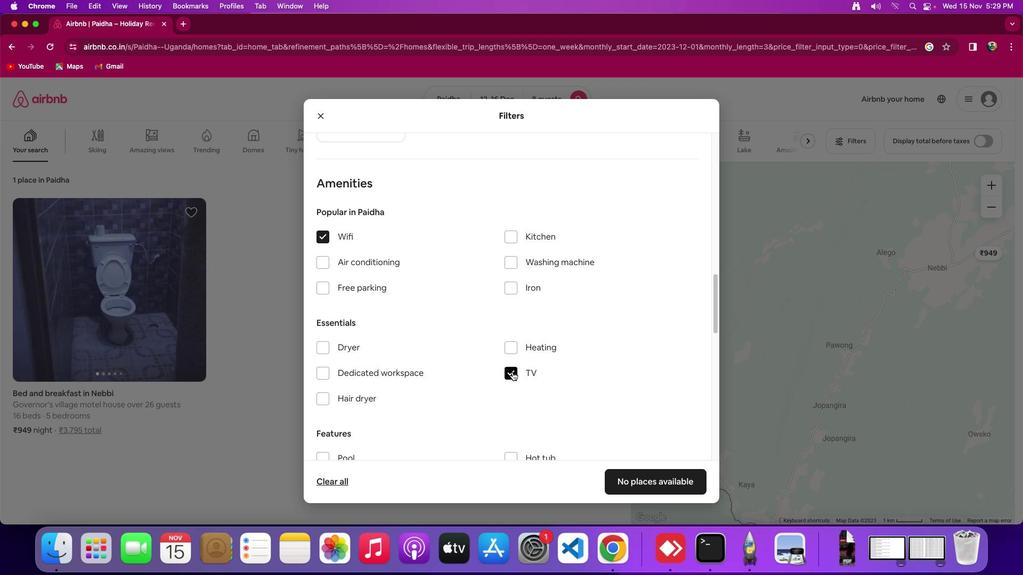 
Action: Mouse moved to (320, 286)
Screenshot: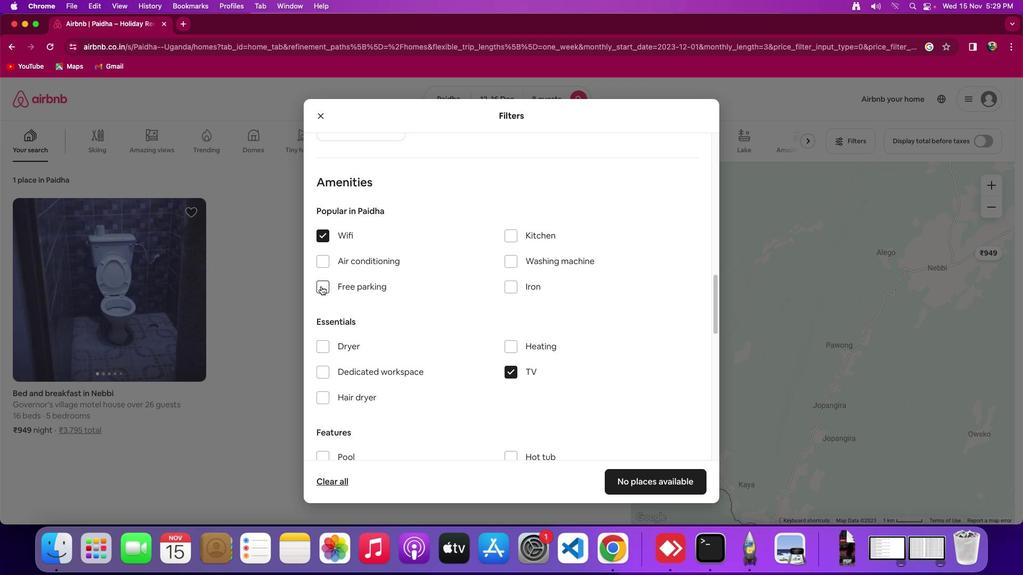 
Action: Mouse pressed left at (320, 286)
Screenshot: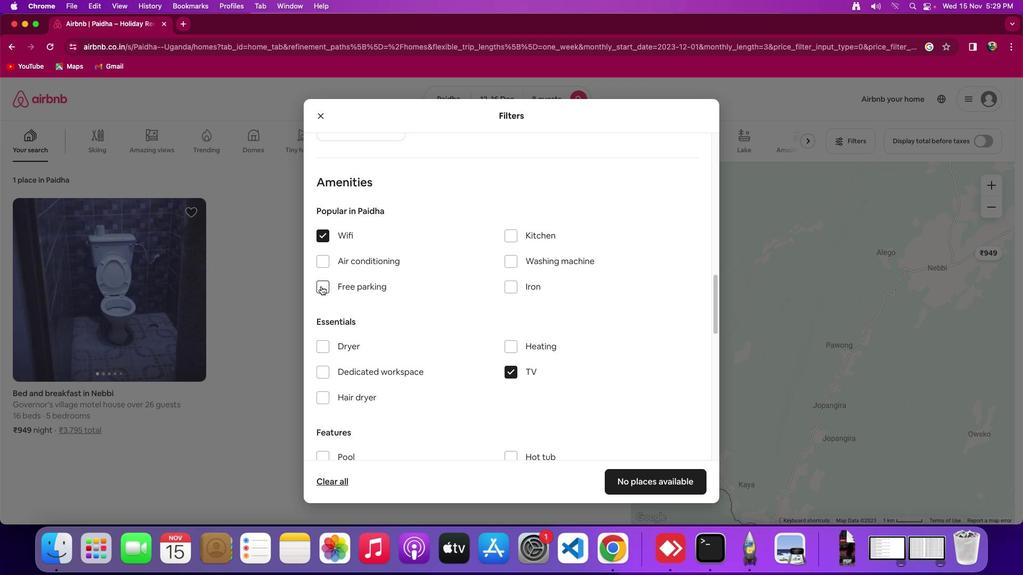 
Action: Mouse moved to (454, 296)
Screenshot: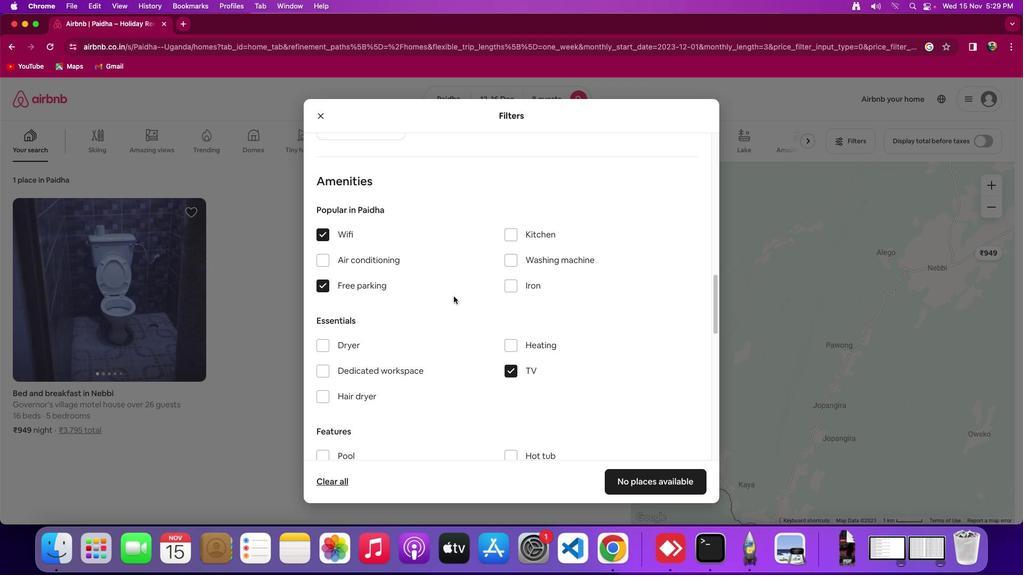 
Action: Mouse scrolled (454, 296) with delta (0, 0)
Screenshot: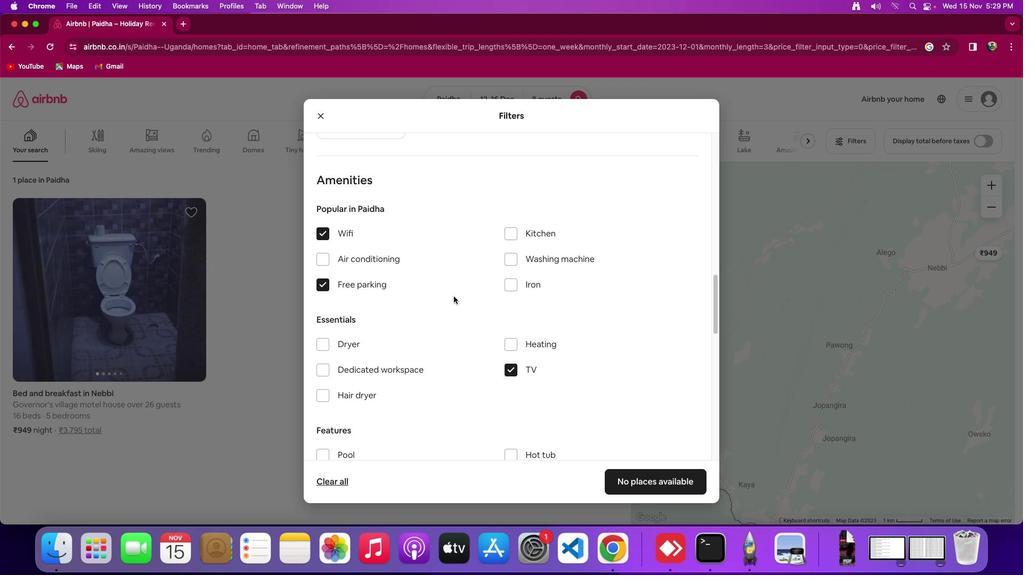 
Action: Mouse scrolled (454, 296) with delta (0, 0)
Screenshot: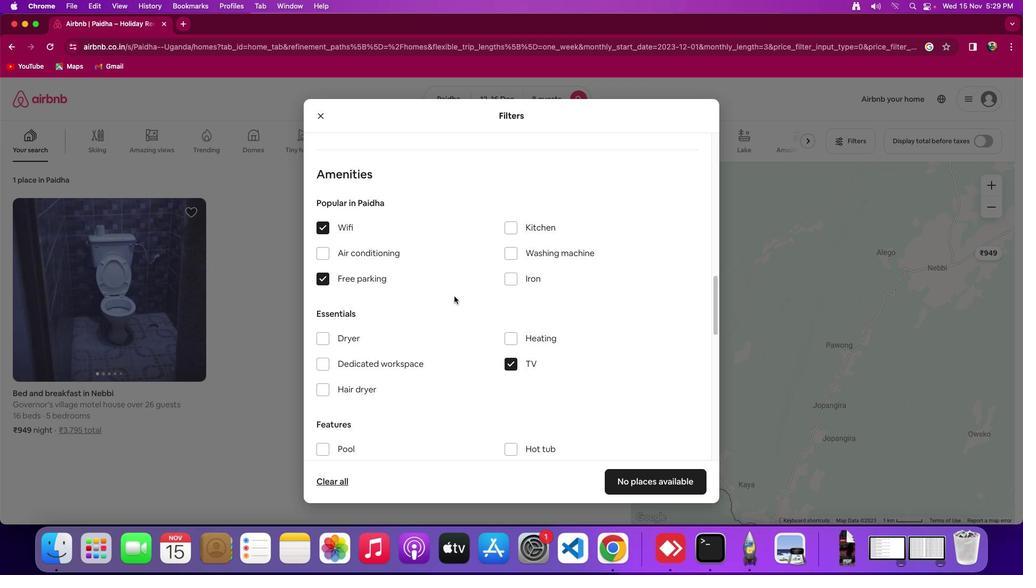 
Action: Mouse moved to (454, 296)
Screenshot: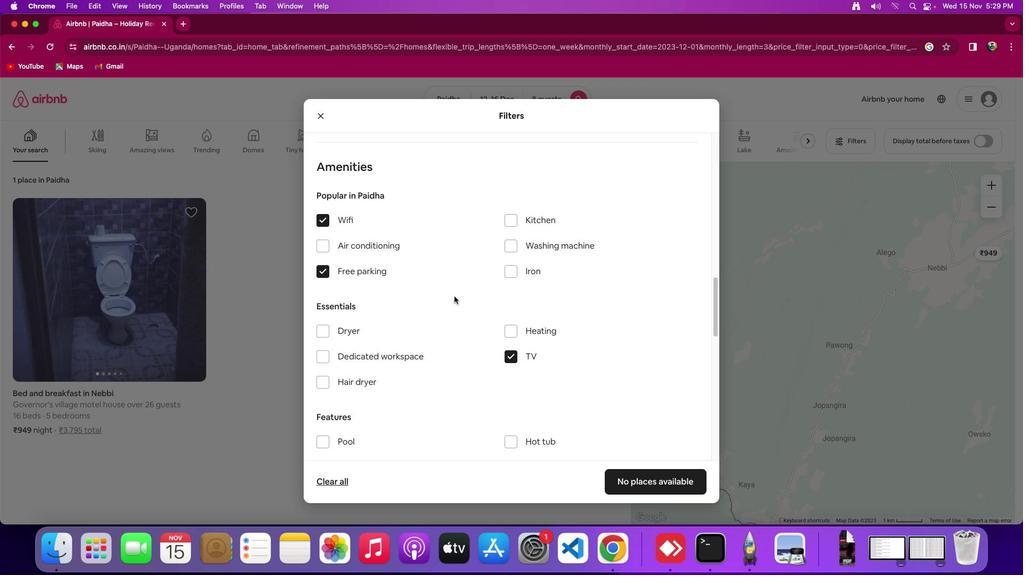 
Action: Mouse scrolled (454, 296) with delta (0, 0)
Screenshot: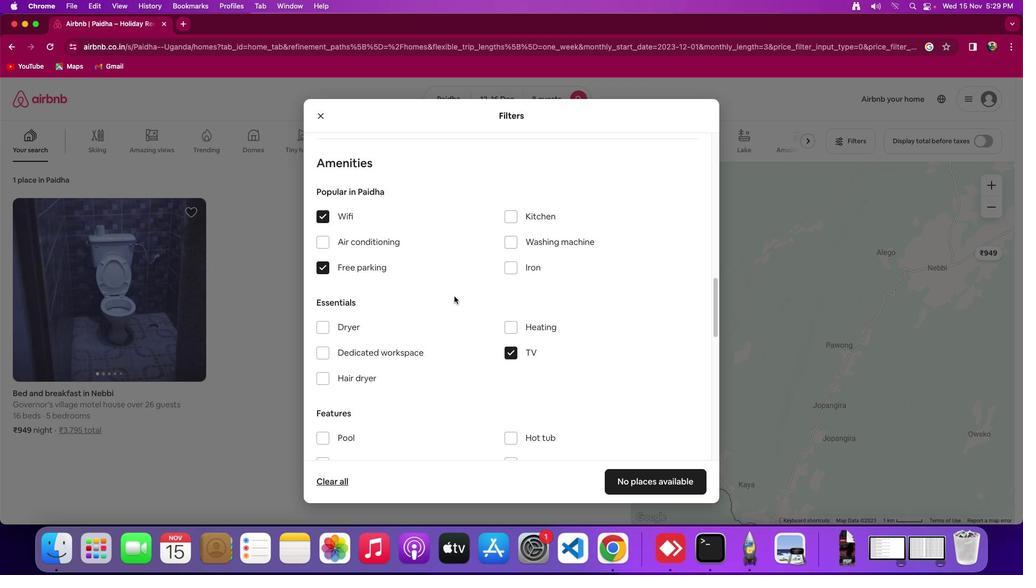 
Action: Mouse moved to (454, 296)
Screenshot: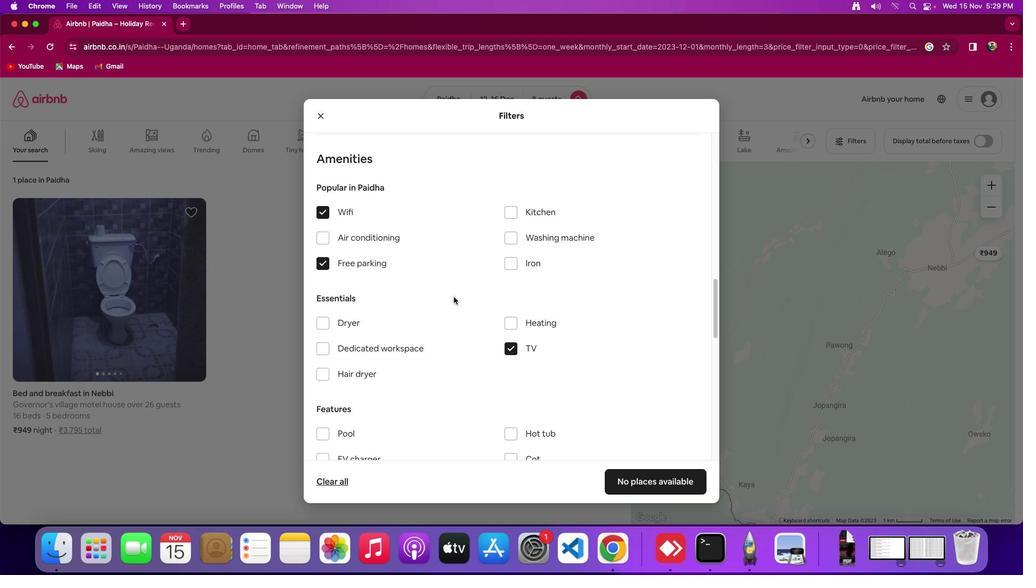 
Action: Mouse scrolled (454, 296) with delta (0, 0)
Screenshot: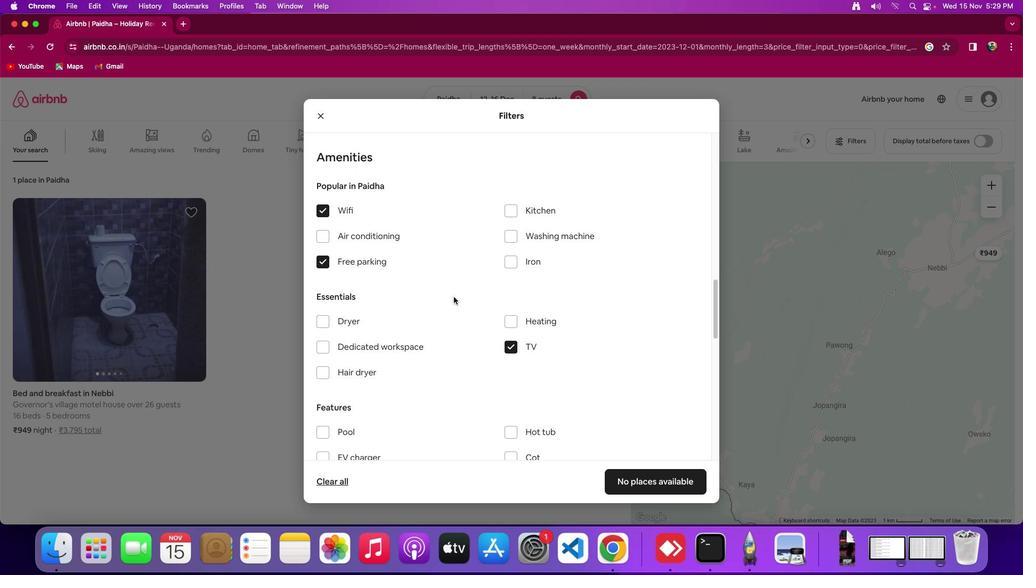 
Action: Mouse scrolled (454, 296) with delta (0, 0)
Screenshot: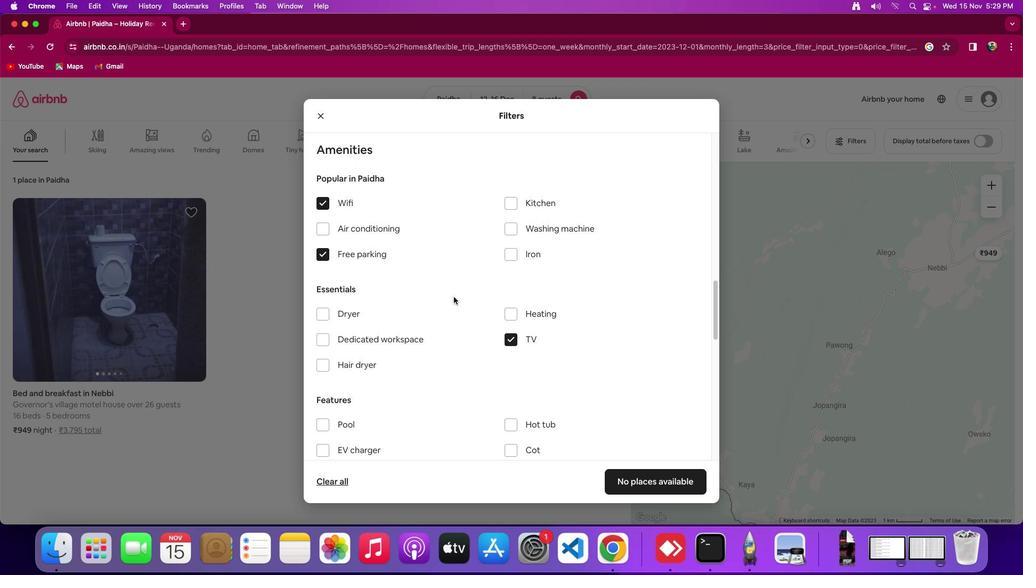 
Action: Mouse moved to (531, 437)
Screenshot: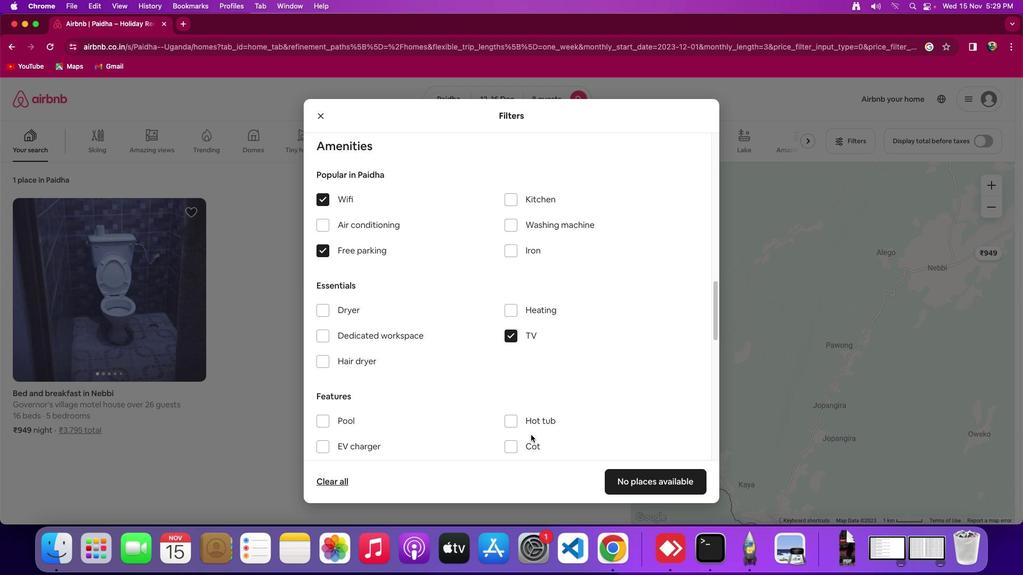 
Action: Mouse scrolled (531, 437) with delta (0, 0)
Screenshot: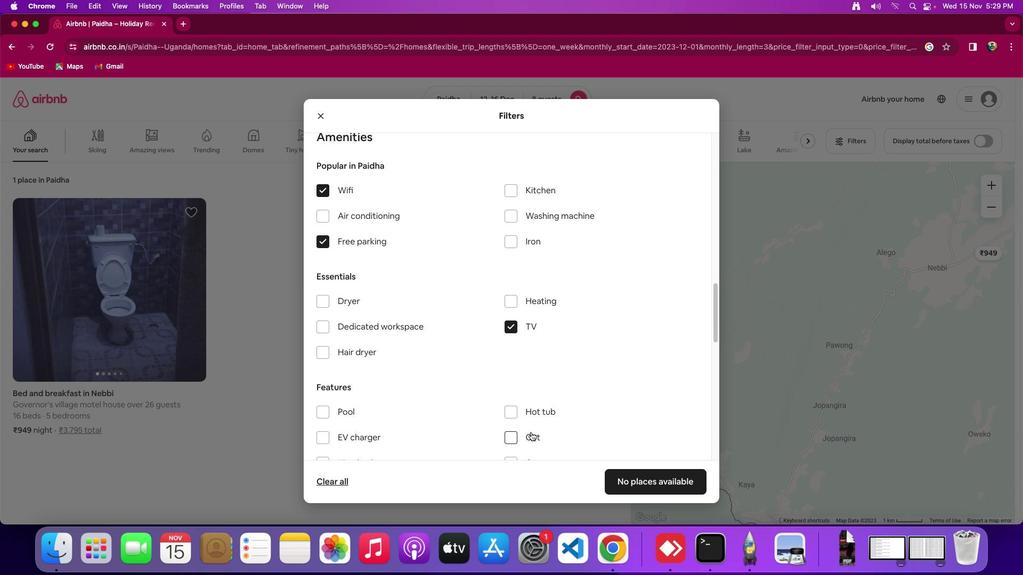 
Action: Mouse moved to (531, 437)
Screenshot: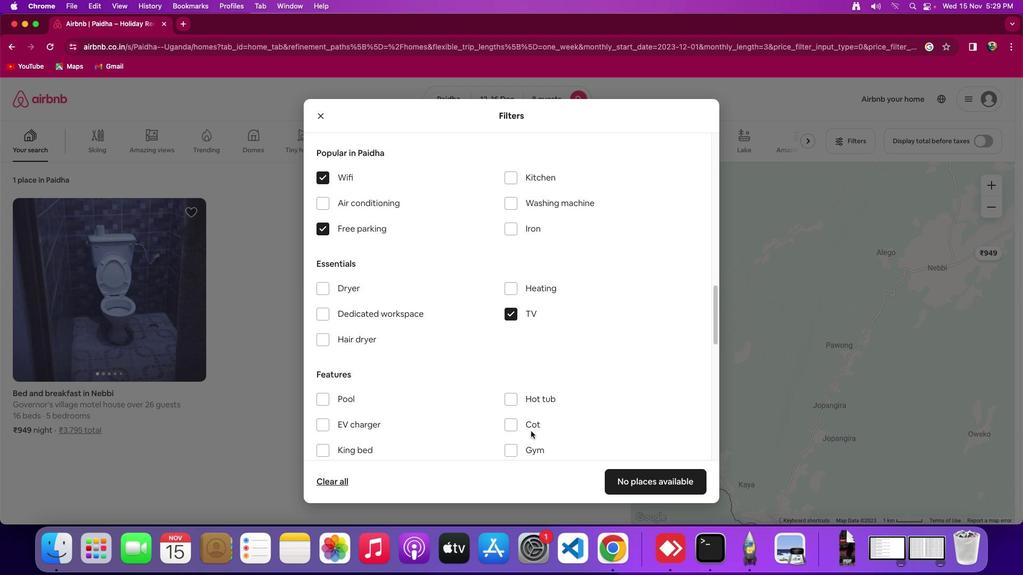 
Action: Mouse scrolled (531, 437) with delta (0, 0)
Screenshot: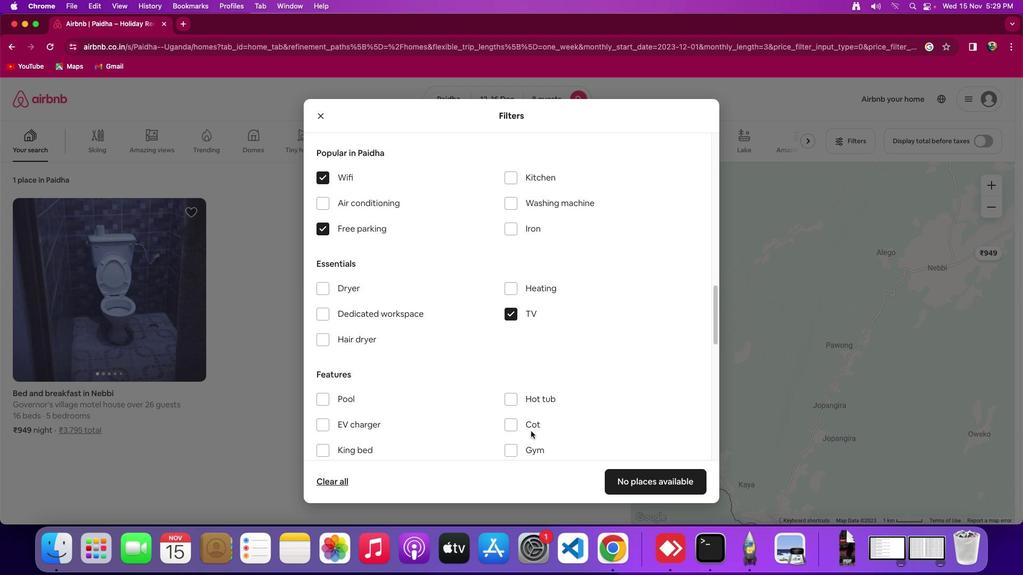 
Action: Mouse moved to (531, 435)
Screenshot: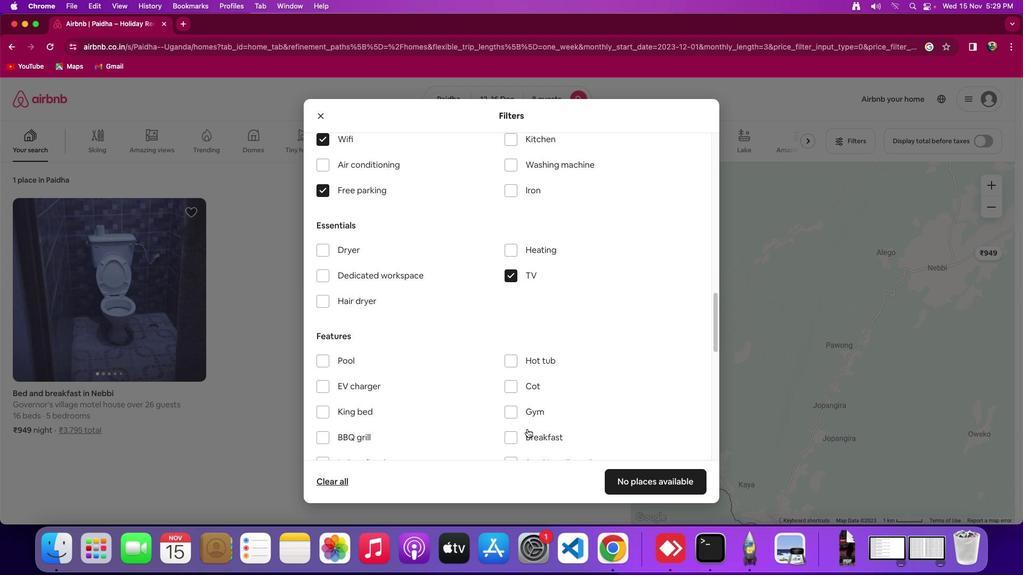 
Action: Mouse scrolled (531, 435) with delta (0, -1)
Screenshot: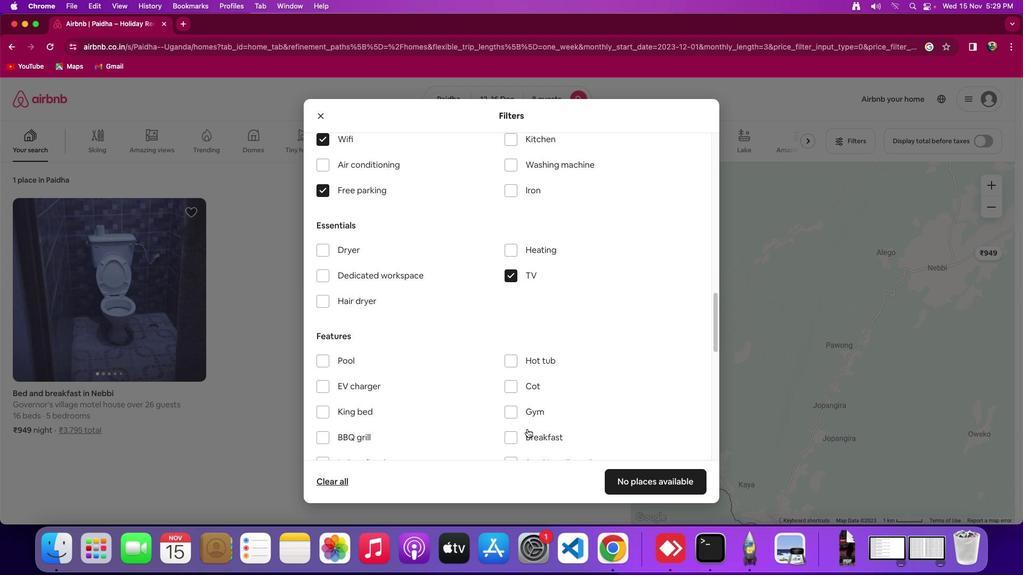 
Action: Mouse moved to (509, 346)
Screenshot: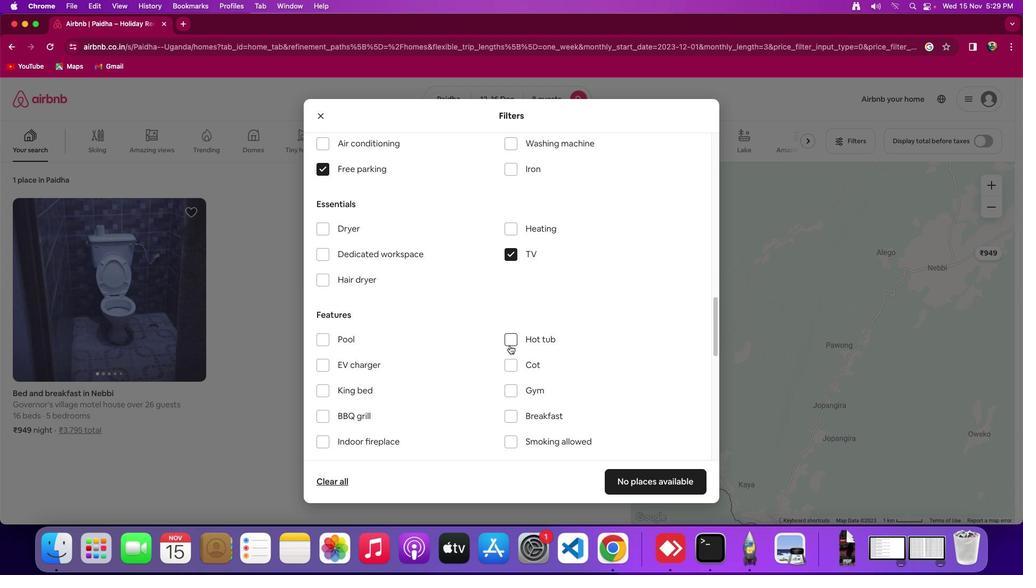 
Action: Mouse scrolled (509, 346) with delta (0, 0)
Screenshot: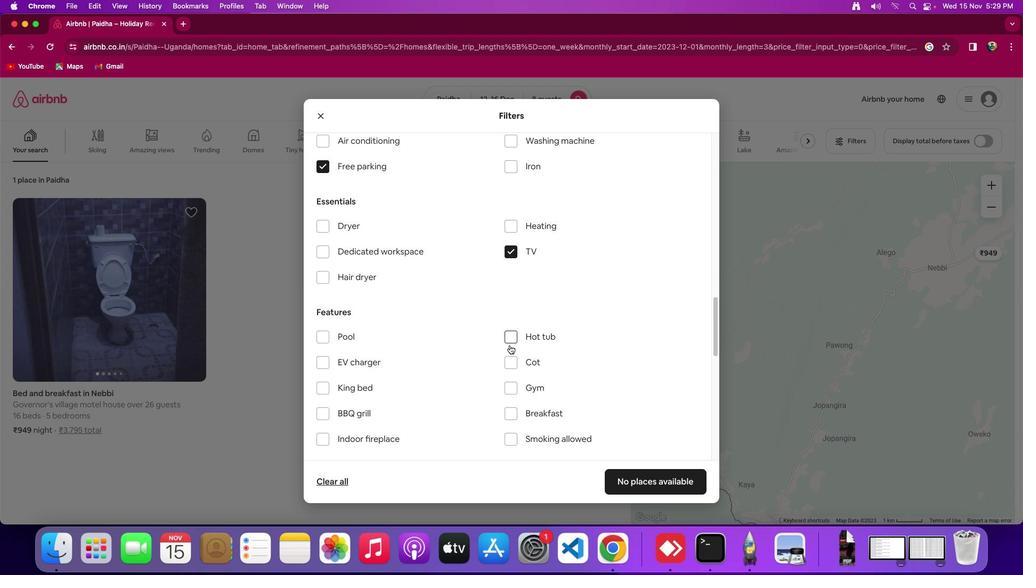 
Action: Mouse scrolled (509, 346) with delta (0, 0)
Screenshot: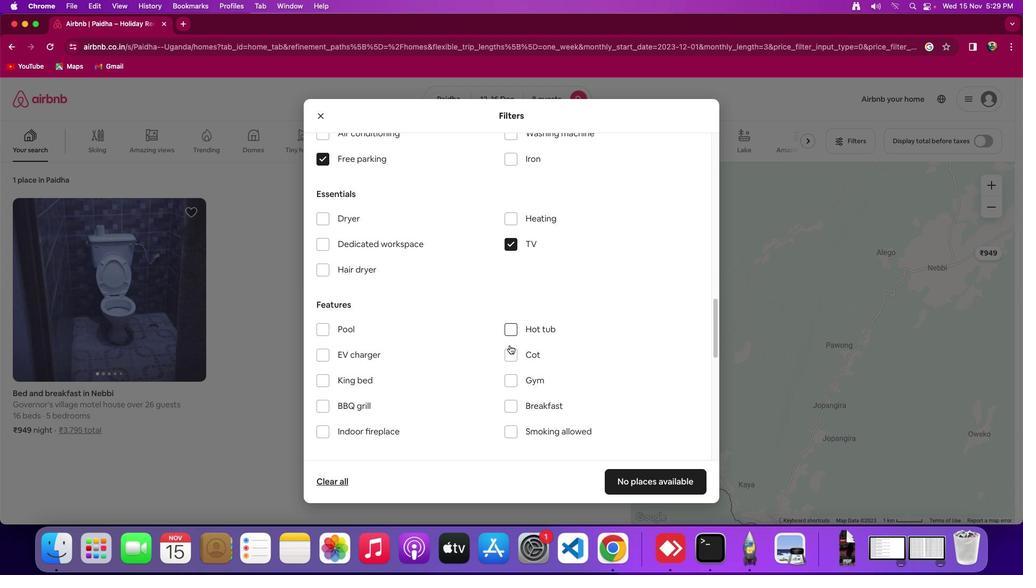
Action: Mouse moved to (517, 367)
Screenshot: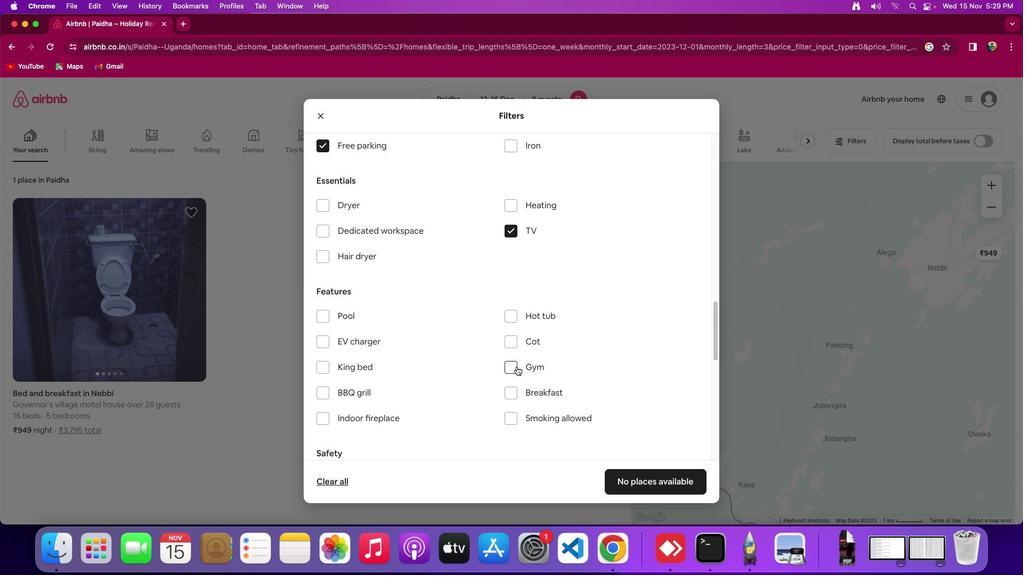 
Action: Mouse pressed left at (517, 367)
Screenshot: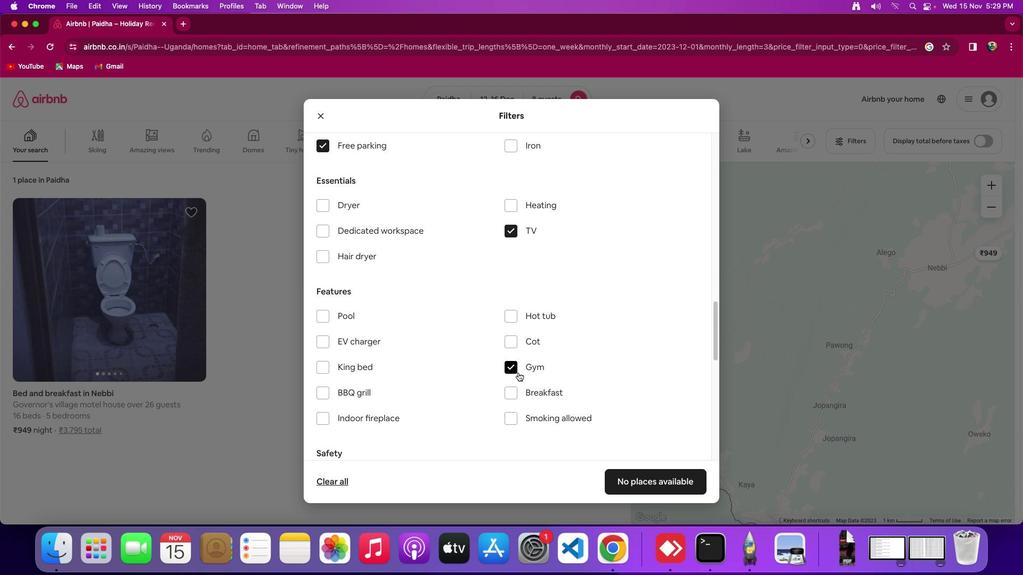 
Action: Mouse moved to (517, 395)
Screenshot: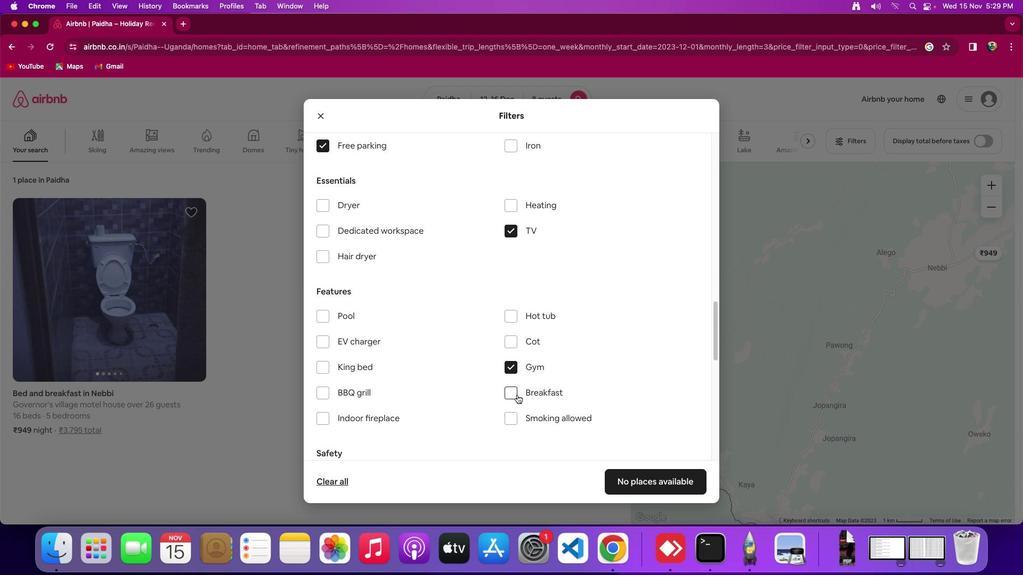 
Action: Mouse pressed left at (517, 395)
Screenshot: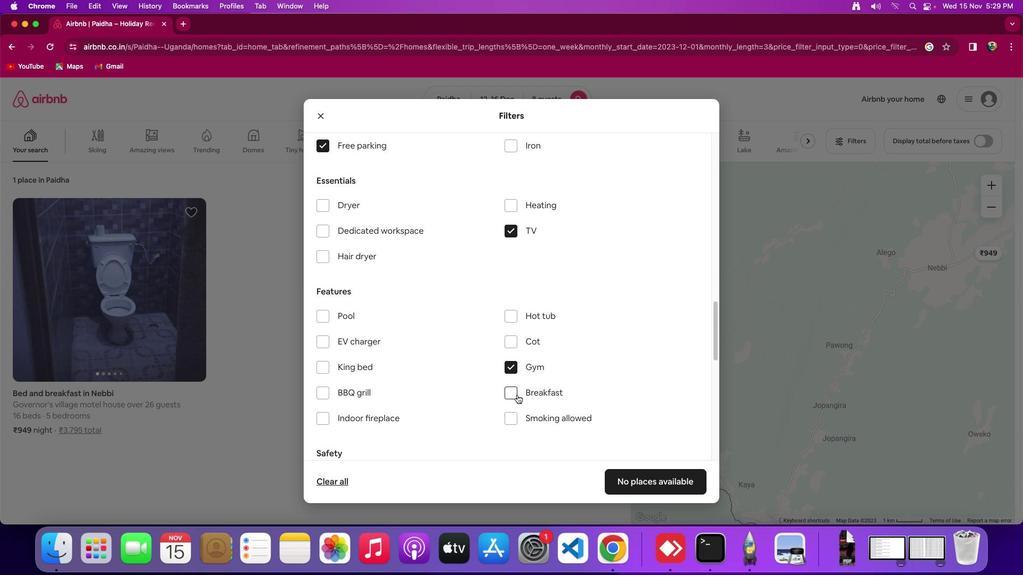 
Action: Mouse moved to (517, 392)
Screenshot: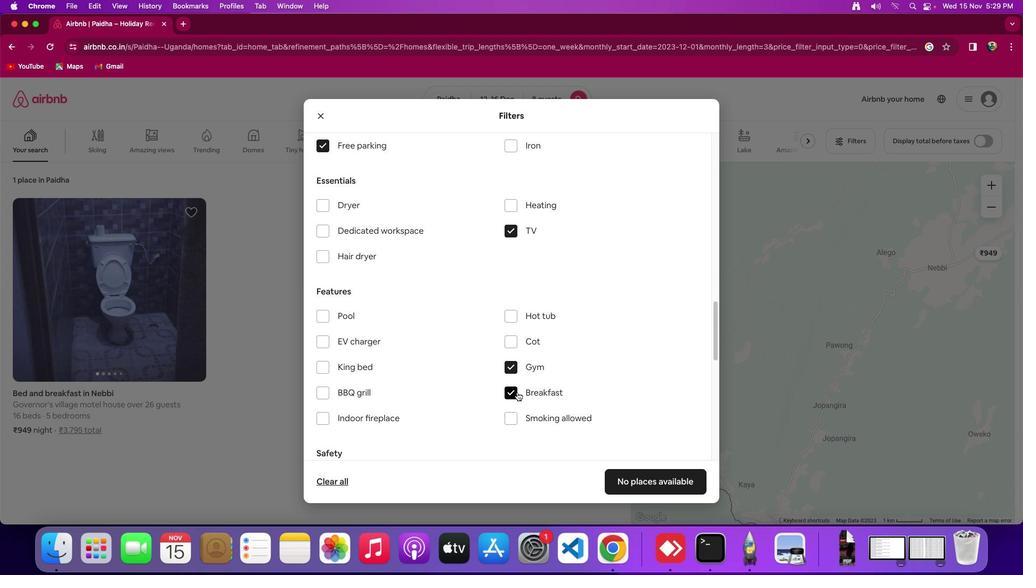 
Action: Mouse scrolled (517, 392) with delta (0, 0)
Screenshot: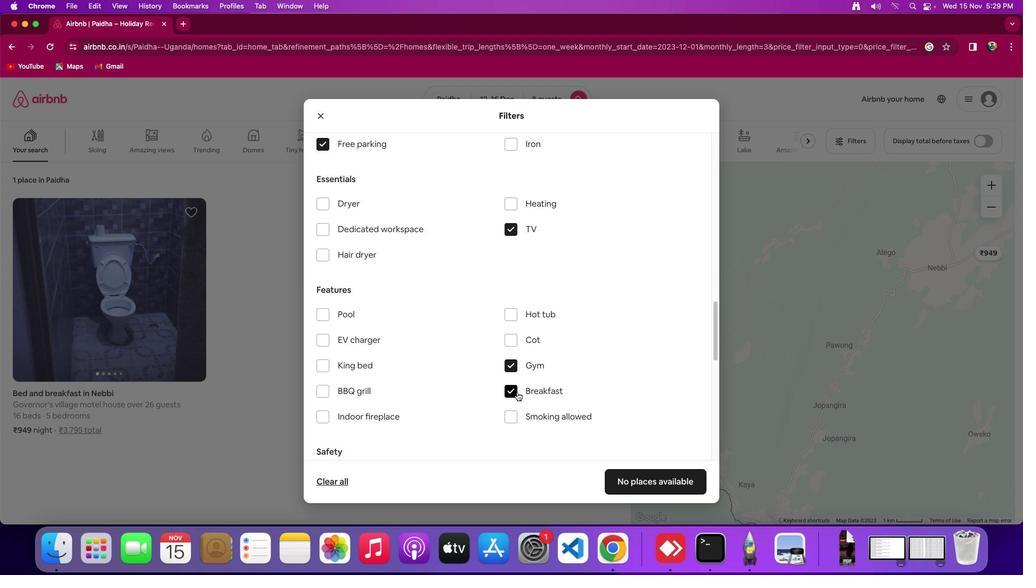 
Action: Mouse scrolled (517, 392) with delta (0, 0)
Screenshot: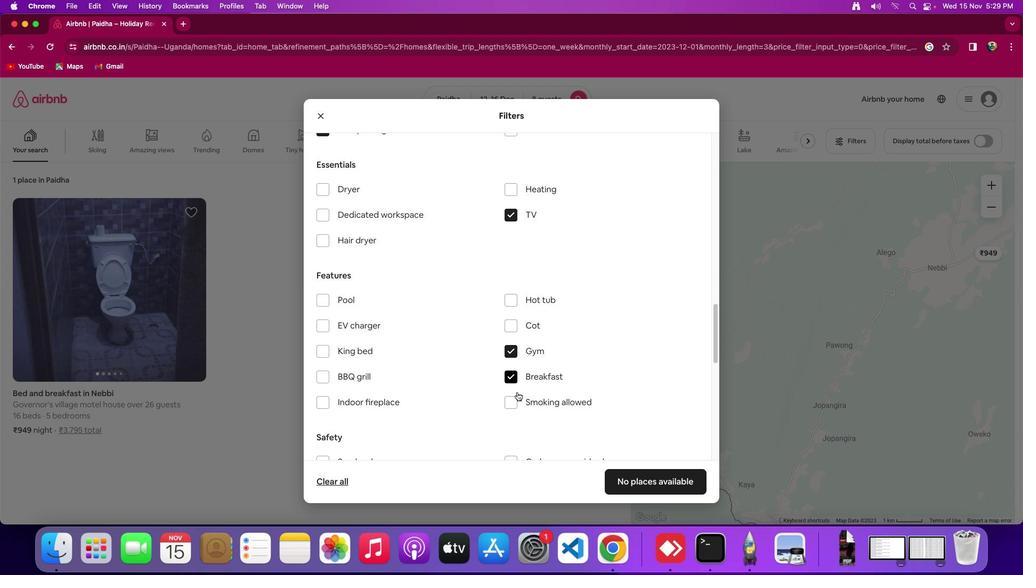 
Action: Mouse scrolled (517, 392) with delta (0, 0)
Screenshot: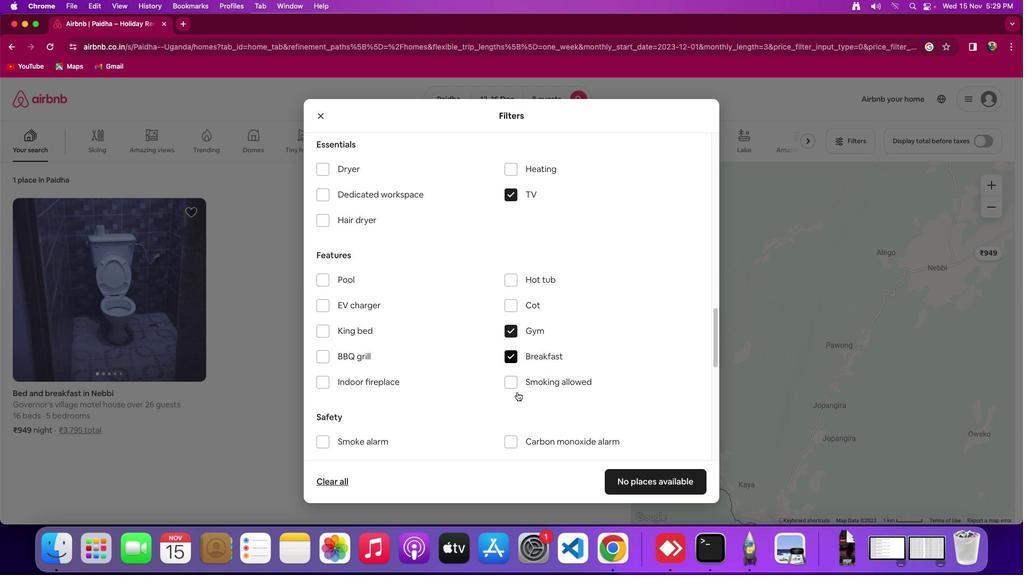 
Action: Mouse scrolled (517, 392) with delta (0, 0)
Screenshot: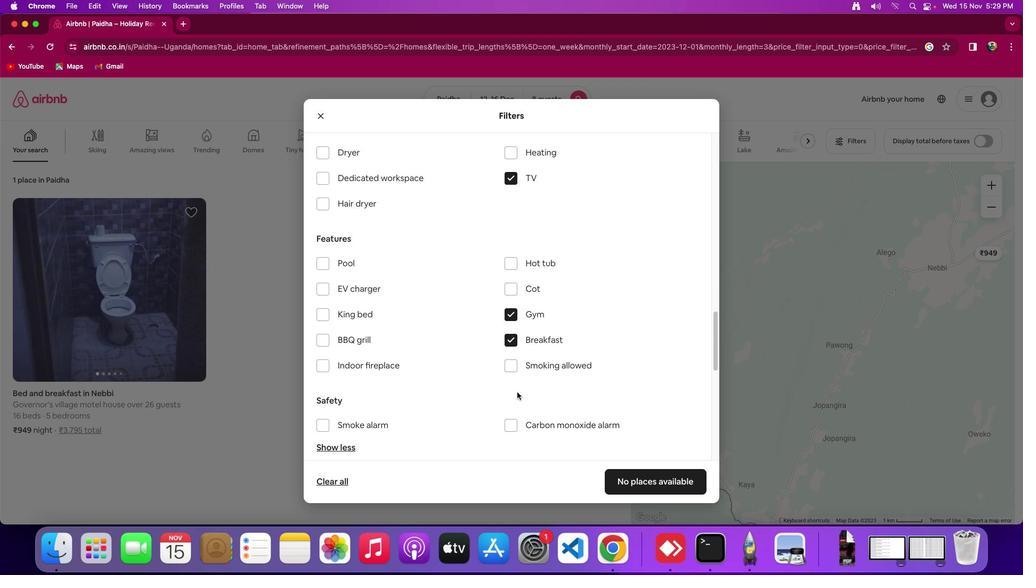 
Action: Mouse scrolled (517, 392) with delta (0, 0)
Screenshot: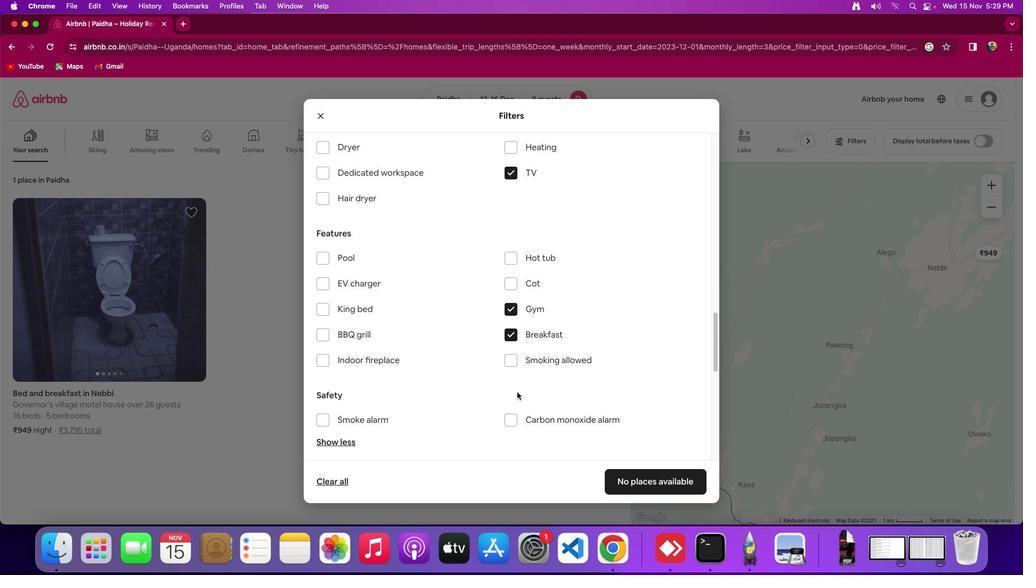 
Action: Mouse moved to (516, 390)
Screenshot: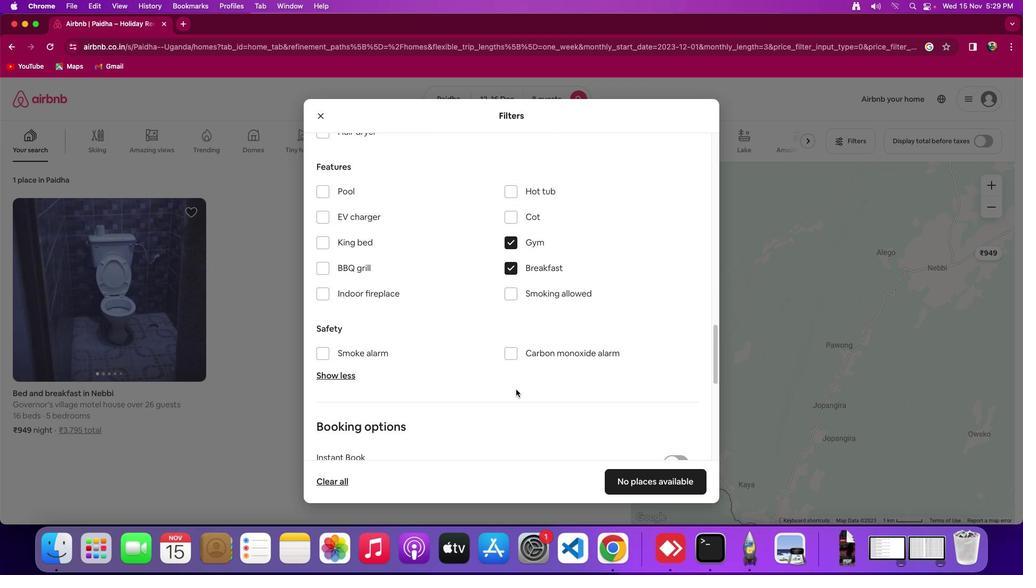 
Action: Mouse scrolled (516, 390) with delta (0, 0)
Screenshot: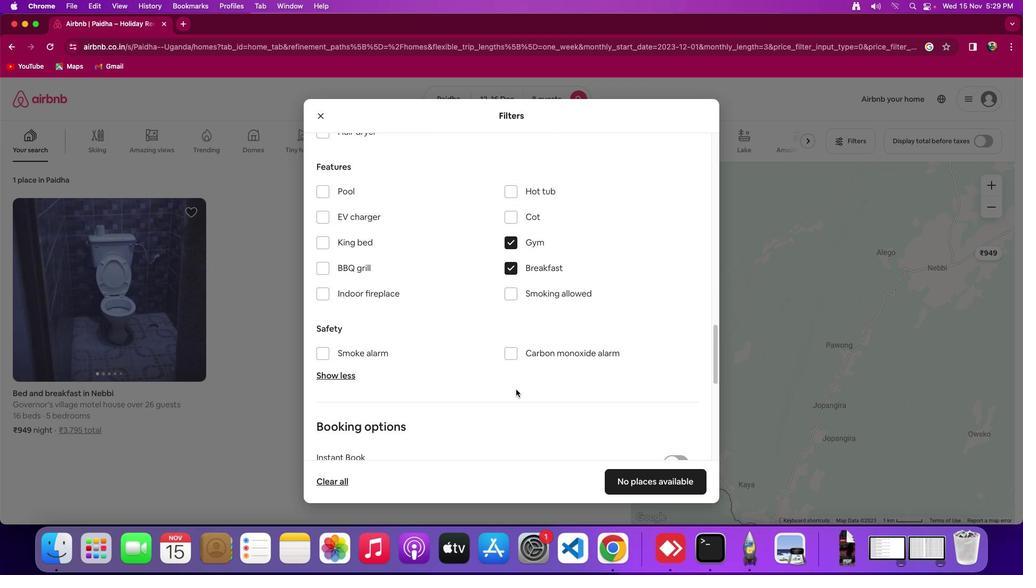 
Action: Mouse scrolled (516, 390) with delta (0, 0)
Screenshot: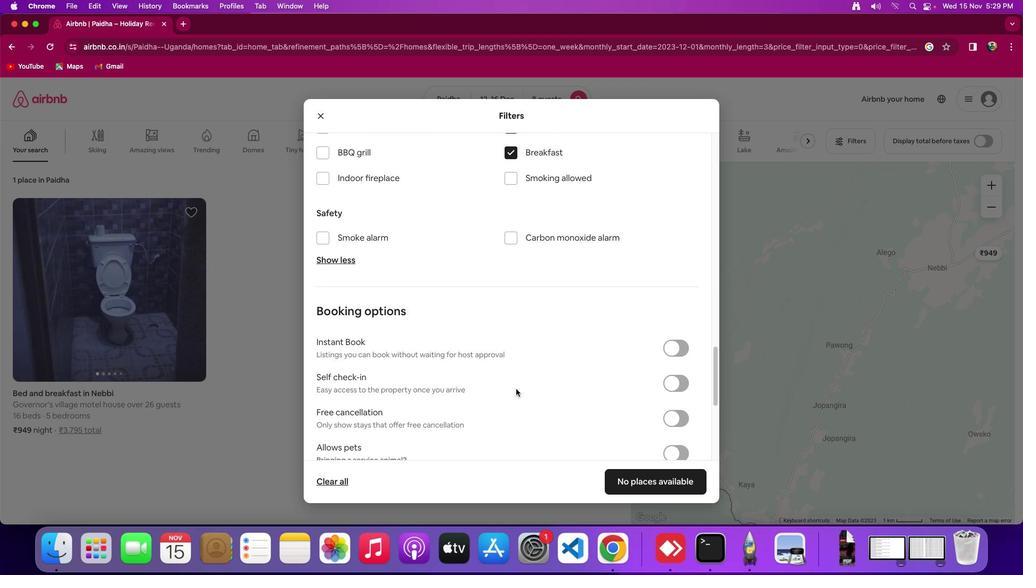 
Action: Mouse moved to (516, 390)
Screenshot: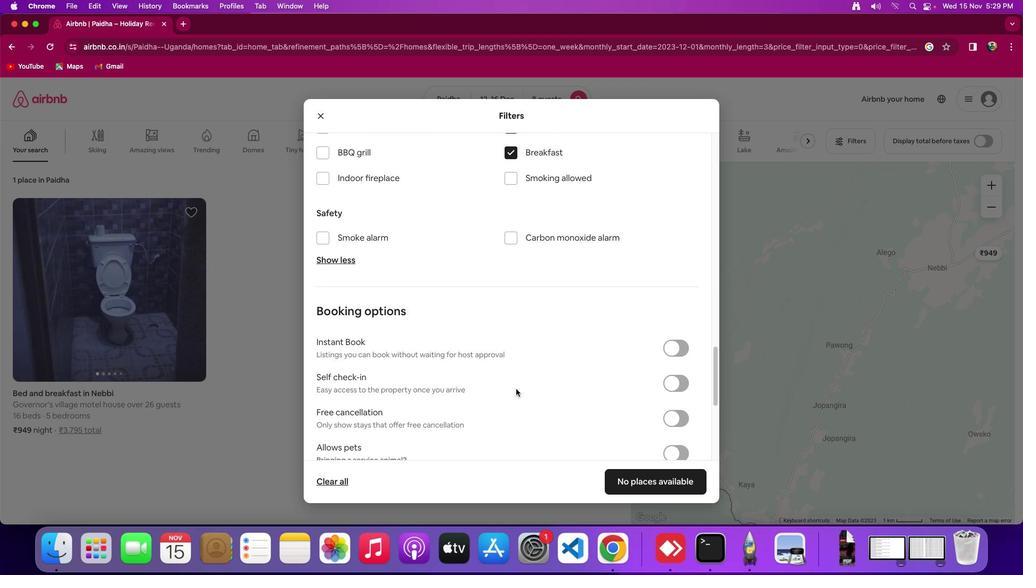 
Action: Mouse scrolled (516, 390) with delta (0, -2)
Screenshot: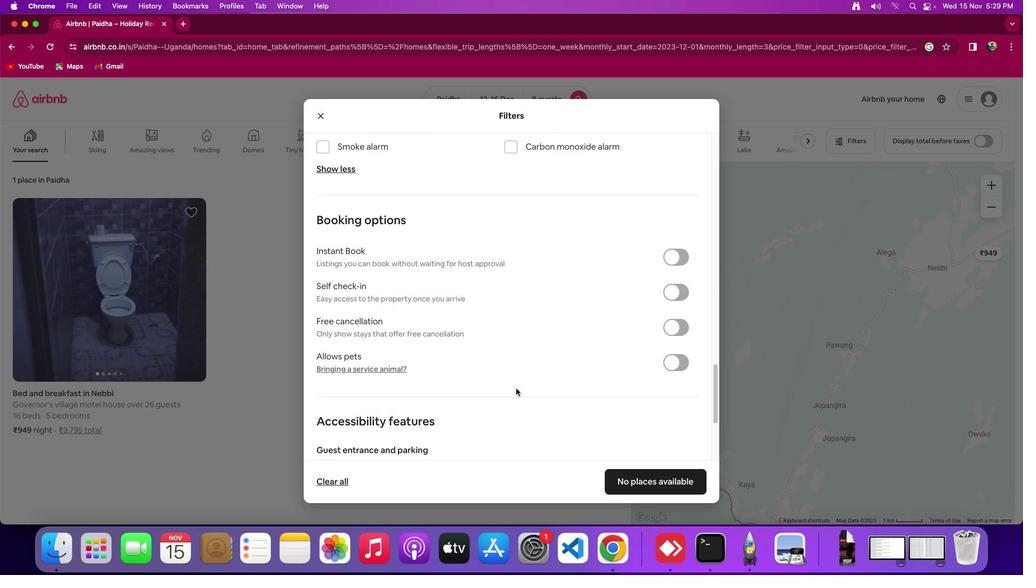 
Action: Mouse moved to (516, 390)
Screenshot: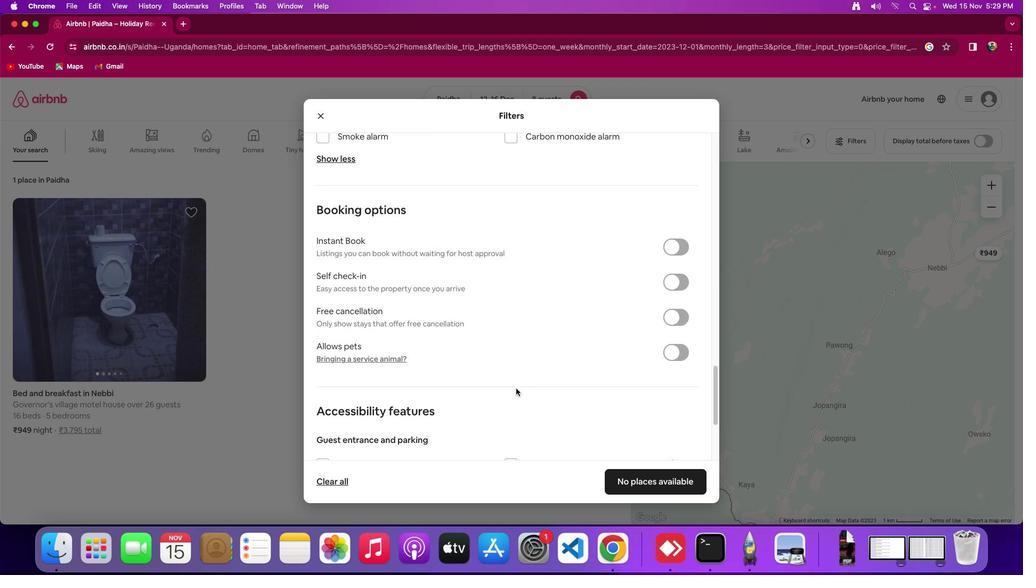 
Action: Mouse scrolled (516, 390) with delta (0, -3)
Screenshot: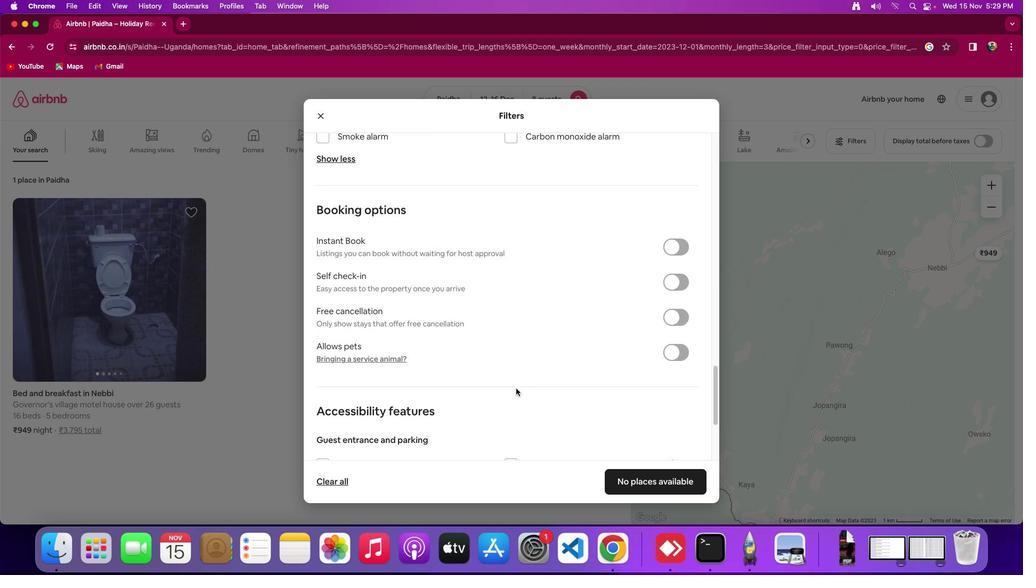 
Action: Mouse moved to (673, 277)
Screenshot: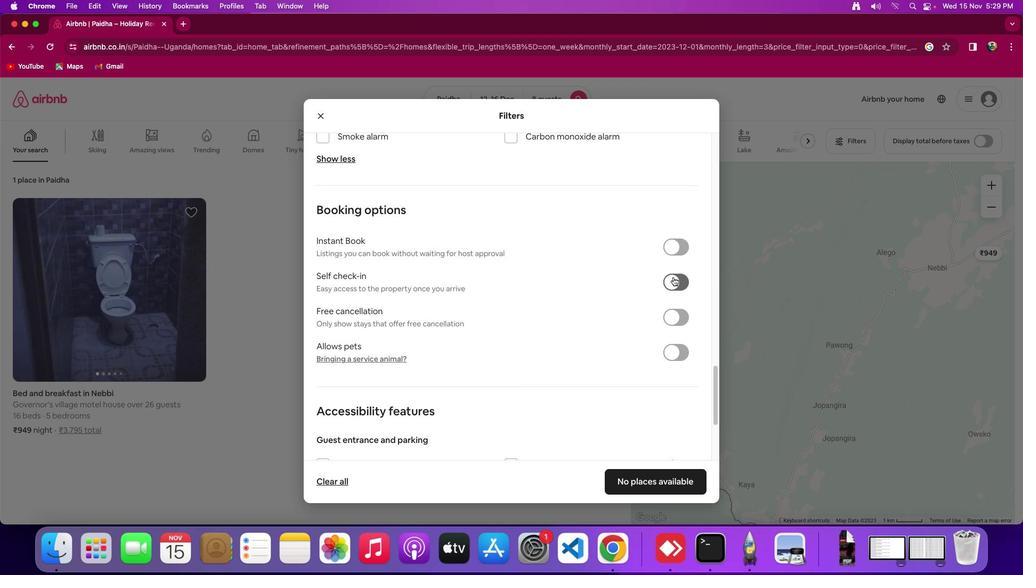 
Action: Mouse pressed left at (673, 277)
Screenshot: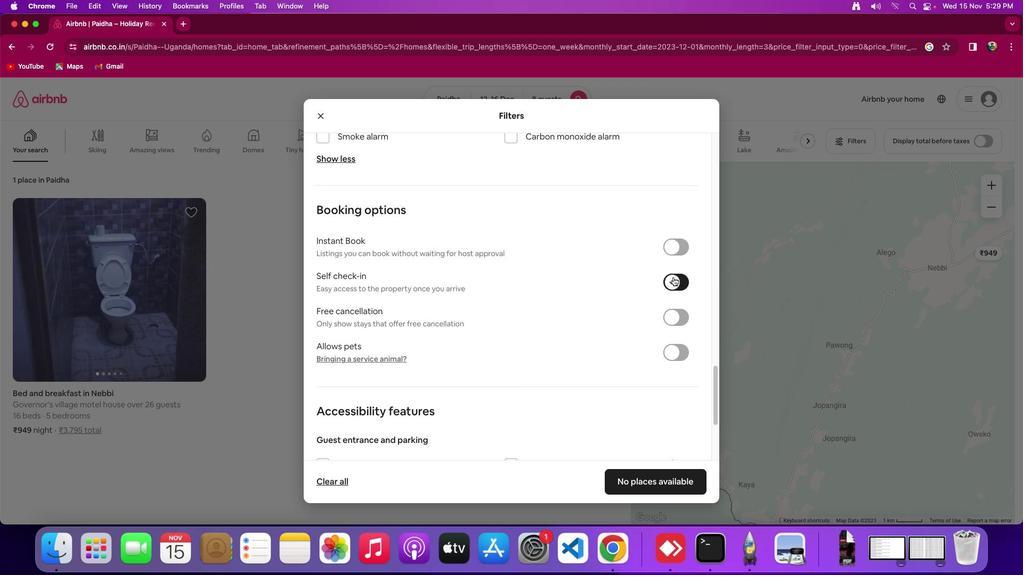 
Action: Mouse moved to (641, 481)
Screenshot: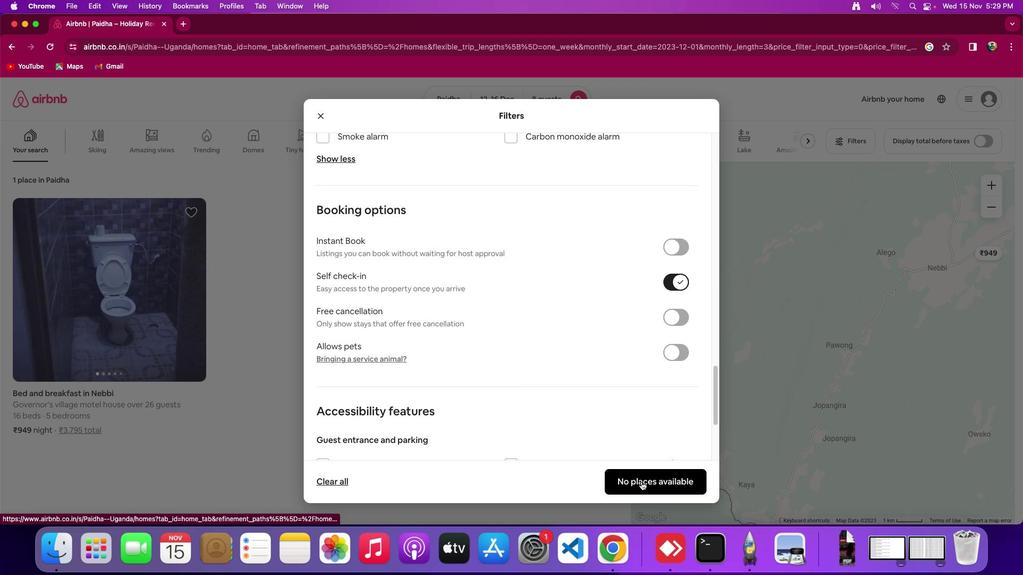 
Action: Mouse pressed left at (641, 481)
Screenshot: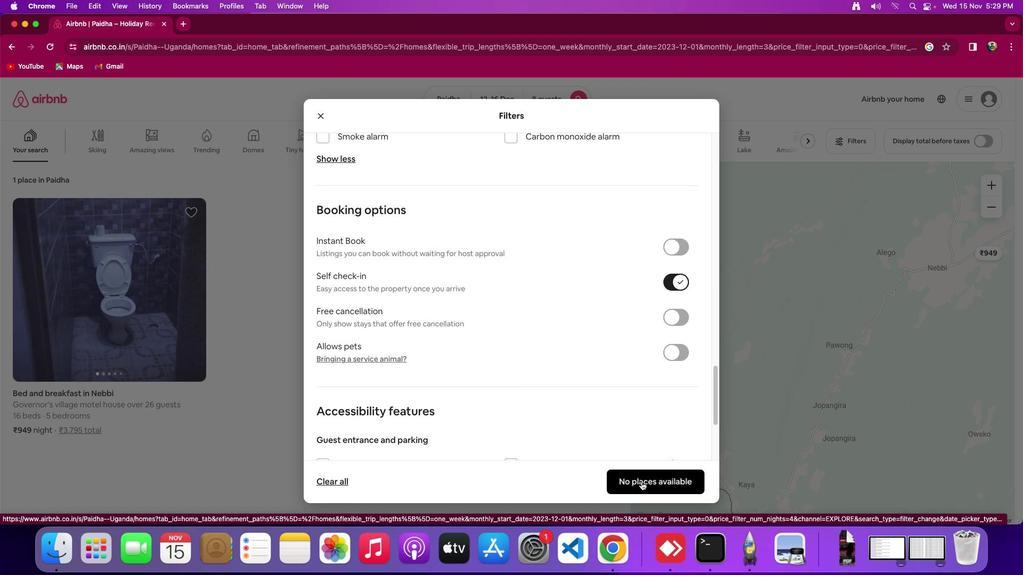 
Action: Mouse moved to (497, 352)
Screenshot: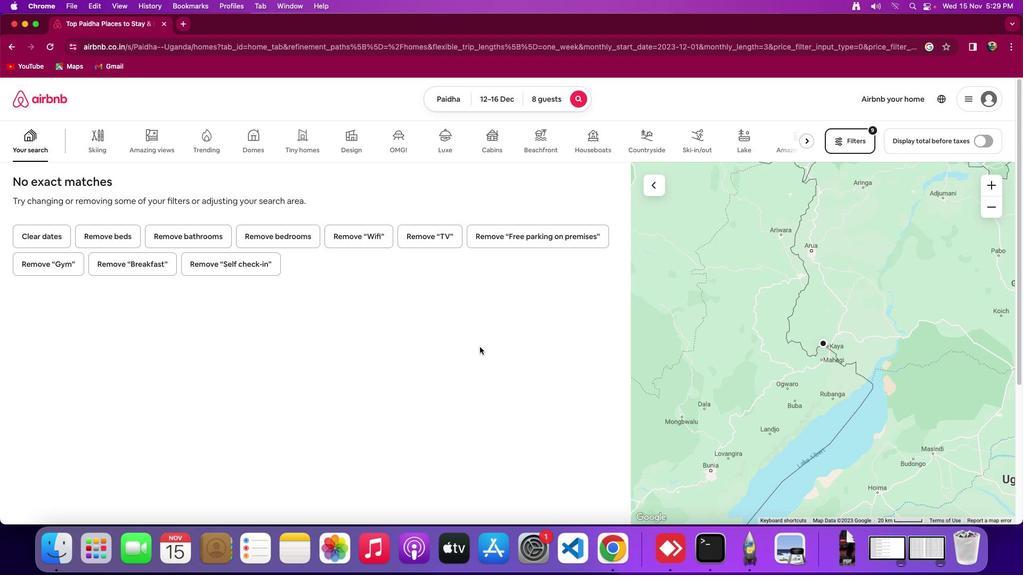 
